 Task: Create validation rules in session object.
Action: Mouse moved to (856, 66)
Screenshot: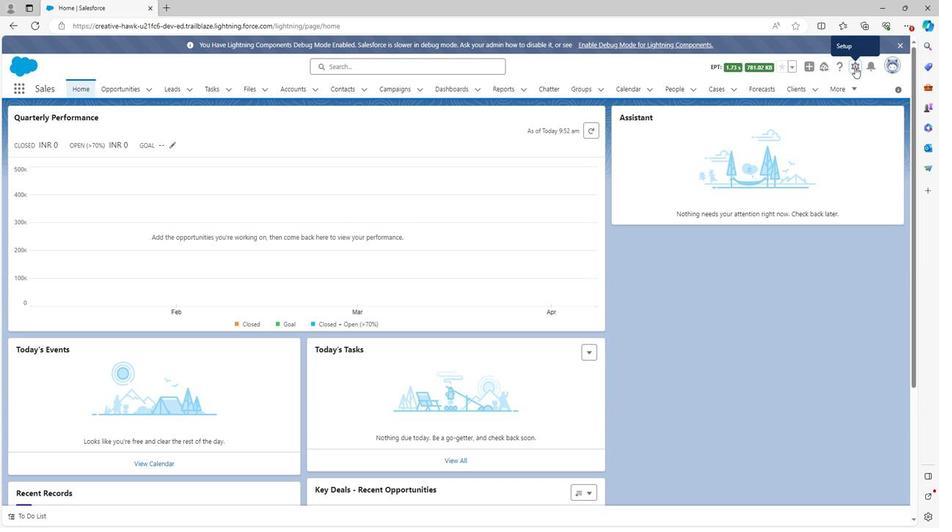 
Action: Mouse pressed left at (856, 66)
Screenshot: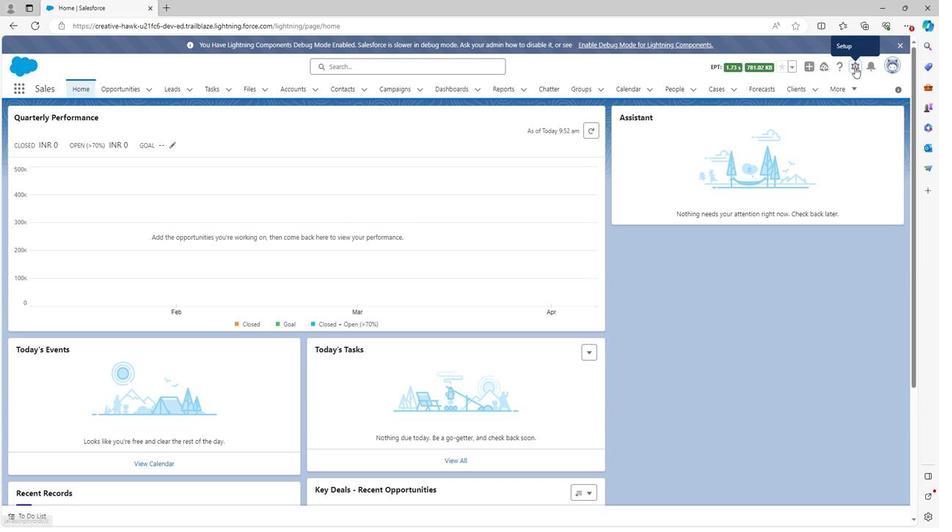 
Action: Mouse moved to (818, 90)
Screenshot: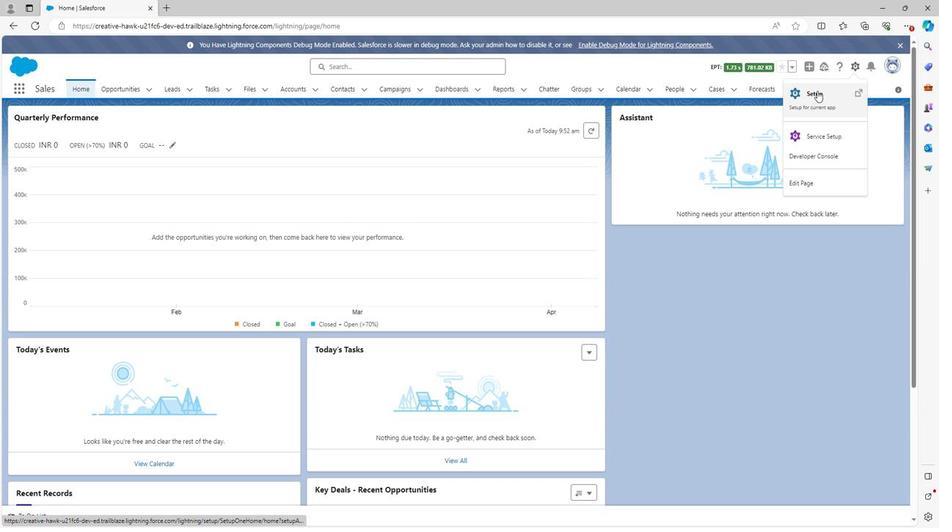 
Action: Mouse pressed left at (818, 90)
Screenshot: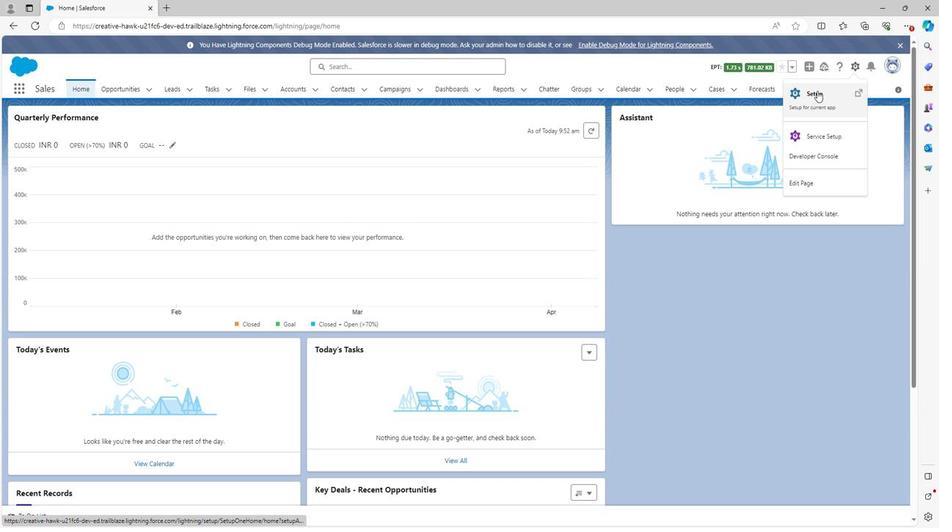 
Action: Mouse moved to (121, 87)
Screenshot: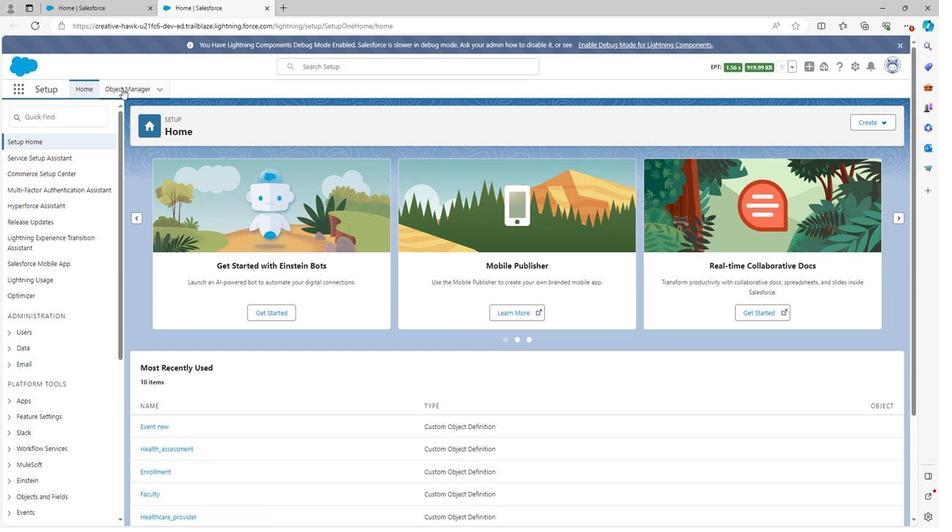 
Action: Mouse pressed left at (121, 87)
Screenshot: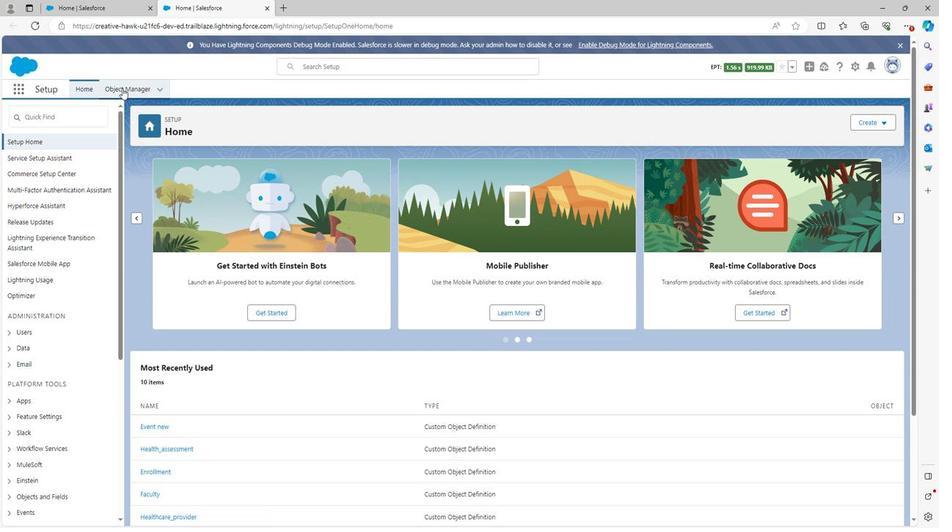 
Action: Mouse moved to (70, 403)
Screenshot: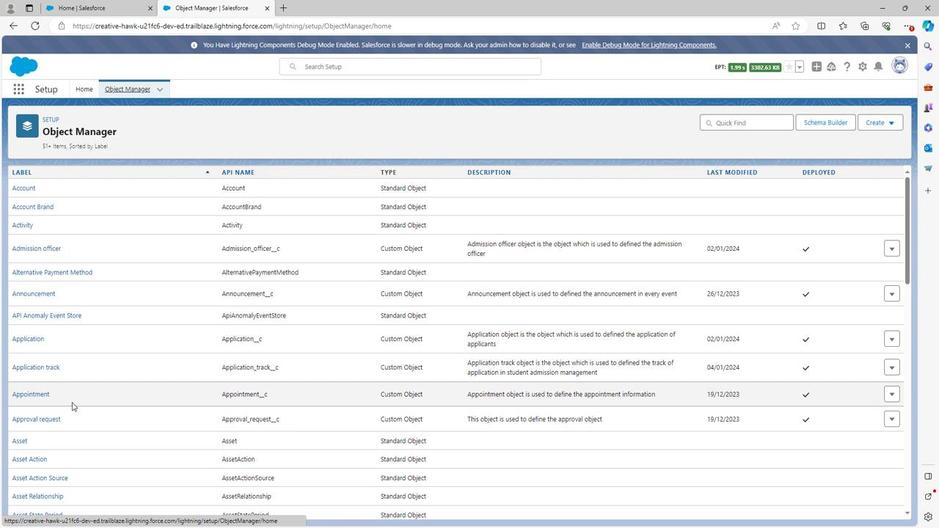 
Action: Mouse scrolled (70, 403) with delta (0, 0)
Screenshot: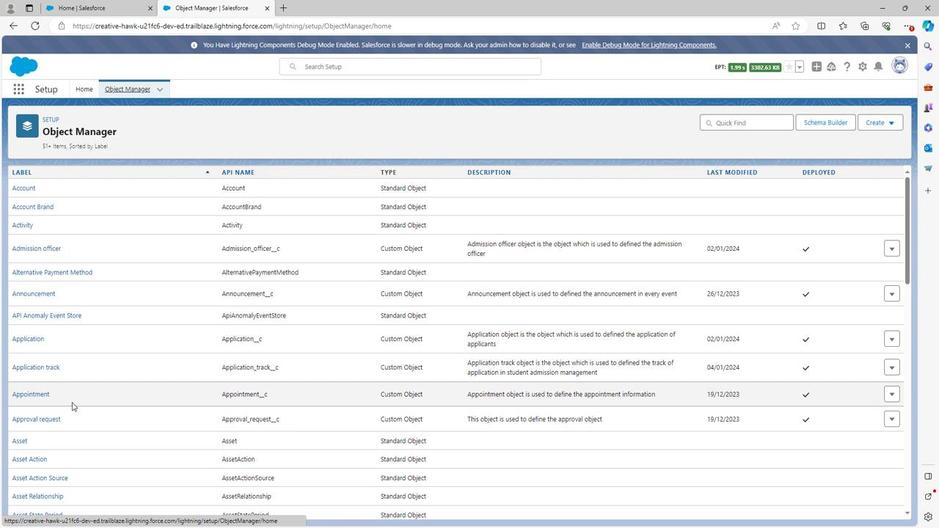 
Action: Mouse scrolled (70, 403) with delta (0, 0)
Screenshot: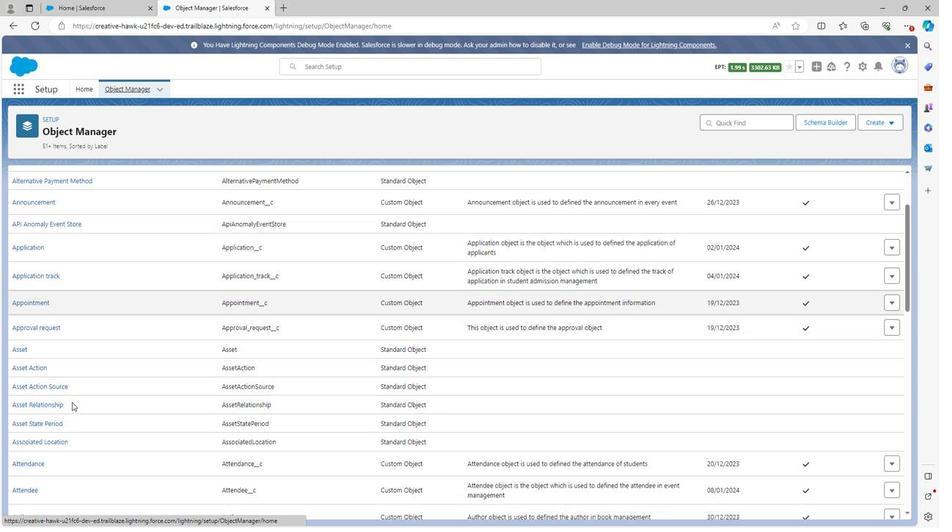 
Action: Mouse scrolled (70, 403) with delta (0, 0)
Screenshot: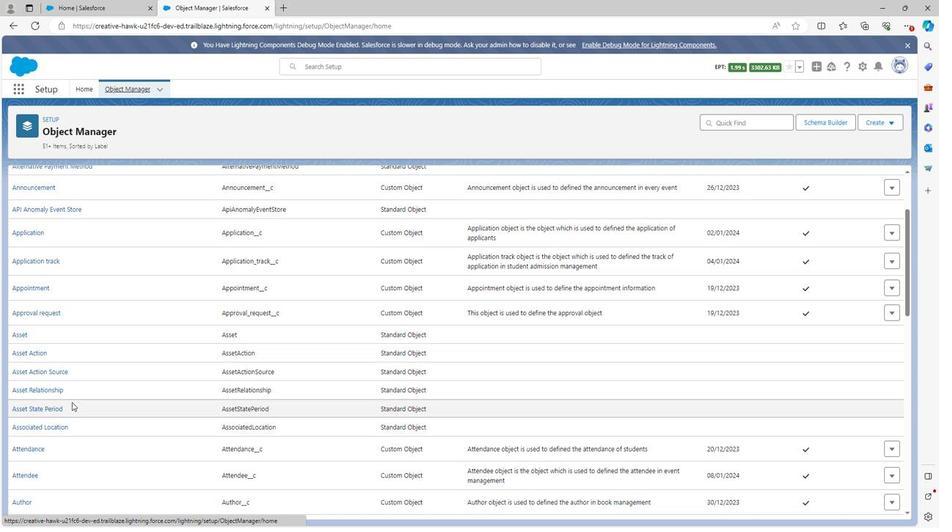 
Action: Mouse scrolled (70, 403) with delta (0, 0)
Screenshot: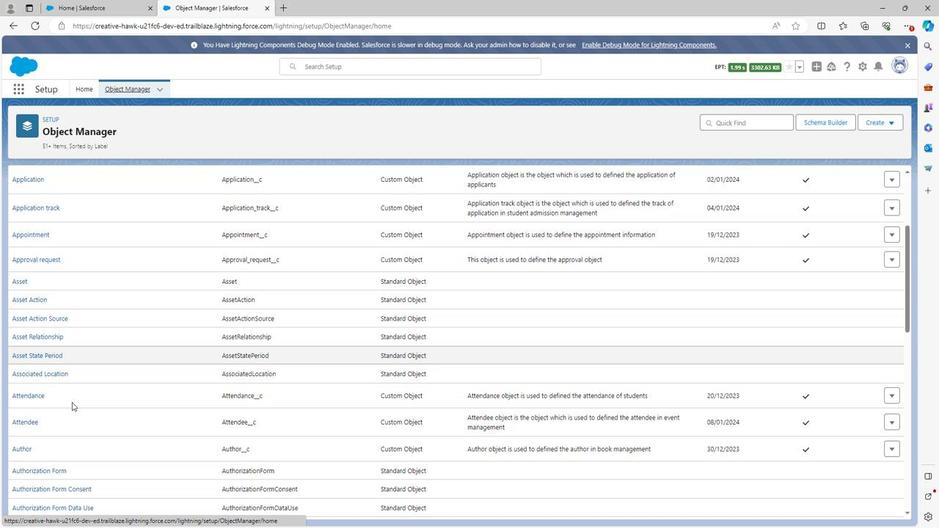
Action: Mouse scrolled (70, 403) with delta (0, 0)
Screenshot: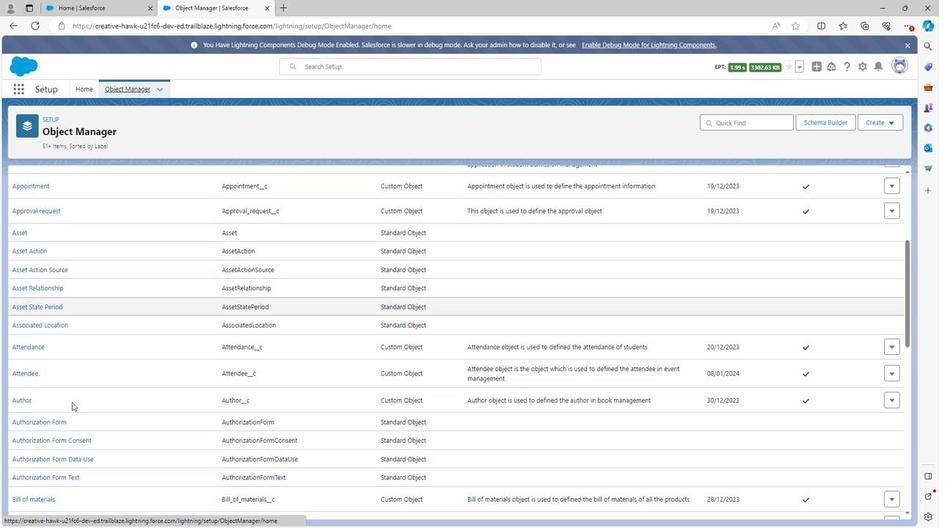 
Action: Mouse scrolled (70, 403) with delta (0, 0)
Screenshot: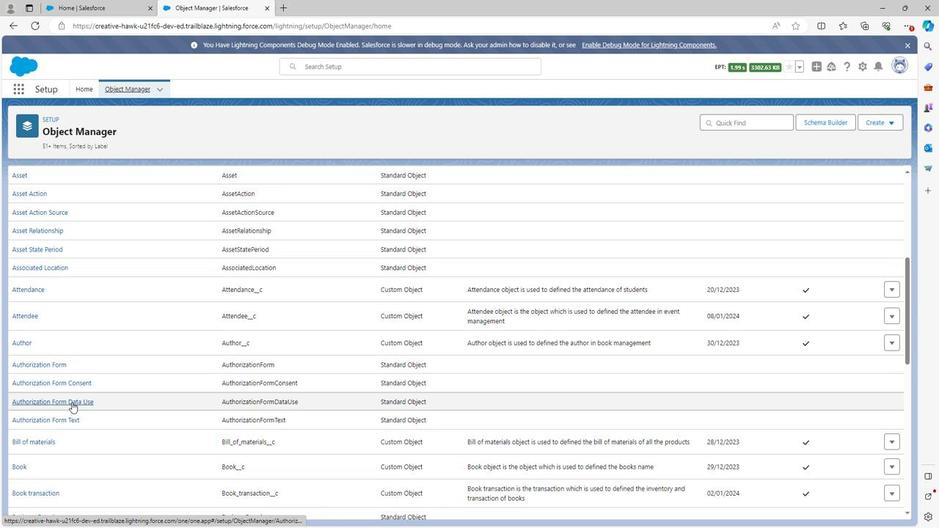 
Action: Mouse scrolled (70, 403) with delta (0, 0)
Screenshot: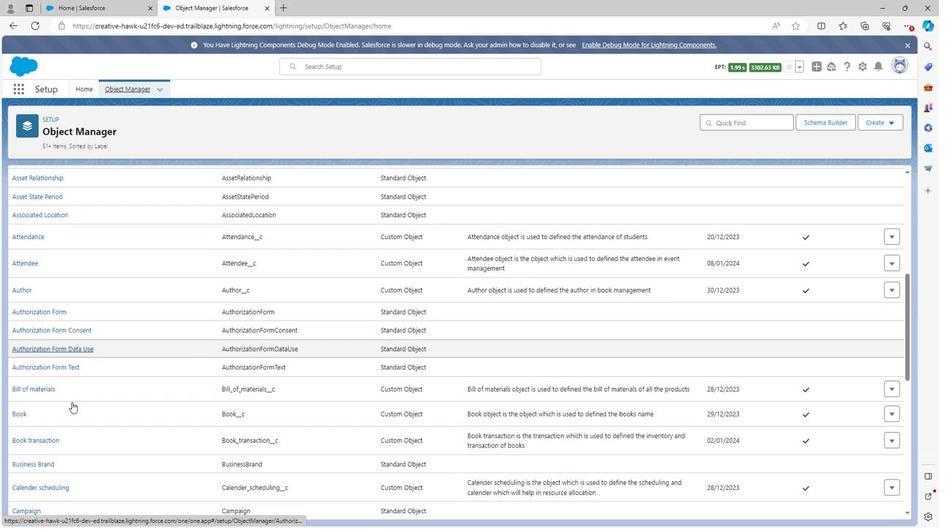 
Action: Mouse scrolled (70, 403) with delta (0, 0)
Screenshot: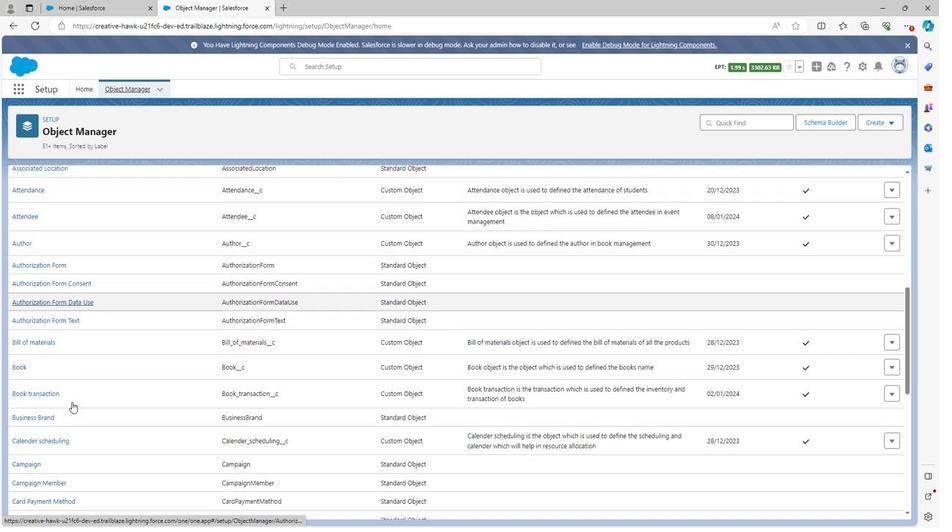 
Action: Mouse scrolled (70, 403) with delta (0, 0)
Screenshot: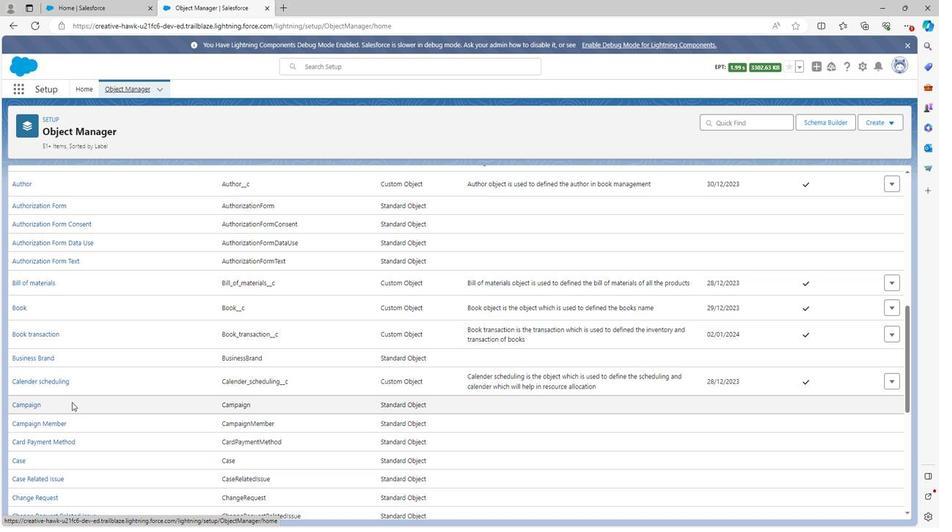 
Action: Mouse scrolled (70, 403) with delta (0, 0)
Screenshot: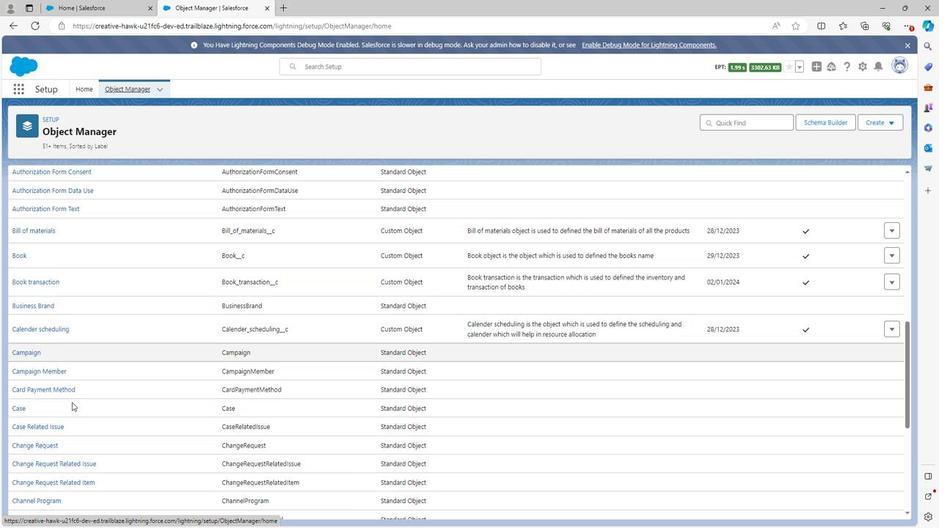
Action: Mouse scrolled (70, 403) with delta (0, 0)
Screenshot: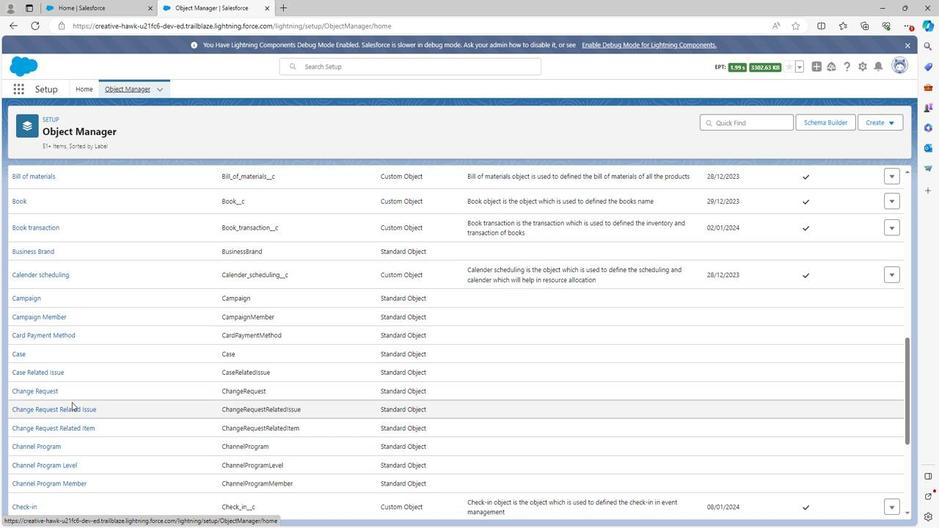 
Action: Mouse scrolled (70, 403) with delta (0, 0)
Screenshot: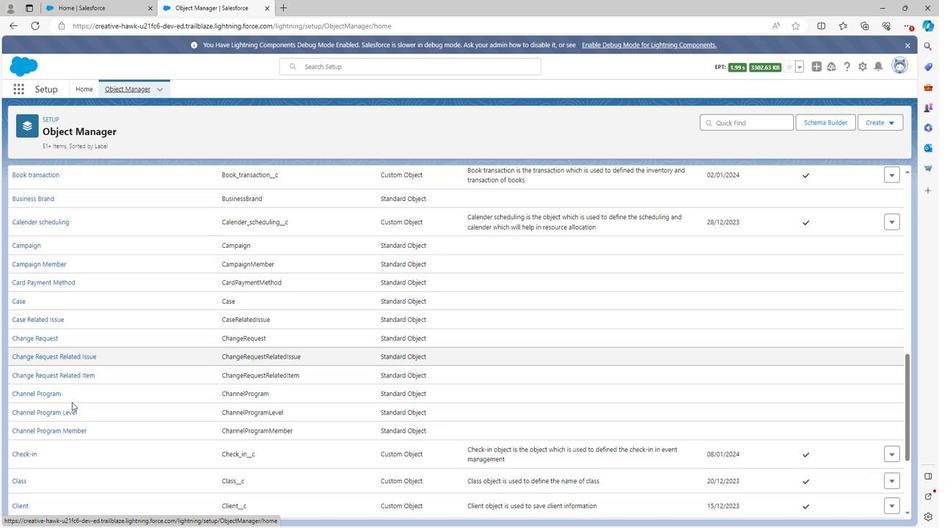 
Action: Mouse scrolled (70, 403) with delta (0, 0)
Screenshot: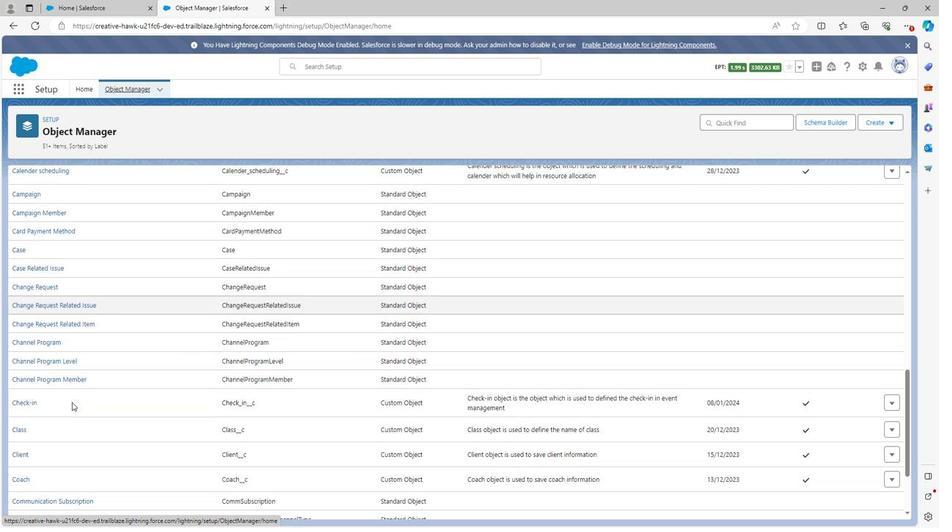 
Action: Mouse scrolled (70, 403) with delta (0, 0)
Screenshot: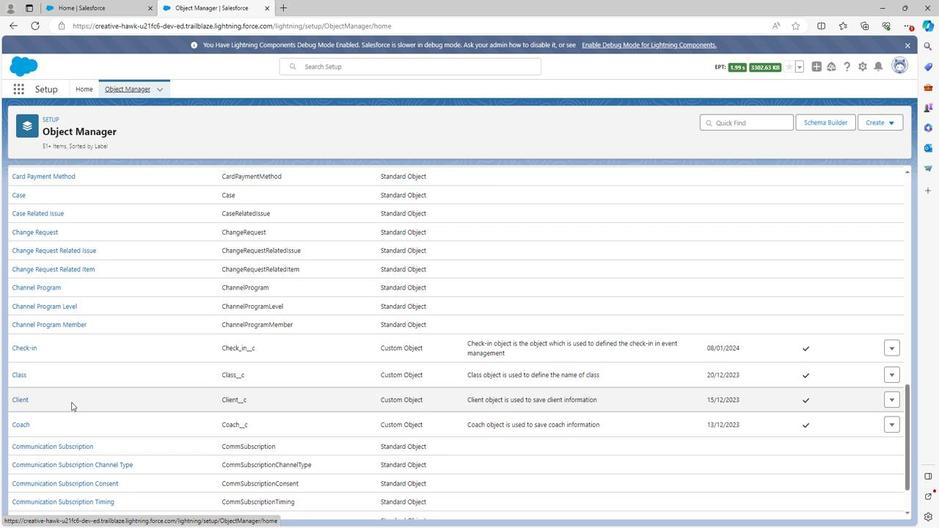 
Action: Mouse moved to (70, 403)
Screenshot: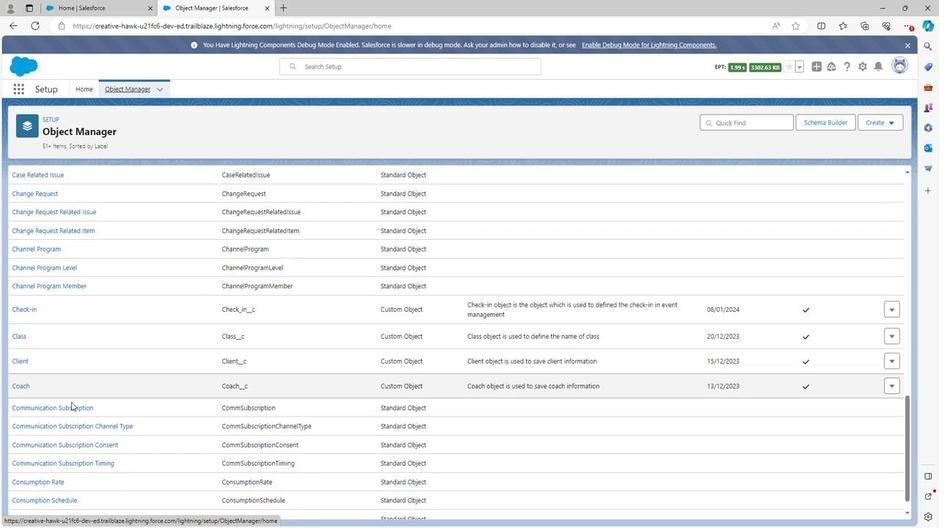 
Action: Mouse scrolled (70, 403) with delta (0, 0)
Screenshot: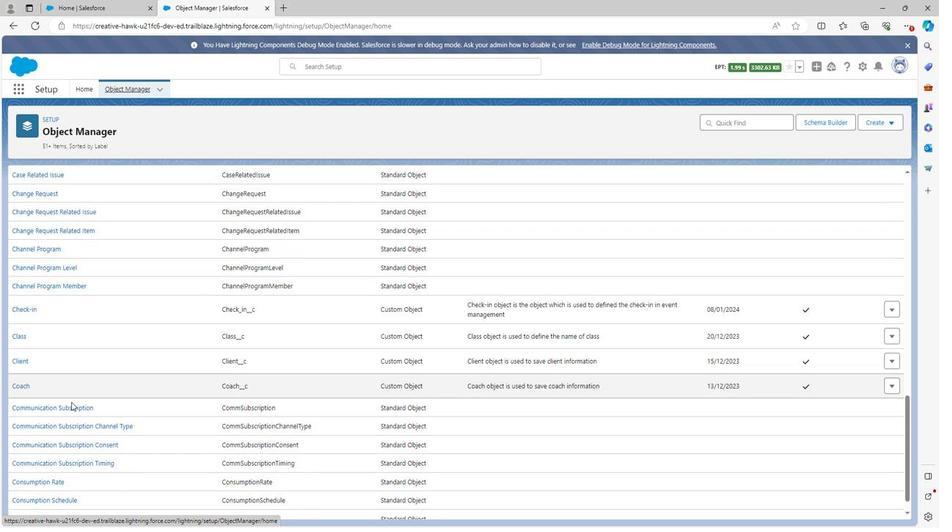
Action: Mouse scrolled (70, 403) with delta (0, 0)
Screenshot: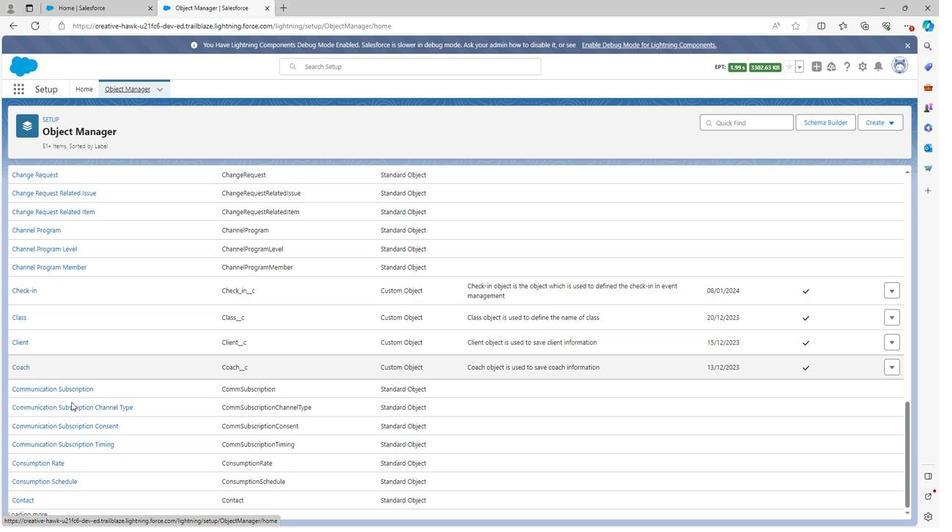 
Action: Mouse scrolled (70, 403) with delta (0, 0)
Screenshot: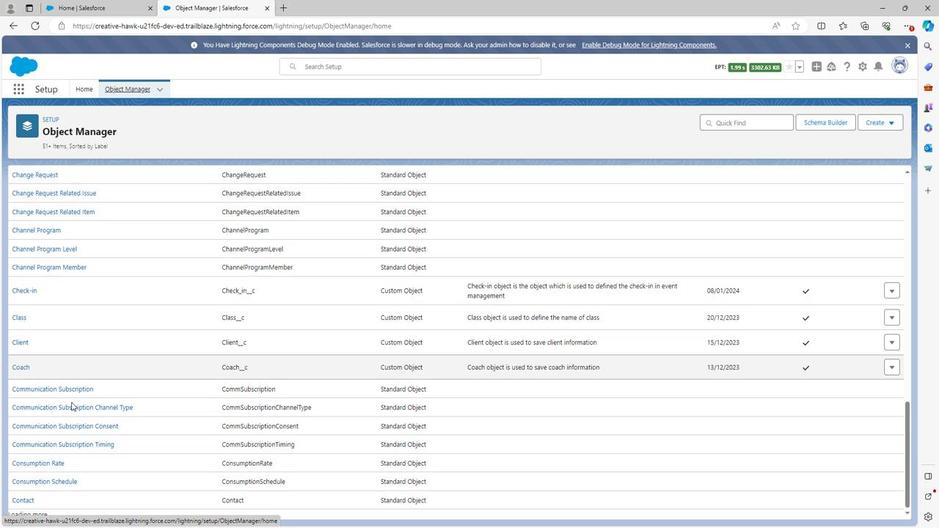 
Action: Mouse scrolled (70, 403) with delta (0, 0)
Screenshot: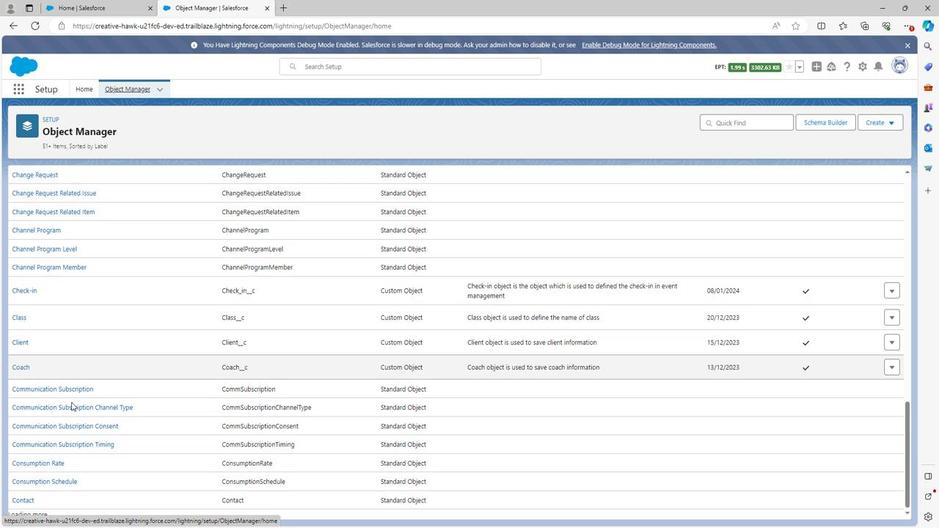
Action: Mouse moved to (80, 406)
Screenshot: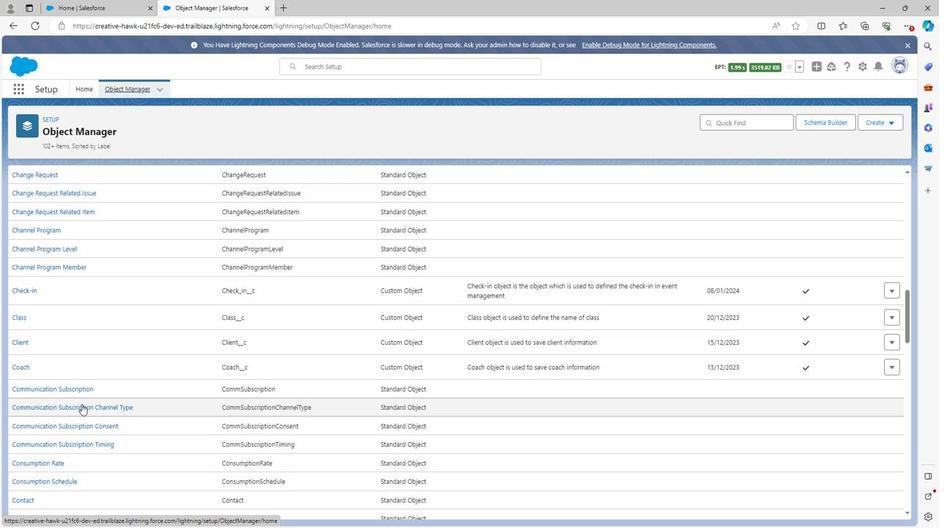 
Action: Mouse scrolled (80, 405) with delta (0, 0)
Screenshot: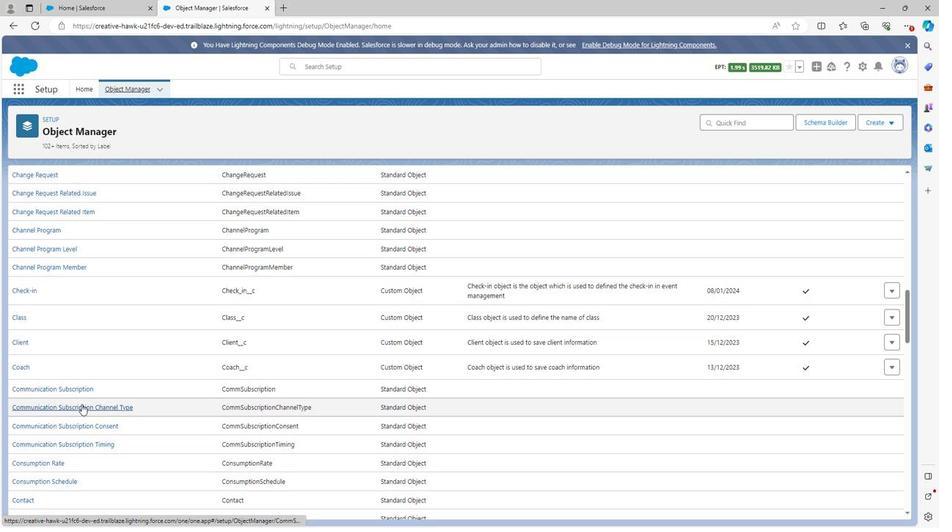 
Action: Mouse scrolled (80, 405) with delta (0, 0)
Screenshot: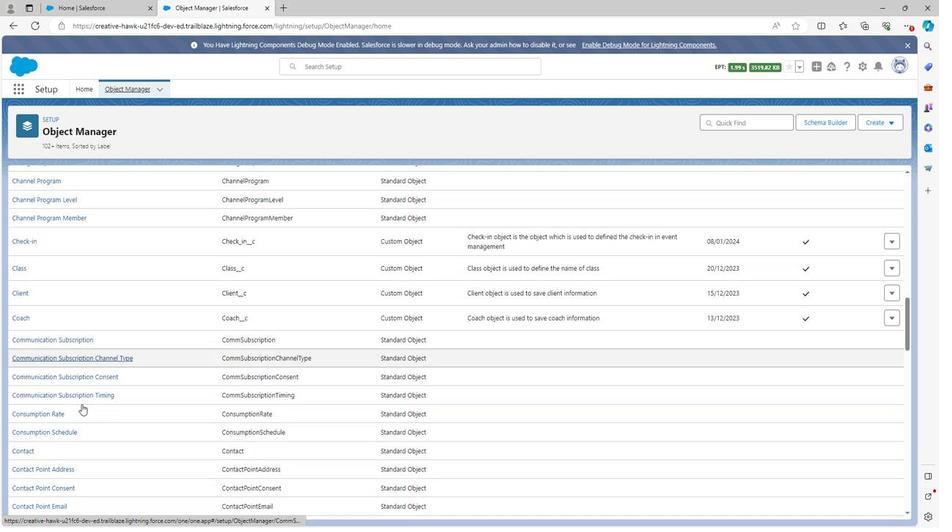 
Action: Mouse scrolled (80, 405) with delta (0, 0)
Screenshot: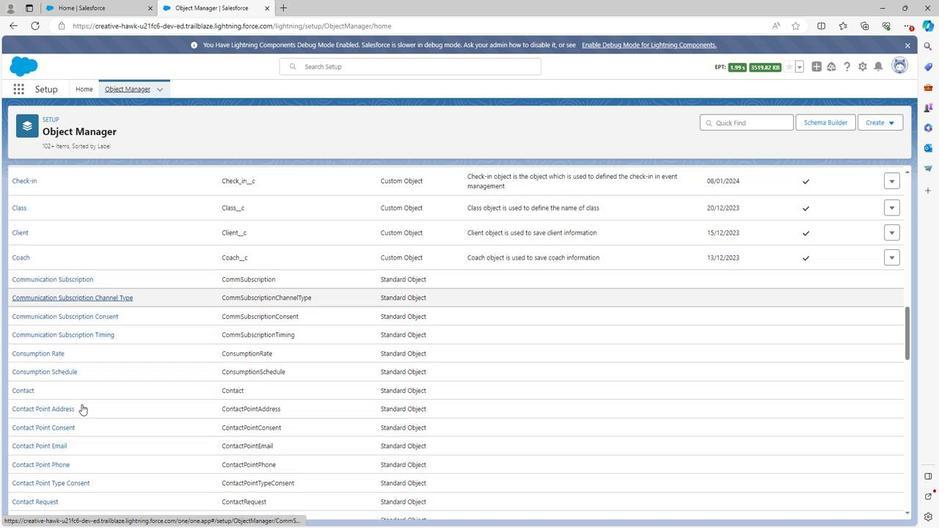 
Action: Mouse moved to (80, 405)
Screenshot: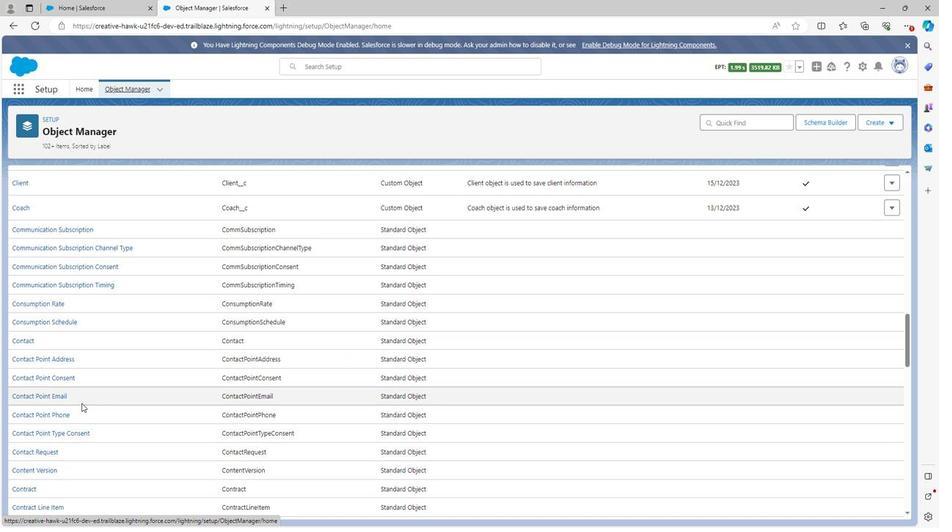 
Action: Mouse scrolled (80, 404) with delta (0, 0)
Screenshot: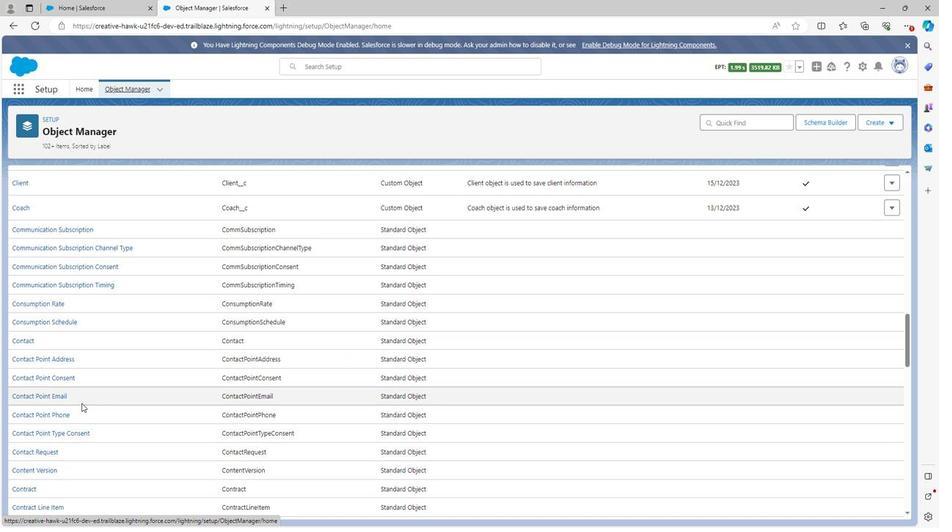 
Action: Mouse scrolled (80, 404) with delta (0, 0)
Screenshot: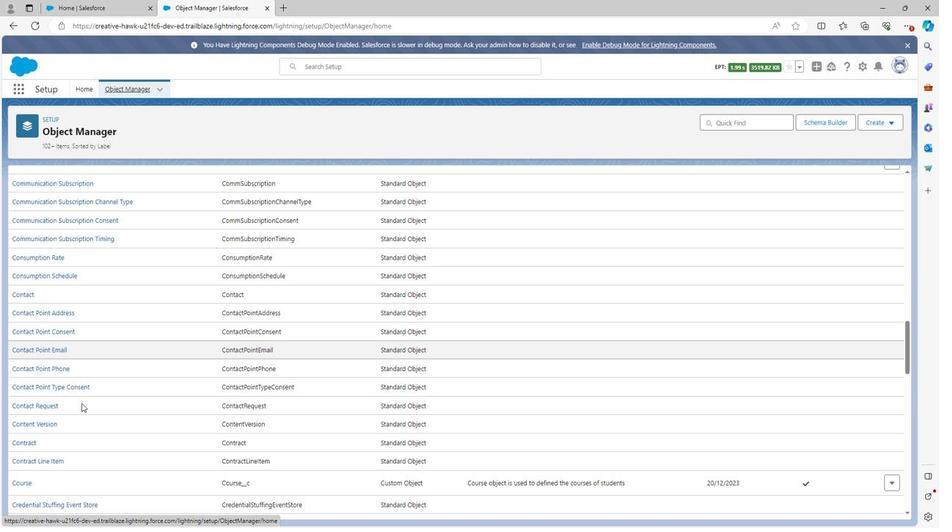 
Action: Mouse scrolled (80, 404) with delta (0, 0)
Screenshot: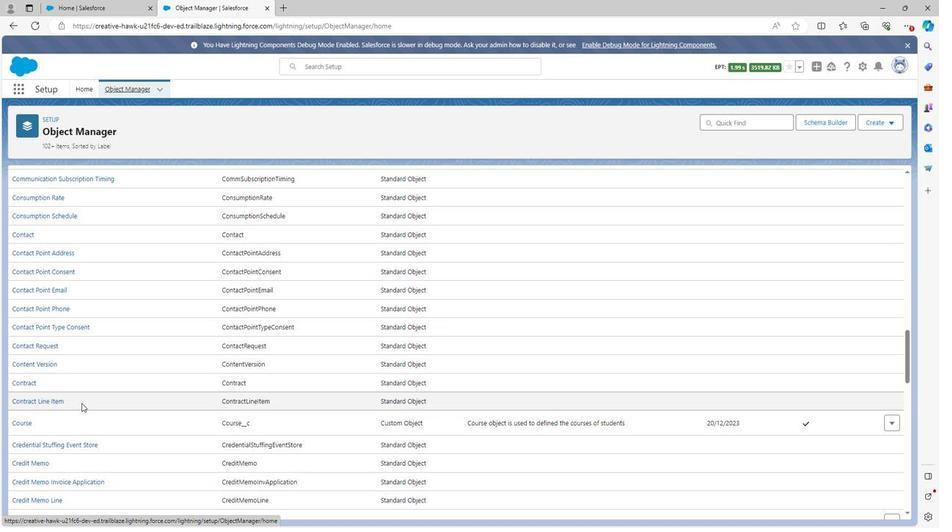 
Action: Mouse moved to (80, 405)
Screenshot: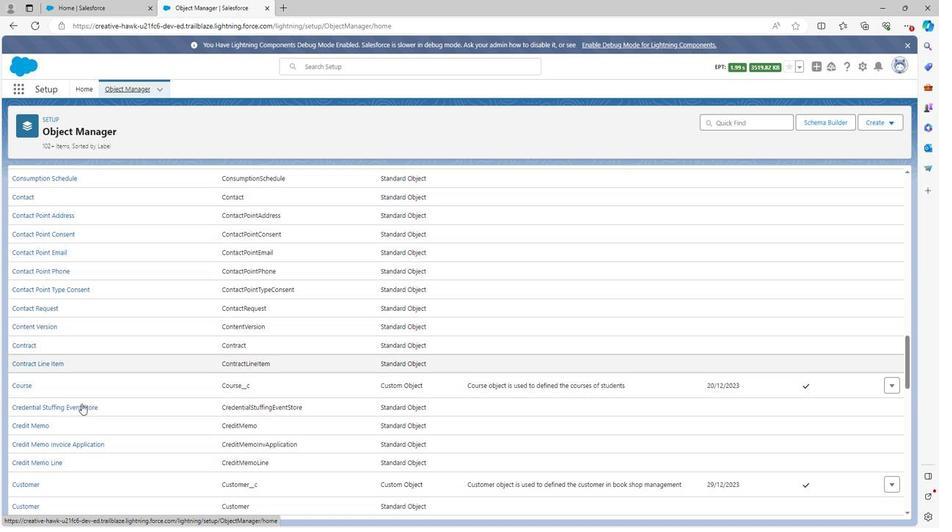 
Action: Mouse scrolled (80, 405) with delta (0, 0)
Screenshot: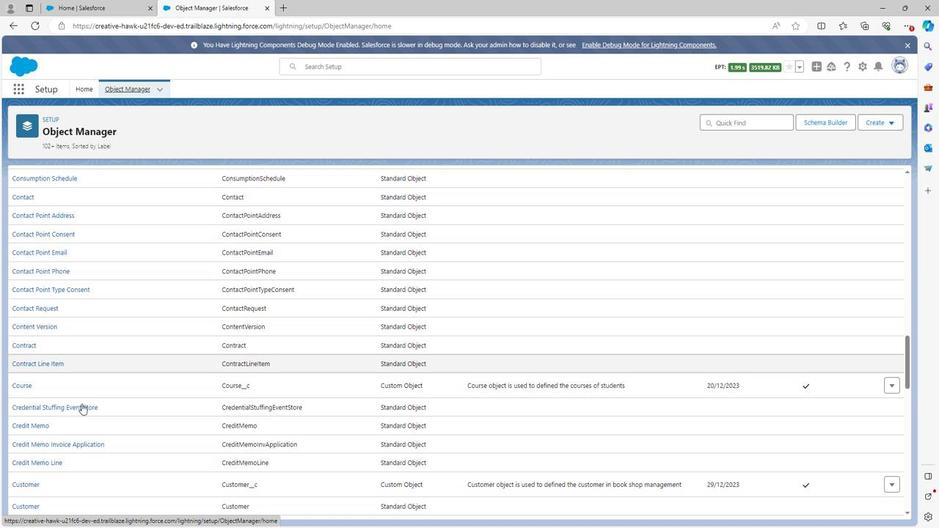 
Action: Mouse scrolled (80, 405) with delta (0, 0)
Screenshot: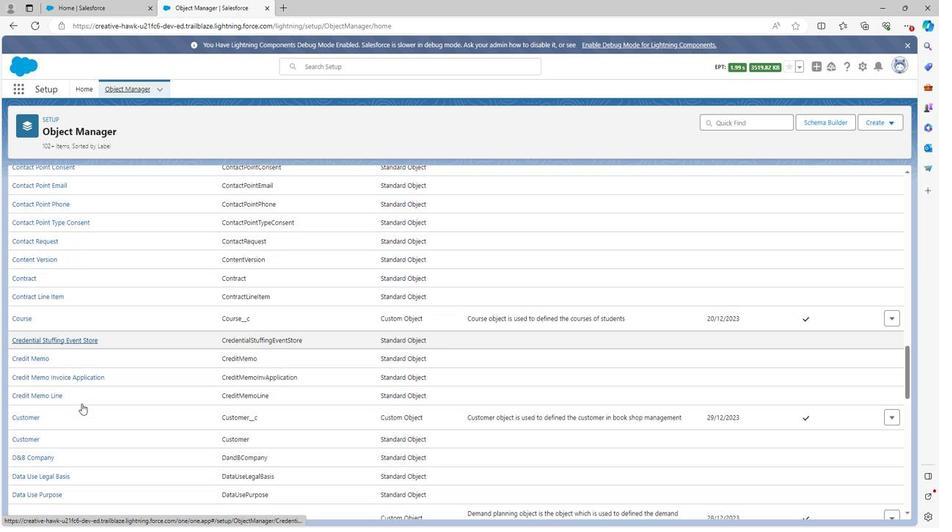 
Action: Mouse scrolled (80, 405) with delta (0, 0)
Screenshot: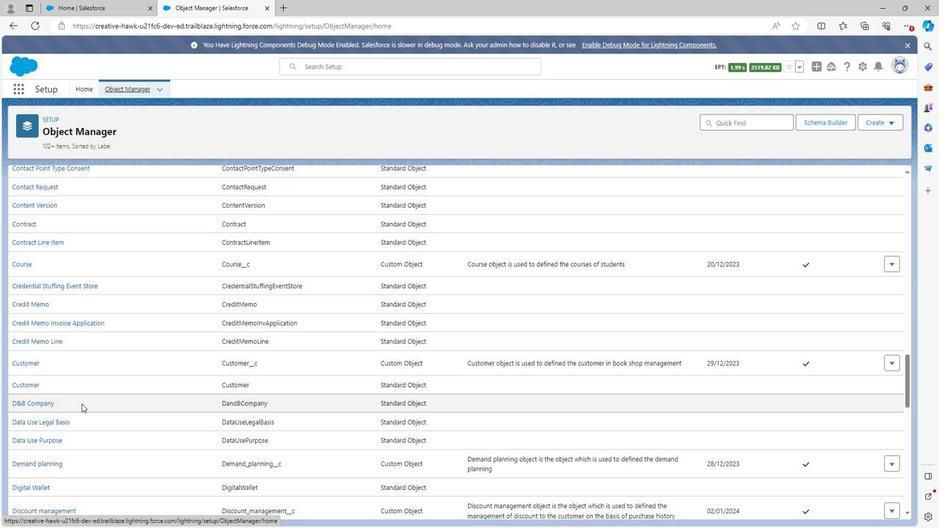 
Action: Mouse scrolled (80, 405) with delta (0, 0)
Screenshot: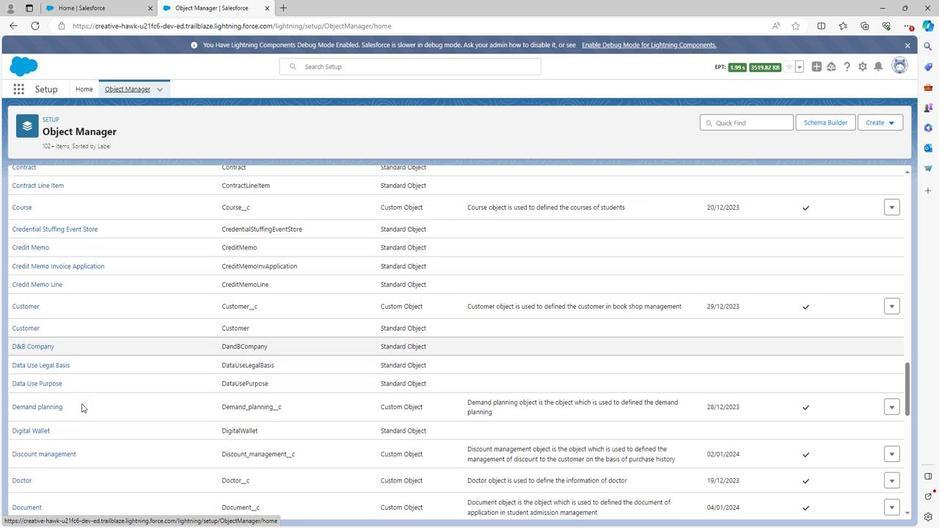 
Action: Mouse scrolled (80, 405) with delta (0, 0)
Screenshot: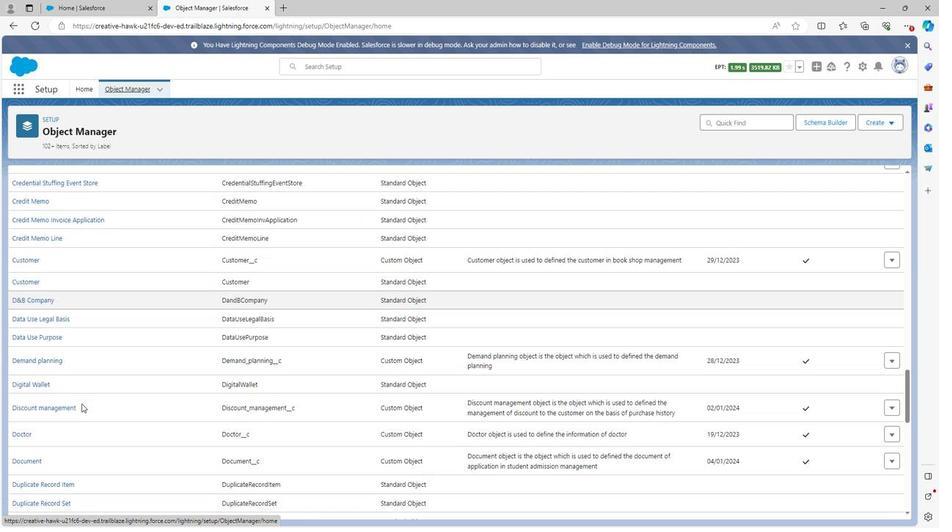 
Action: Mouse scrolled (80, 405) with delta (0, 0)
Screenshot: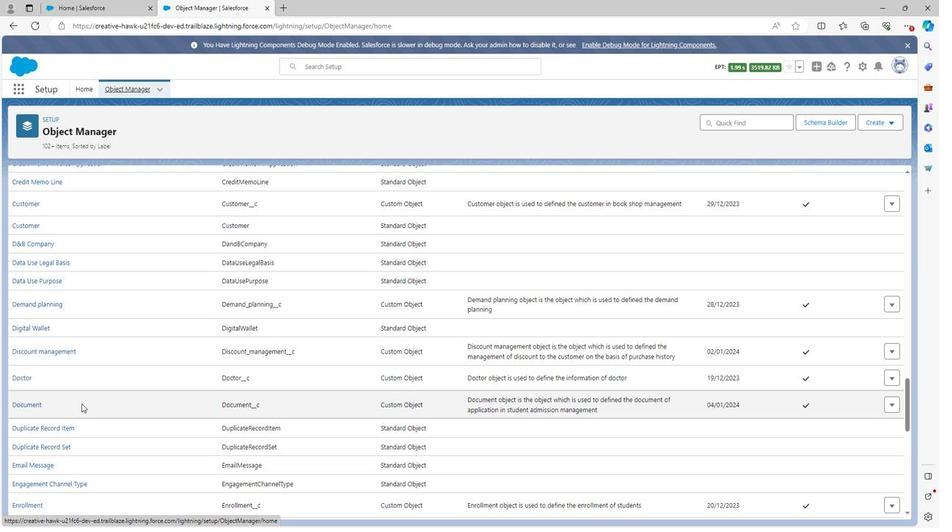 
Action: Mouse scrolled (80, 405) with delta (0, 0)
Screenshot: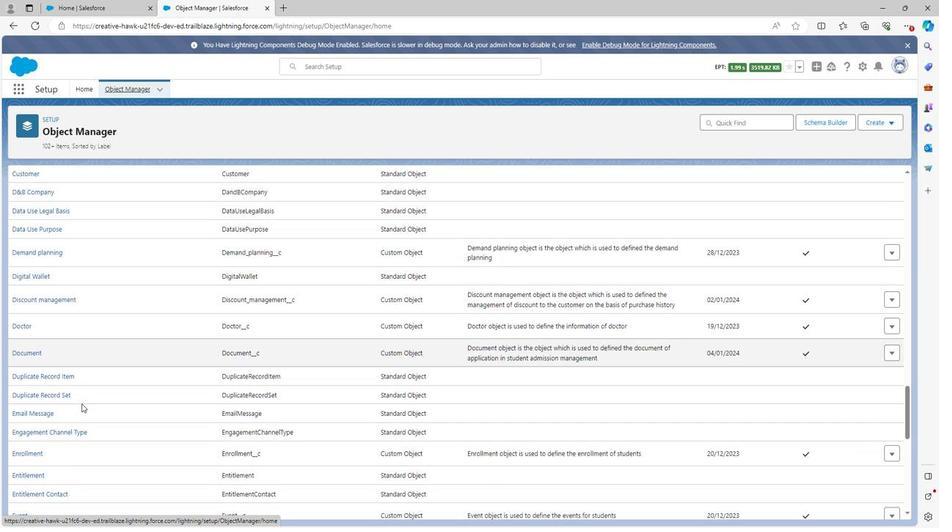 
Action: Mouse scrolled (80, 405) with delta (0, 0)
Screenshot: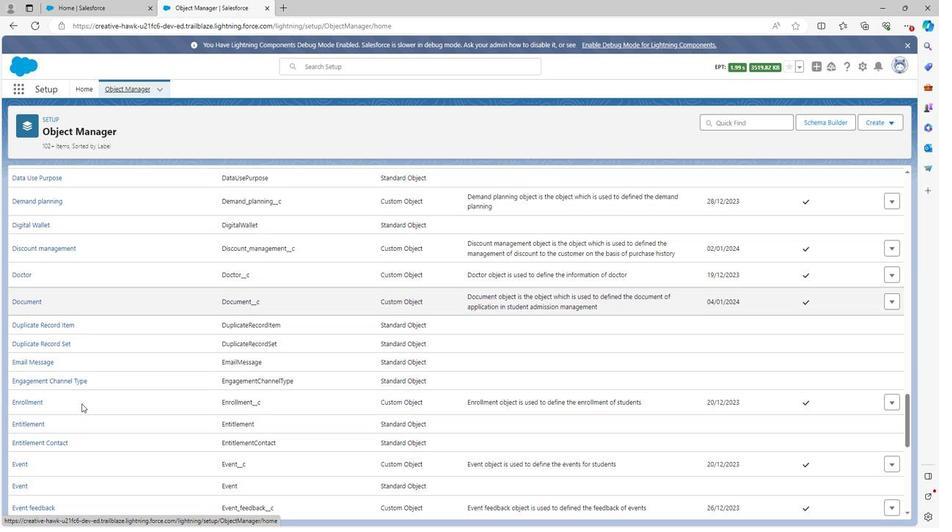 
Action: Mouse scrolled (80, 405) with delta (0, 0)
Screenshot: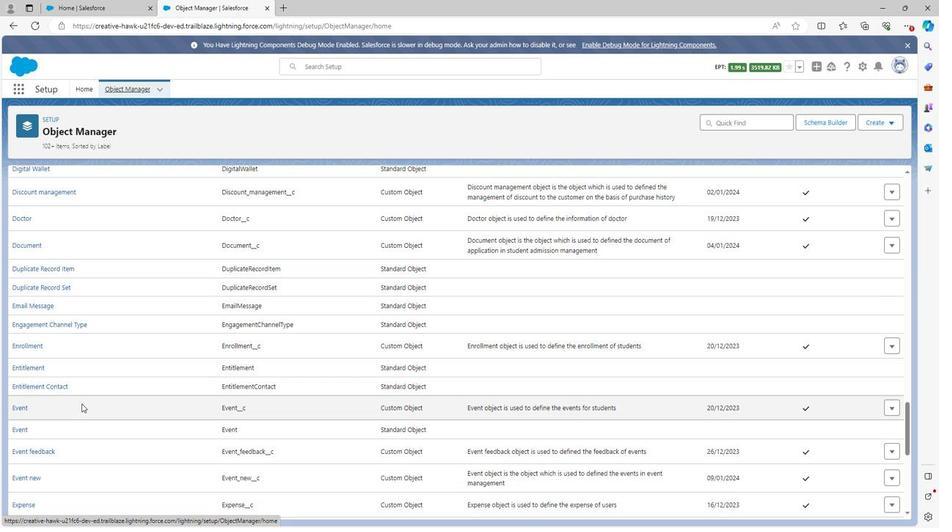 
Action: Mouse scrolled (80, 405) with delta (0, 0)
Screenshot: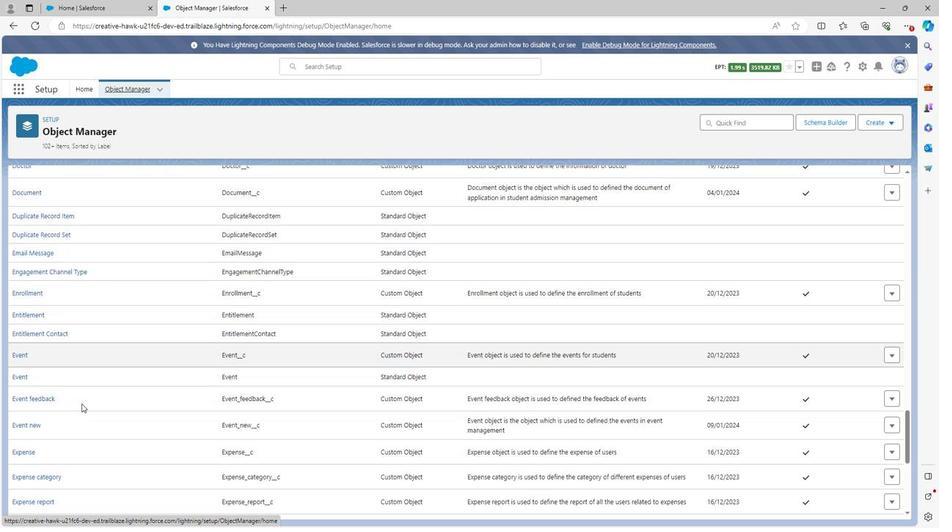 
Action: Mouse scrolled (80, 405) with delta (0, 0)
Screenshot: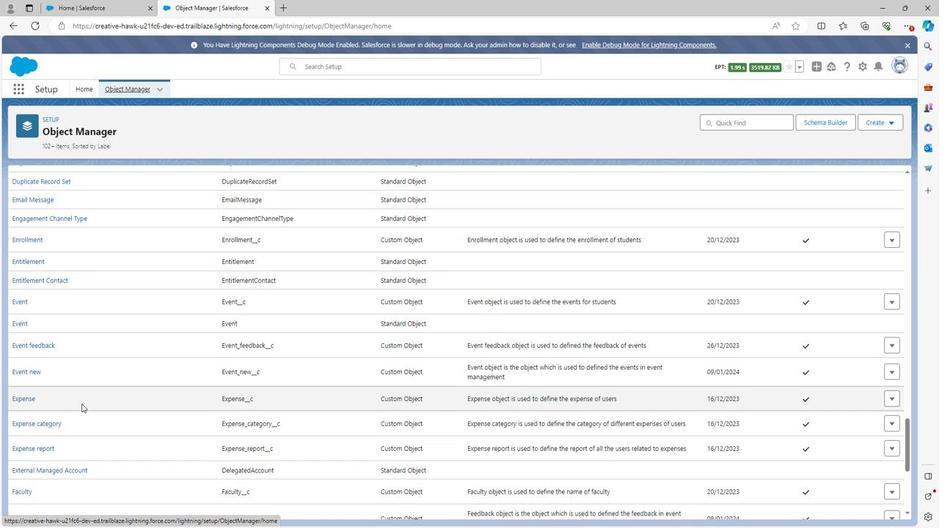
Action: Mouse scrolled (80, 405) with delta (0, 0)
Screenshot: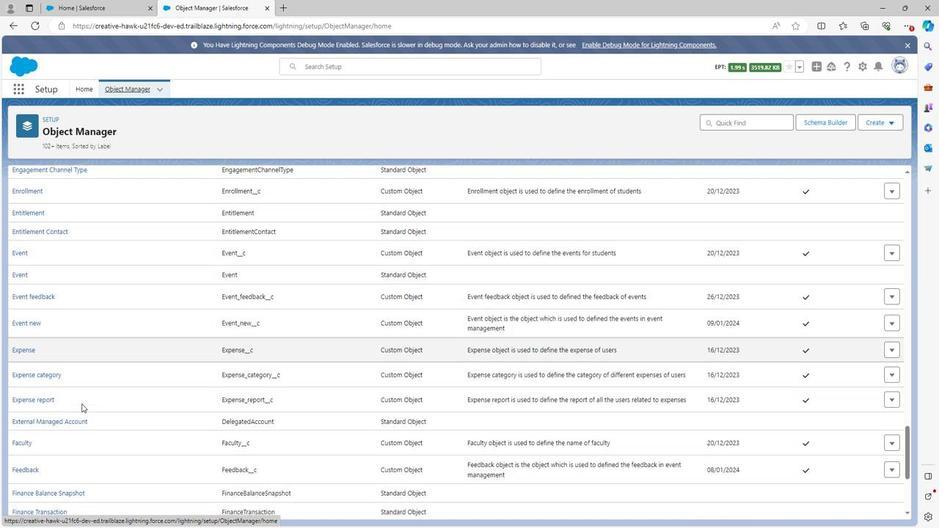 
Action: Mouse scrolled (80, 405) with delta (0, 0)
Screenshot: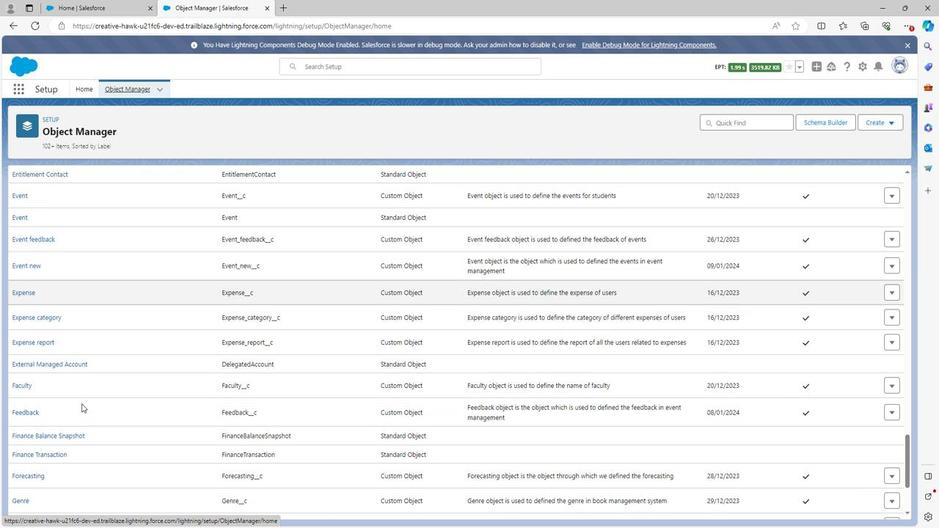
Action: Mouse scrolled (80, 405) with delta (0, 0)
Screenshot: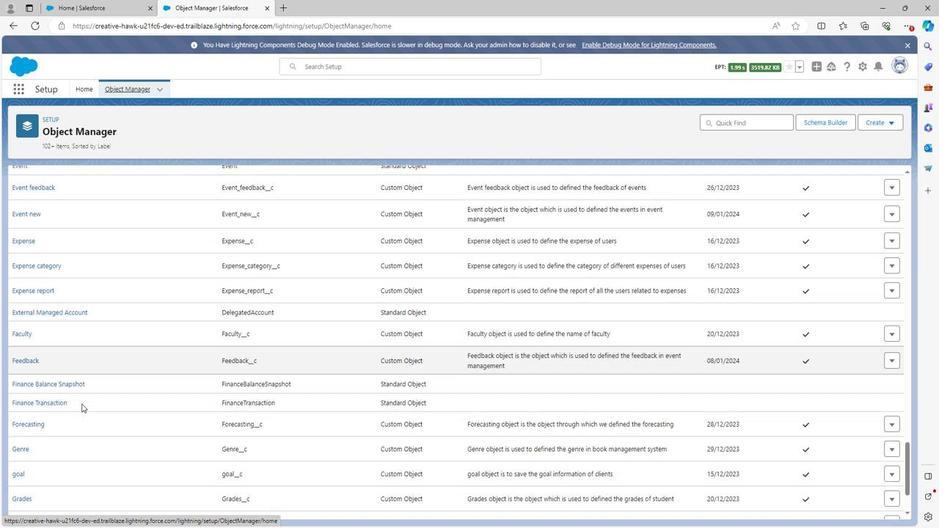 
Action: Mouse scrolled (80, 405) with delta (0, 0)
Screenshot: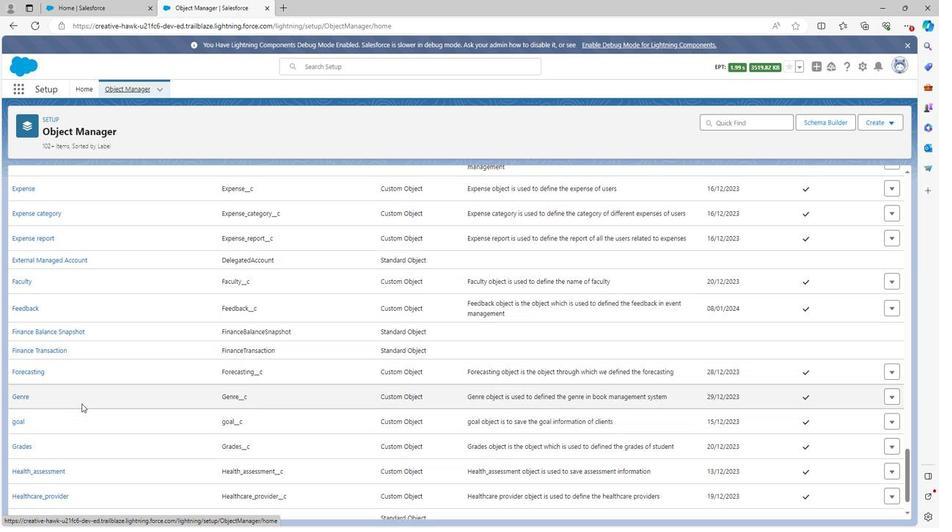 
Action: Mouse scrolled (80, 405) with delta (0, 0)
Screenshot: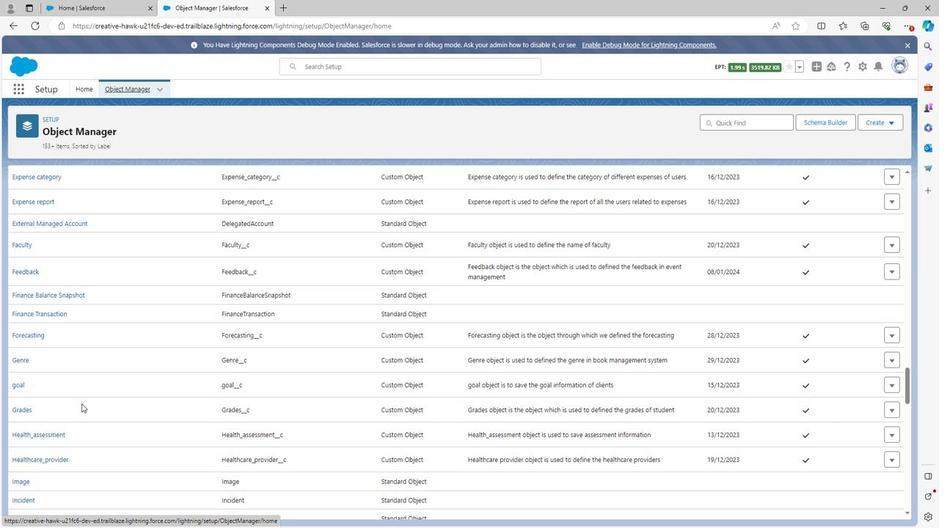 
Action: Mouse scrolled (80, 405) with delta (0, 0)
Screenshot: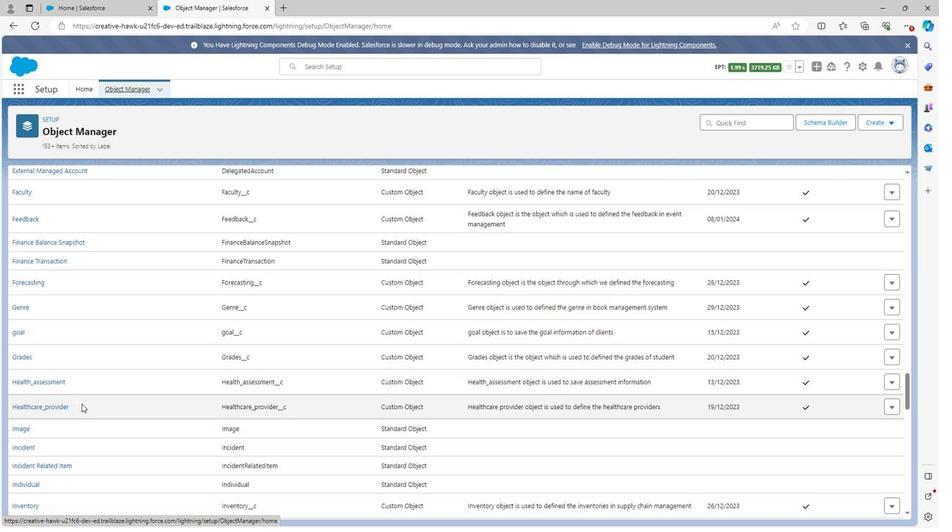 
Action: Mouse scrolled (80, 405) with delta (0, 0)
Screenshot: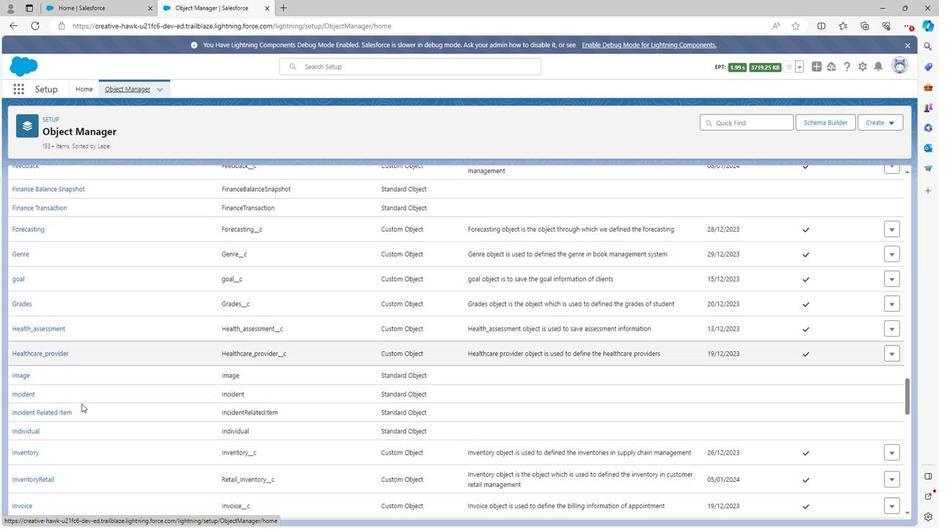
Action: Mouse scrolled (80, 405) with delta (0, 0)
Screenshot: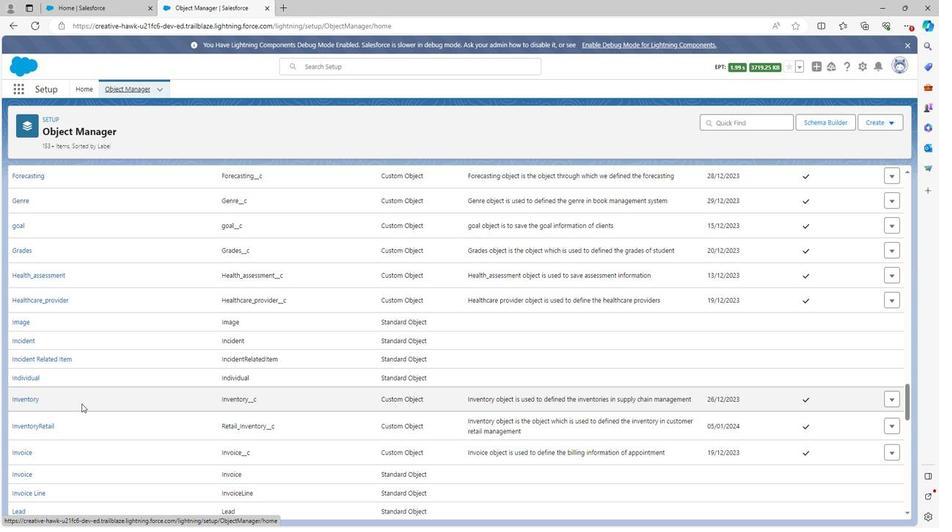 
Action: Mouse scrolled (80, 405) with delta (0, 0)
Screenshot: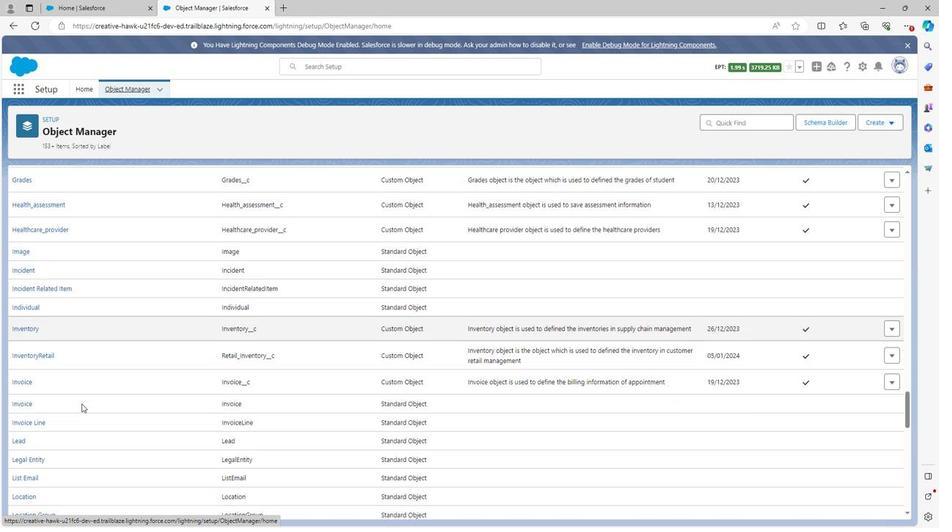 
Action: Mouse scrolled (80, 405) with delta (0, 0)
Screenshot: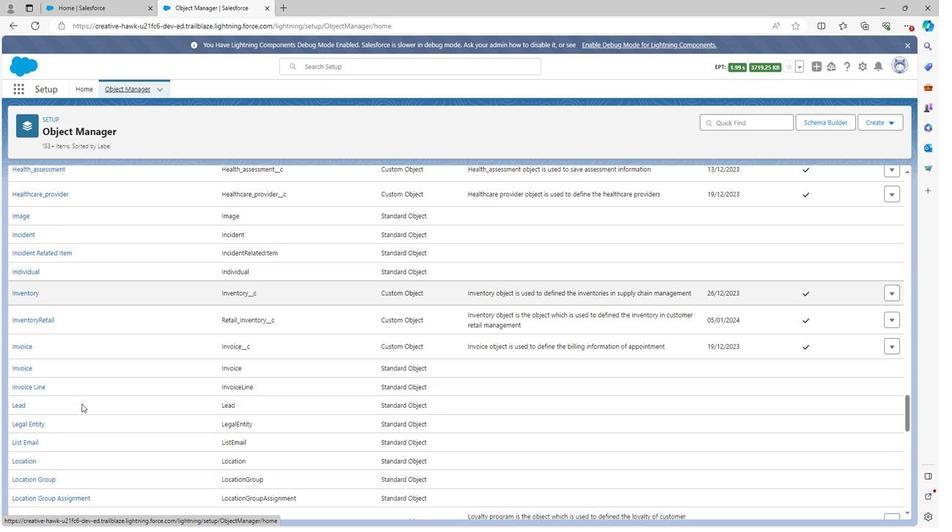 
Action: Mouse scrolled (80, 405) with delta (0, 0)
Screenshot: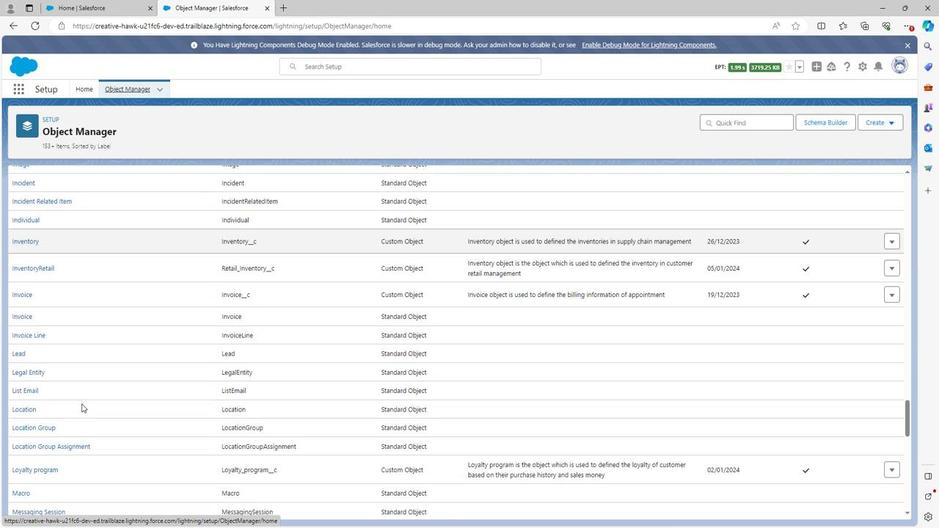 
Action: Mouse scrolled (80, 405) with delta (0, 0)
Screenshot: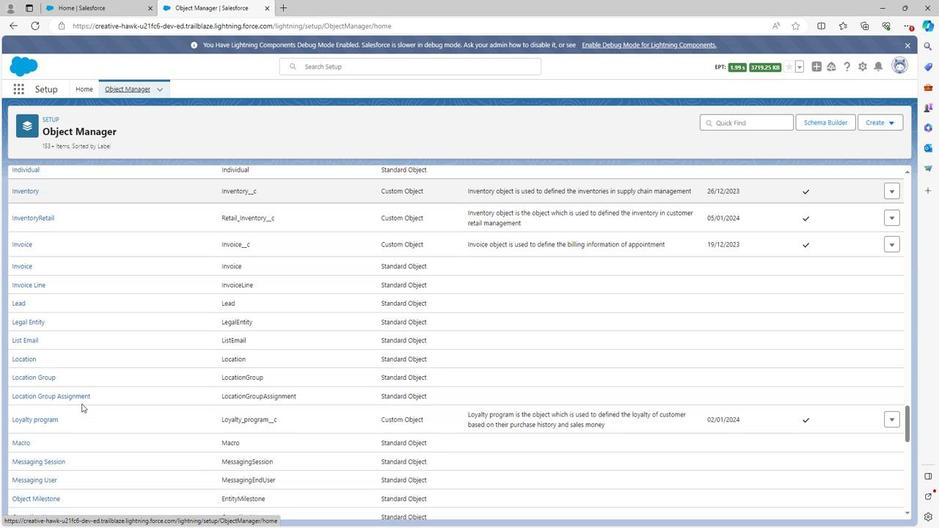 
Action: Mouse scrolled (80, 405) with delta (0, 0)
Screenshot: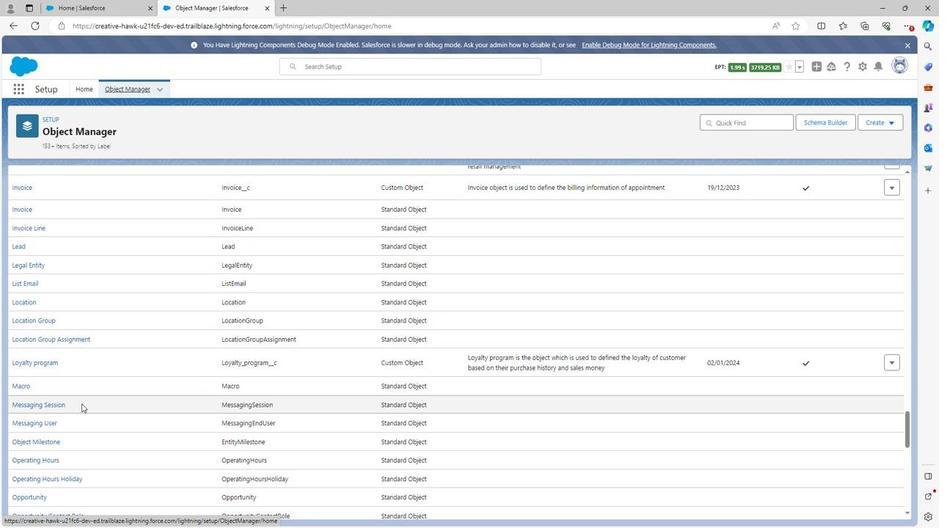 
Action: Mouse scrolled (80, 405) with delta (0, 0)
Screenshot: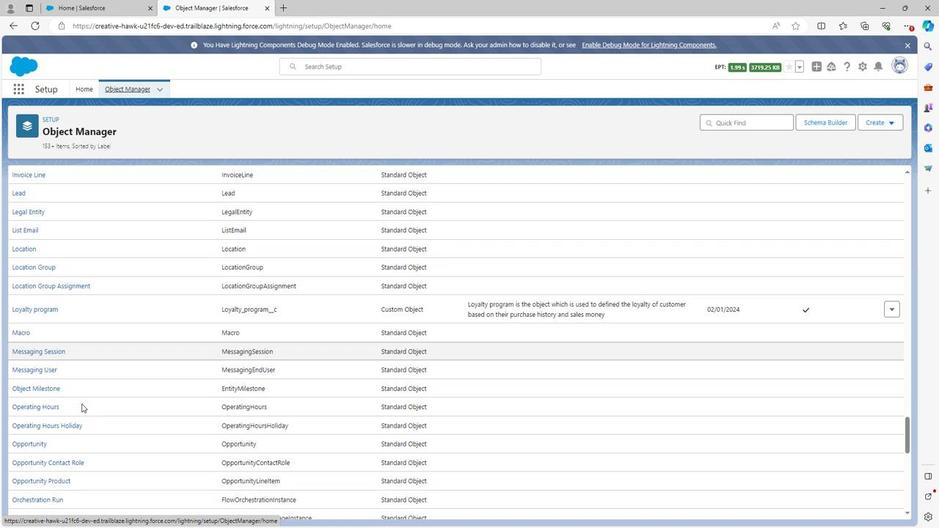 
Action: Mouse scrolled (80, 405) with delta (0, 0)
Screenshot: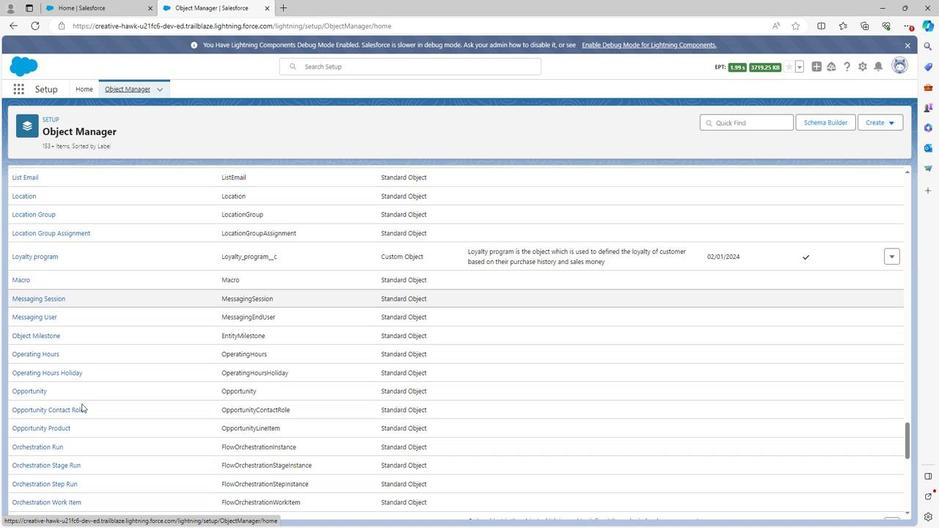
Action: Mouse scrolled (80, 405) with delta (0, 0)
Screenshot: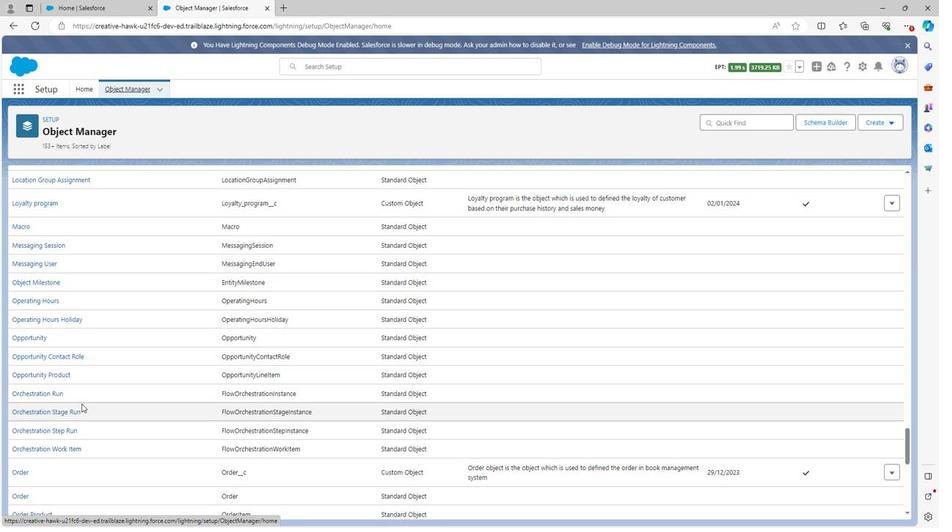 
Action: Mouse scrolled (80, 405) with delta (0, 0)
Screenshot: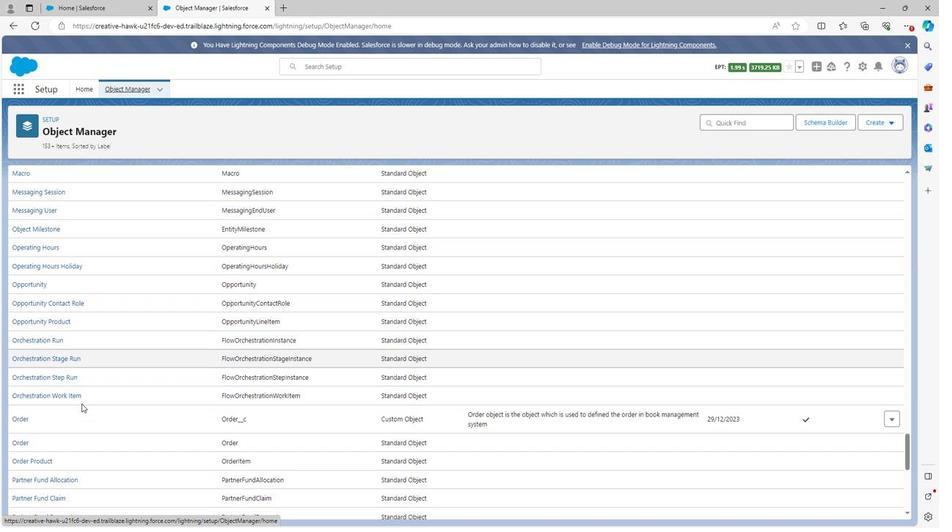 
Action: Mouse scrolled (80, 405) with delta (0, 0)
Screenshot: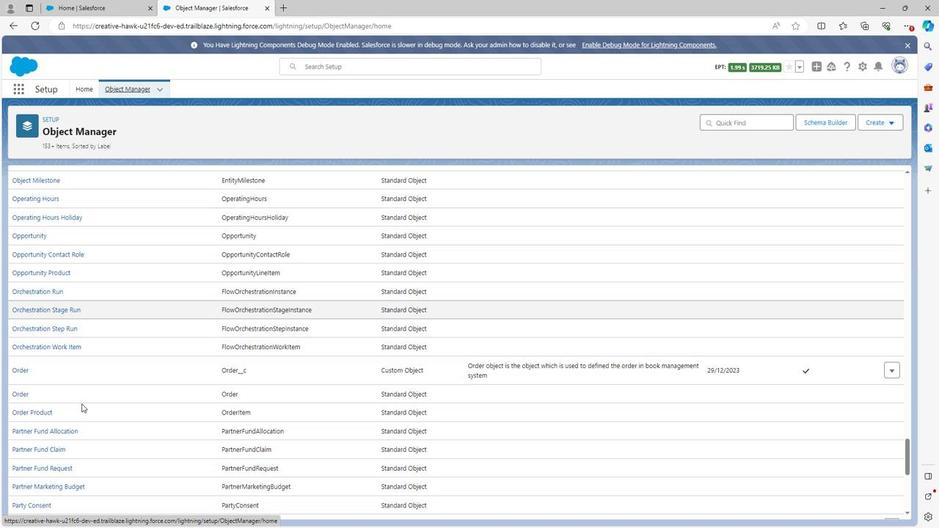 
Action: Mouse scrolled (80, 405) with delta (0, 0)
Screenshot: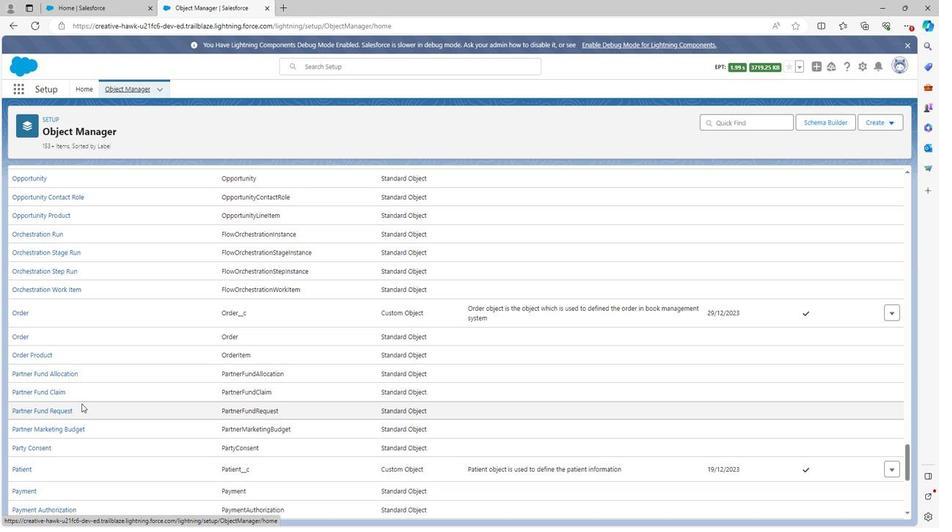 
Action: Mouse scrolled (80, 405) with delta (0, 0)
Screenshot: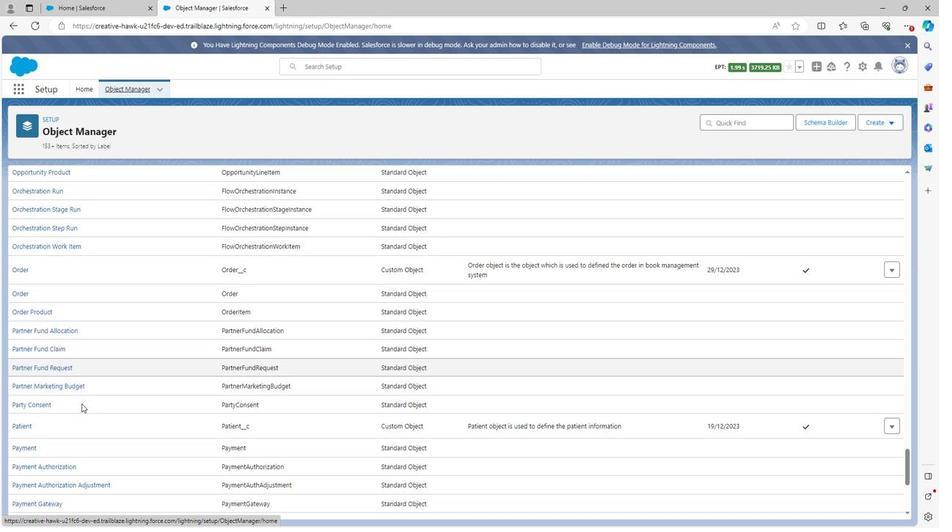 
Action: Mouse scrolled (80, 405) with delta (0, 0)
Screenshot: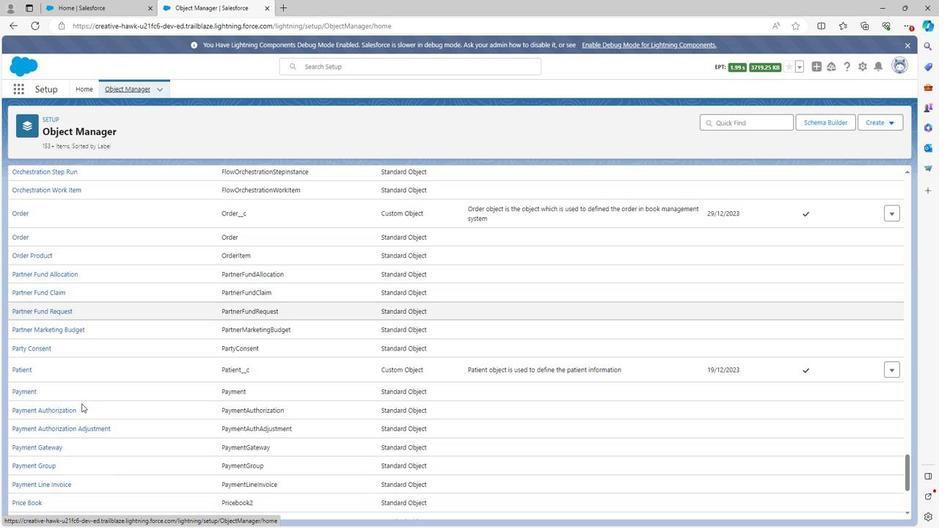 
Action: Mouse scrolled (80, 405) with delta (0, 0)
Screenshot: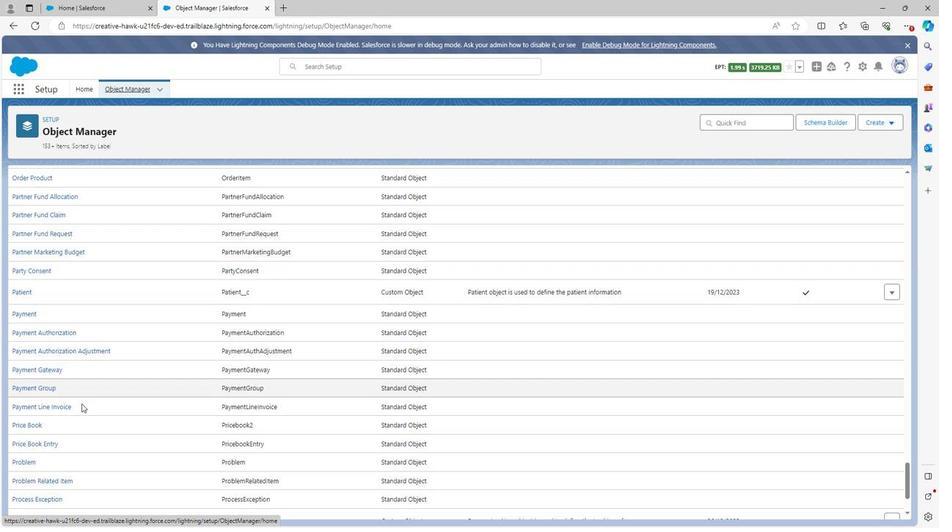 
Action: Mouse scrolled (80, 405) with delta (0, 0)
Screenshot: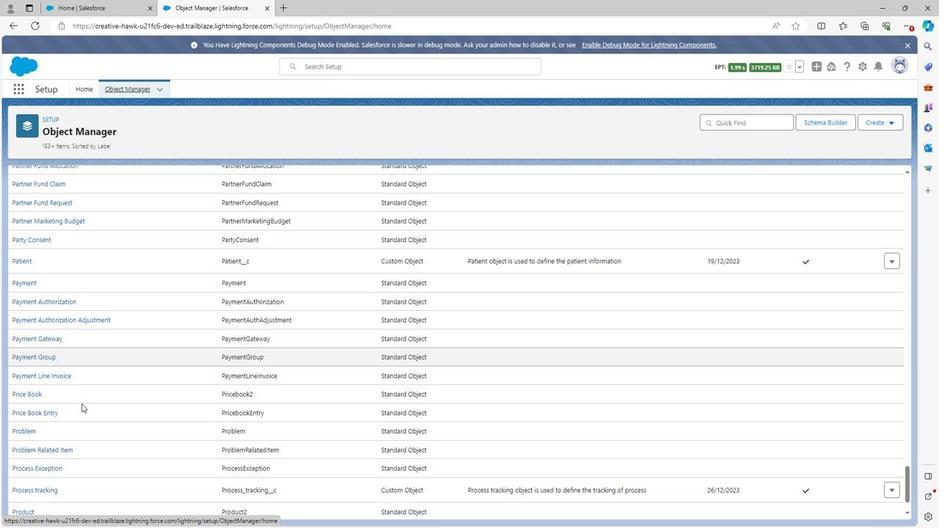 
Action: Mouse scrolled (80, 405) with delta (0, 0)
Screenshot: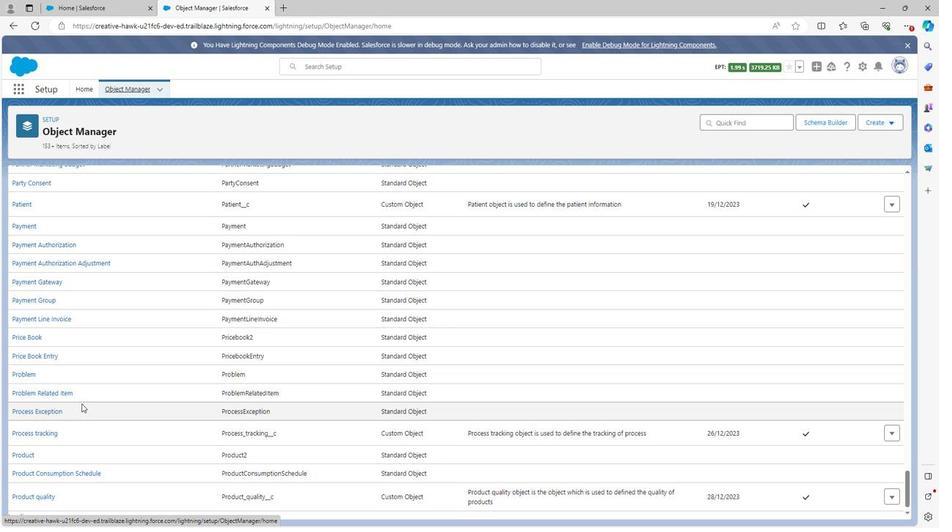 
Action: Mouse scrolled (80, 405) with delta (0, 0)
Screenshot: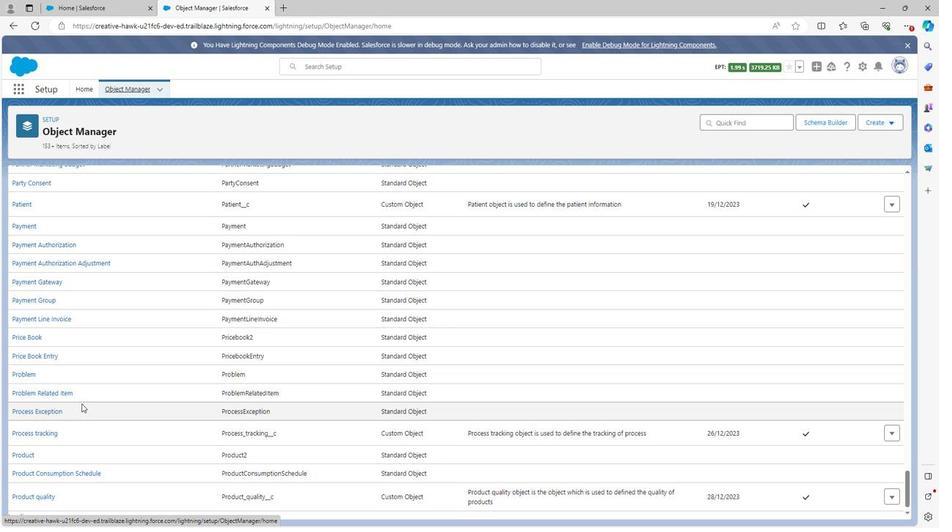 
Action: Mouse scrolled (80, 405) with delta (0, 0)
Screenshot: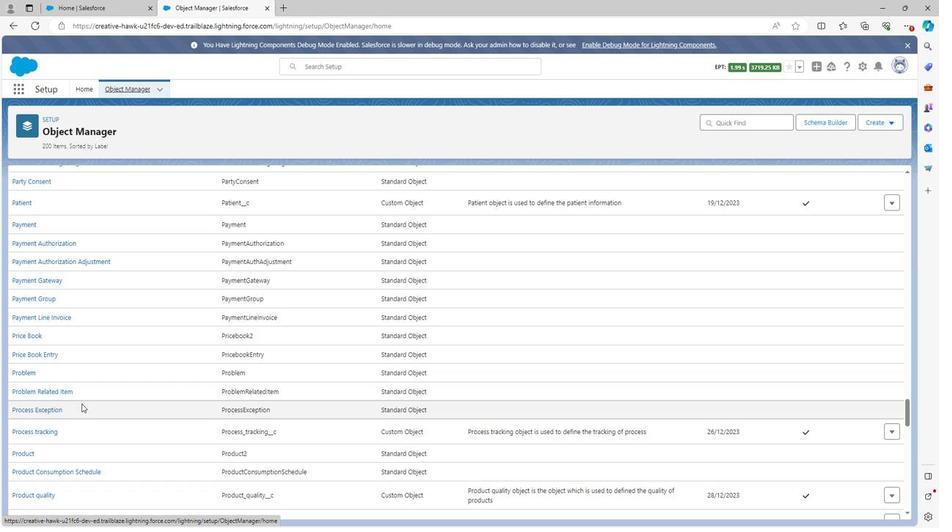 
Action: Mouse moved to (89, 415)
Screenshot: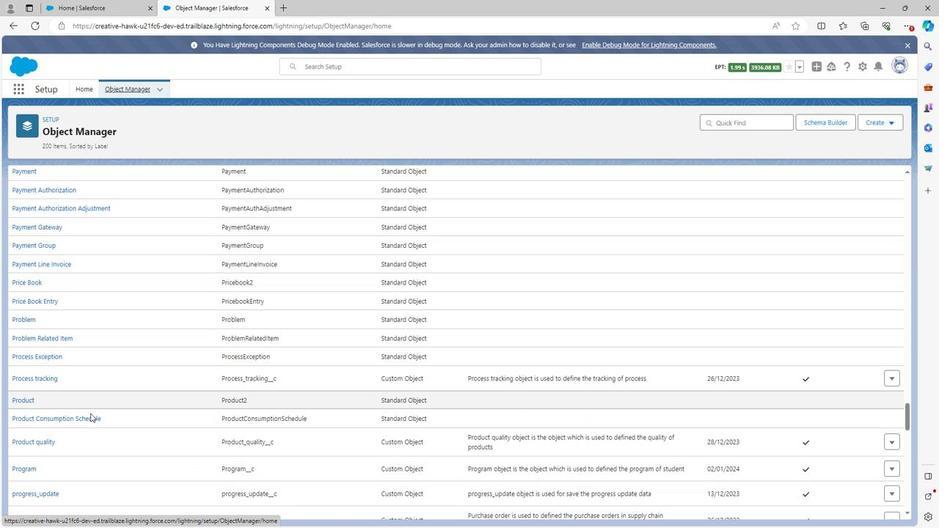 
Action: Mouse scrolled (89, 414) with delta (0, 0)
Screenshot: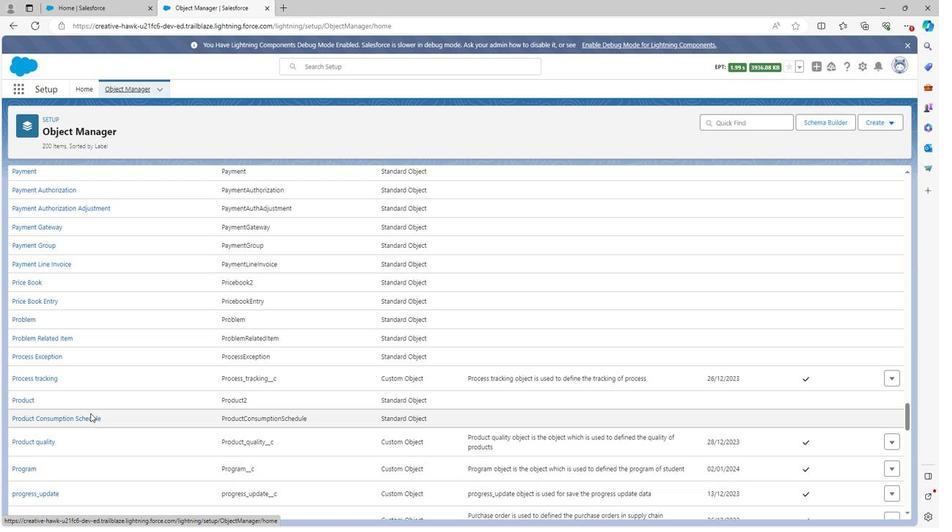 
Action: Mouse scrolled (89, 414) with delta (0, 0)
Screenshot: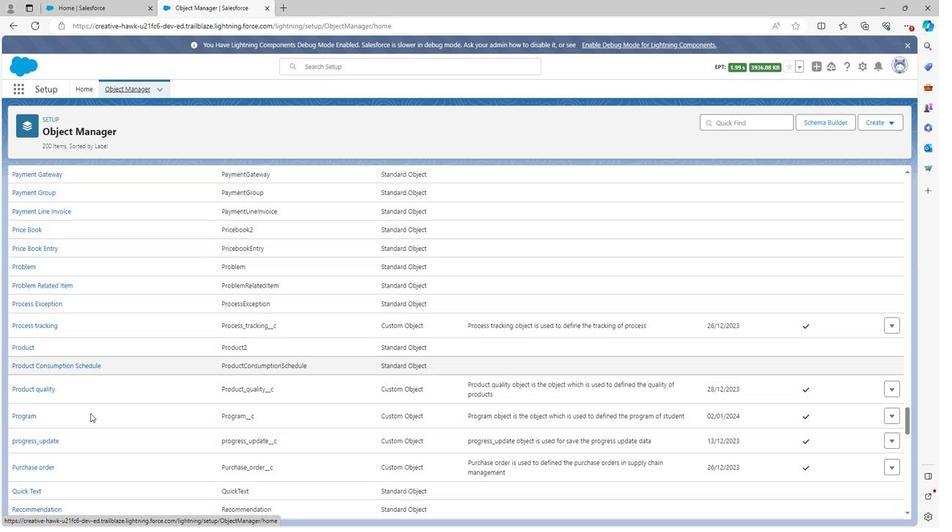 
Action: Mouse scrolled (89, 414) with delta (0, 0)
Screenshot: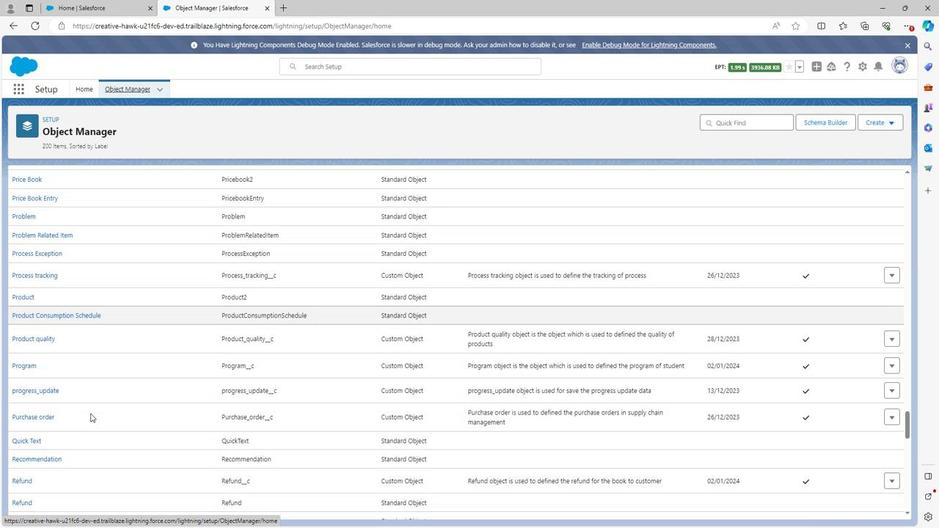 
Action: Mouse scrolled (89, 414) with delta (0, 0)
Screenshot: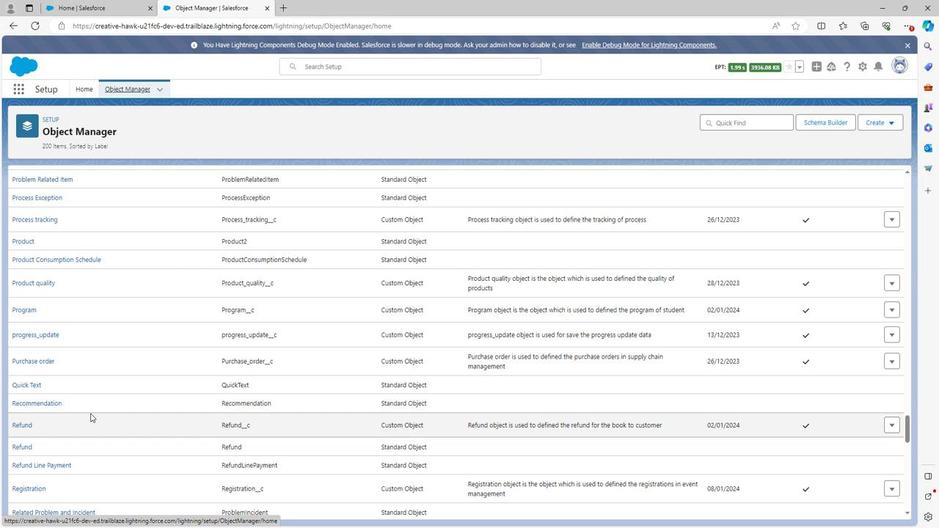 
Action: Mouse scrolled (89, 414) with delta (0, 0)
Screenshot: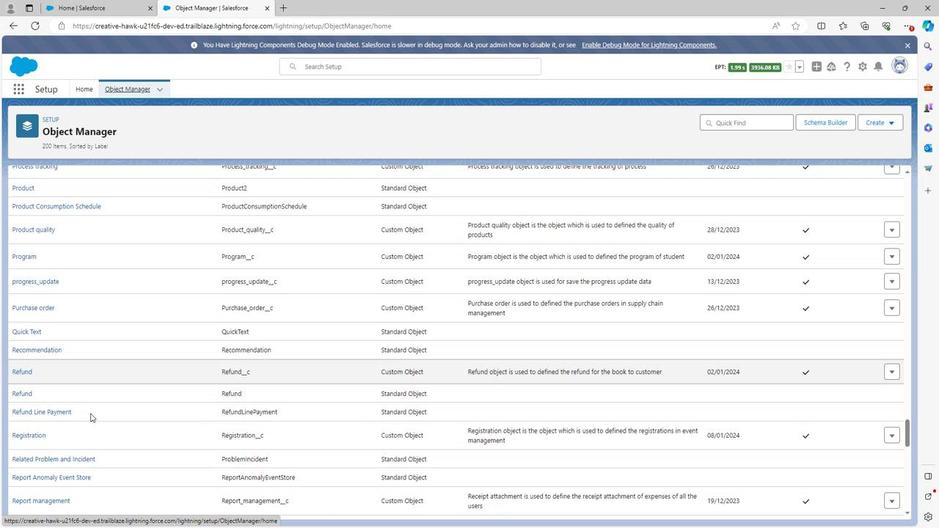 
Action: Mouse scrolled (89, 414) with delta (0, 0)
Screenshot: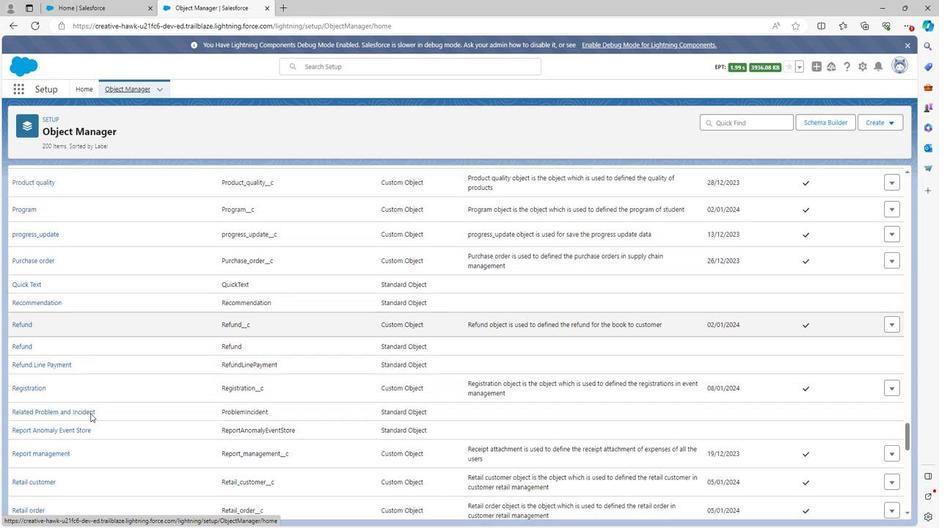 
Action: Mouse moved to (89, 415)
Screenshot: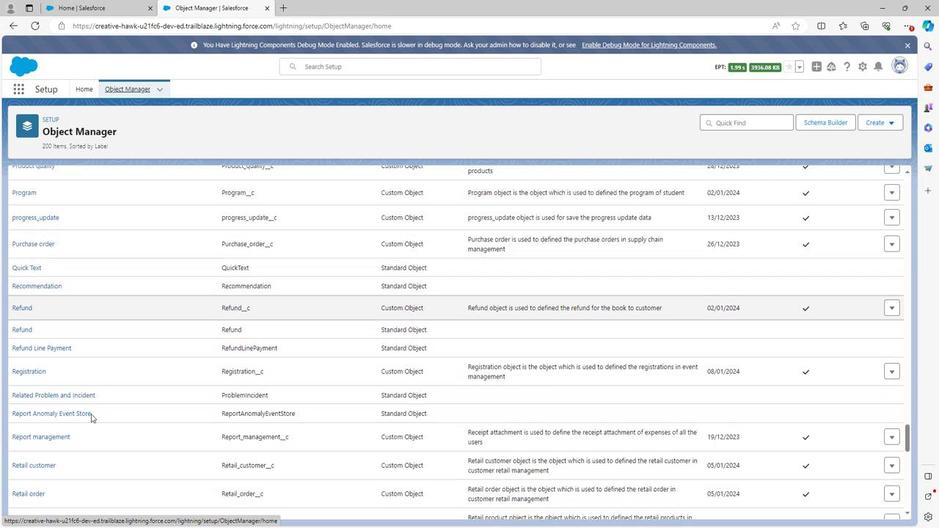 
Action: Mouse scrolled (89, 415) with delta (0, 0)
Screenshot: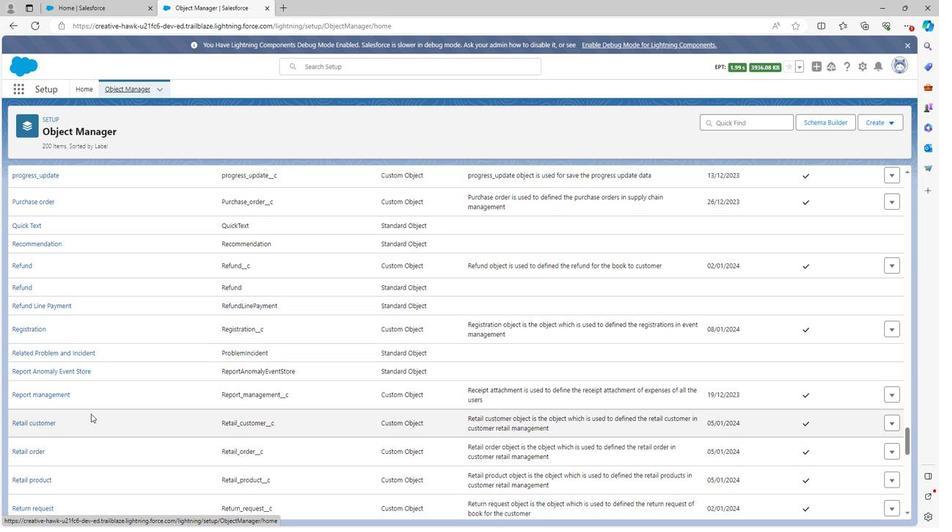 
Action: Mouse scrolled (89, 415) with delta (0, 0)
Screenshot: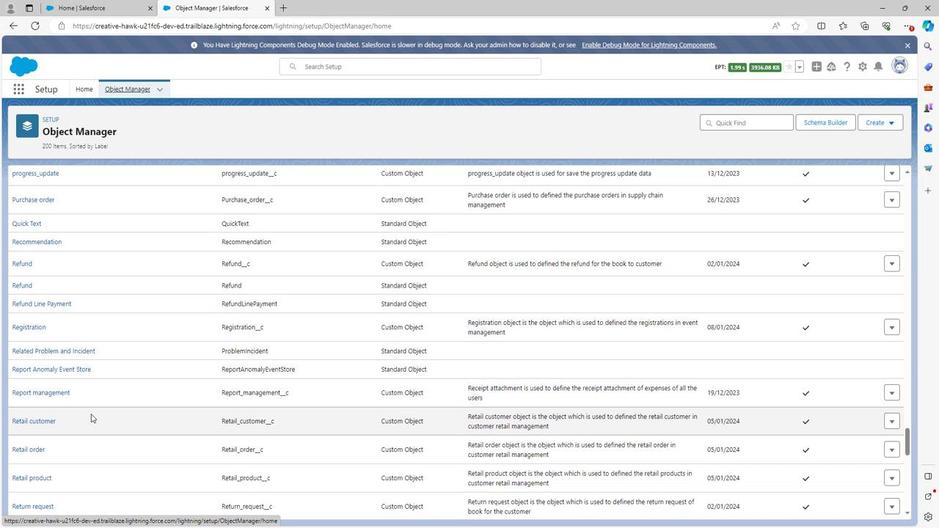 
Action: Mouse scrolled (89, 415) with delta (0, 0)
Screenshot: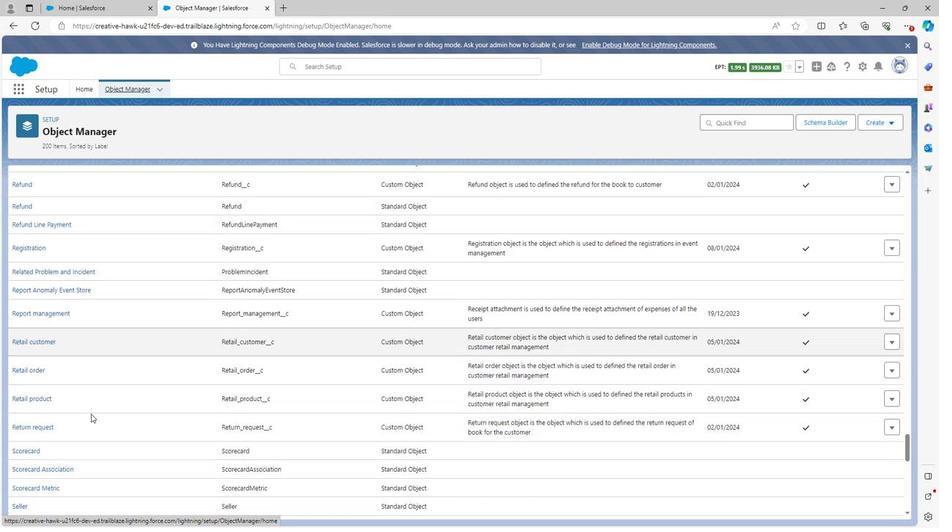 
Action: Mouse scrolled (89, 415) with delta (0, 0)
Screenshot: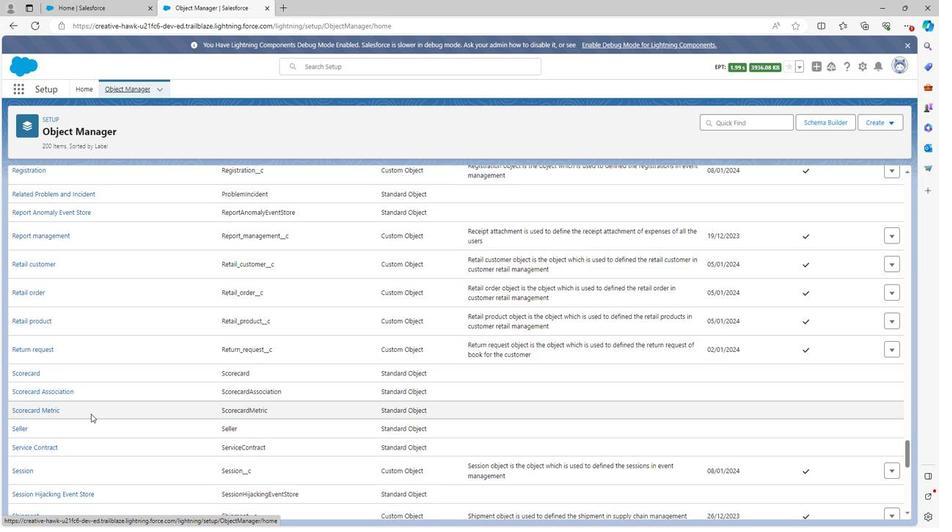 
Action: Mouse scrolled (89, 415) with delta (0, 0)
Screenshot: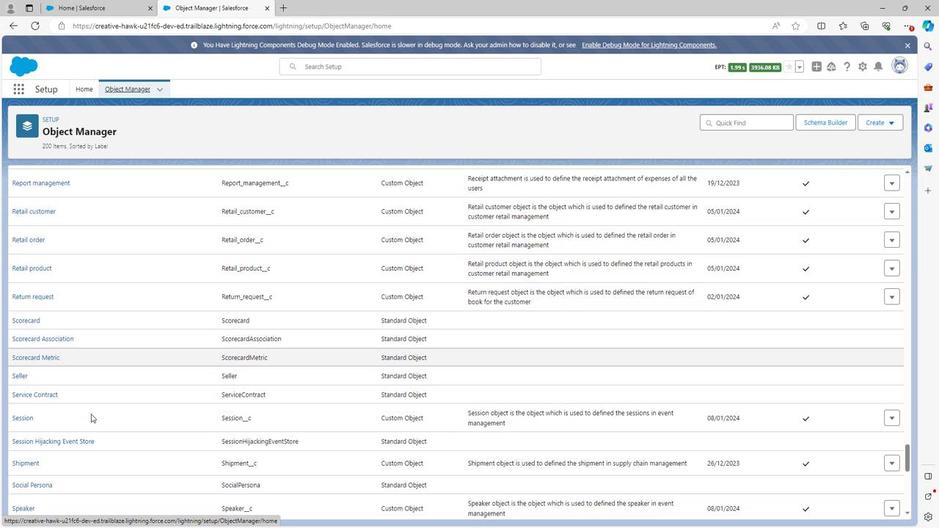 
Action: Mouse scrolled (89, 415) with delta (0, 0)
Screenshot: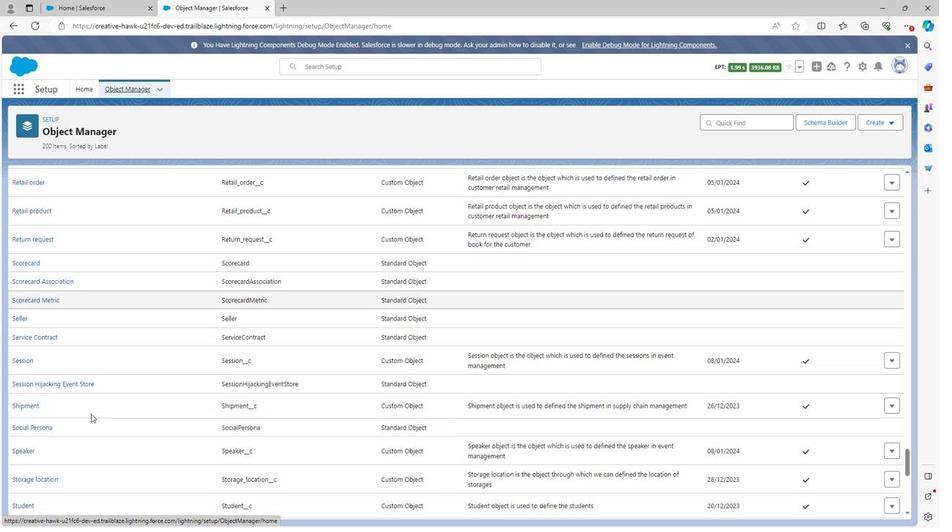 
Action: Mouse scrolled (89, 415) with delta (0, 0)
Screenshot: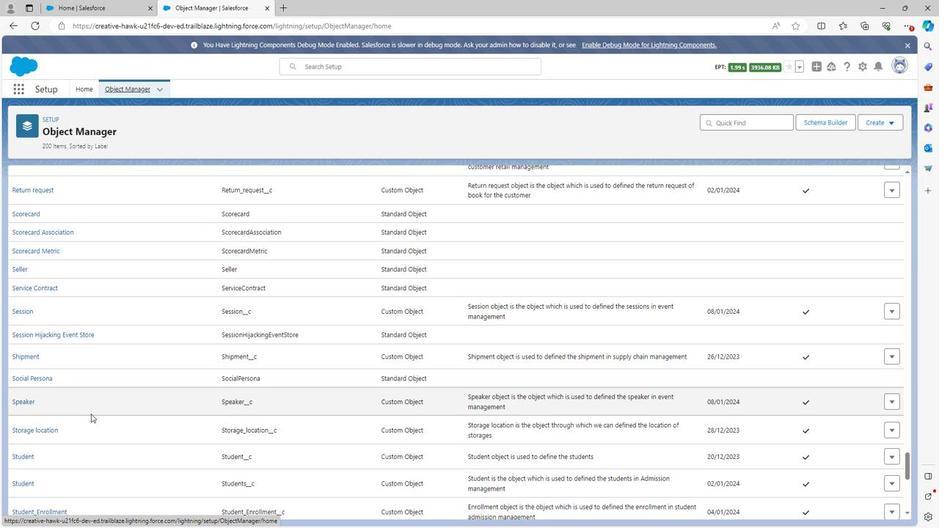 
Action: Mouse scrolled (89, 415) with delta (0, 0)
Screenshot: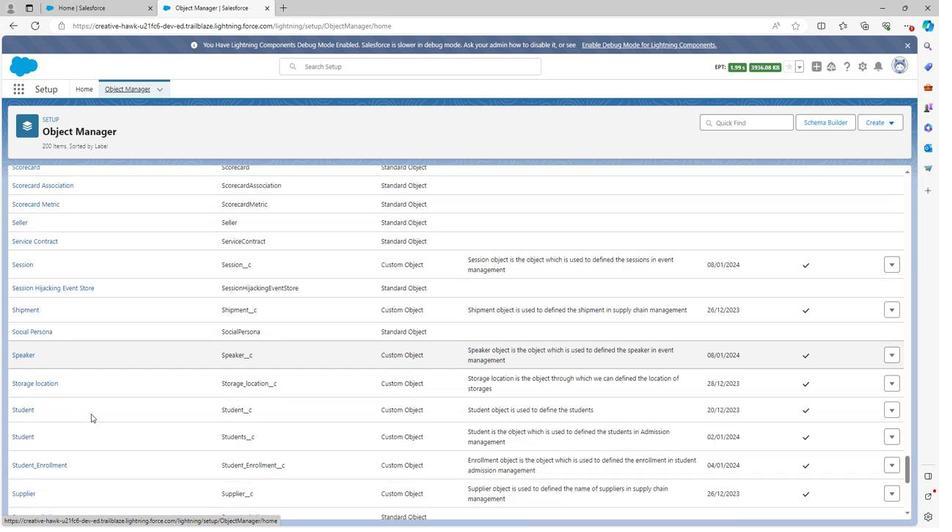 
Action: Mouse scrolled (89, 415) with delta (0, 0)
Screenshot: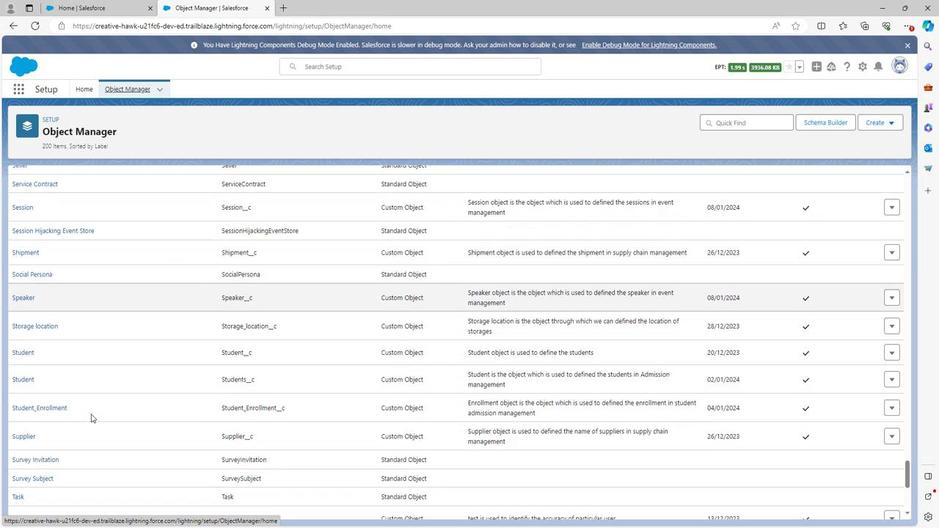 
Action: Mouse moved to (89, 413)
Screenshot: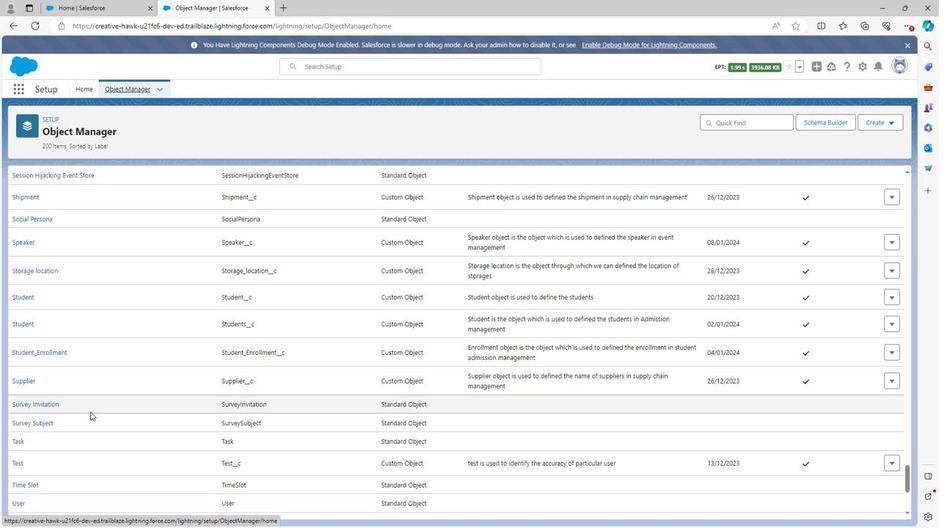 
Action: Mouse scrolled (89, 414) with delta (0, 0)
Screenshot: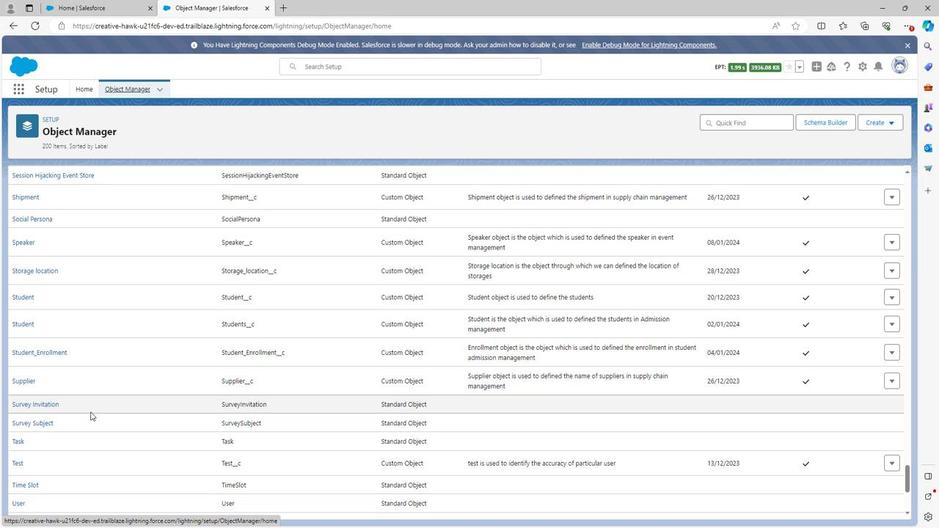 
Action: Mouse scrolled (89, 414) with delta (0, 0)
Screenshot: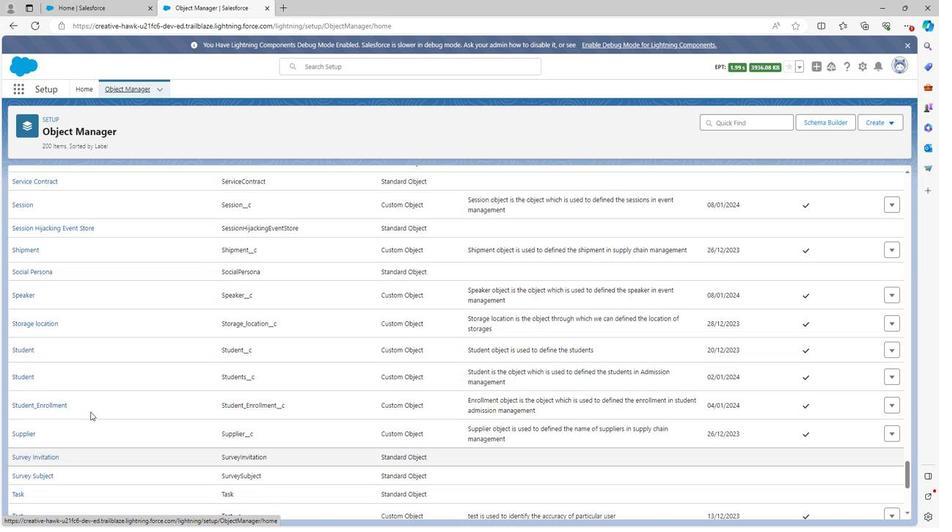 
Action: Mouse scrolled (89, 414) with delta (0, 0)
Screenshot: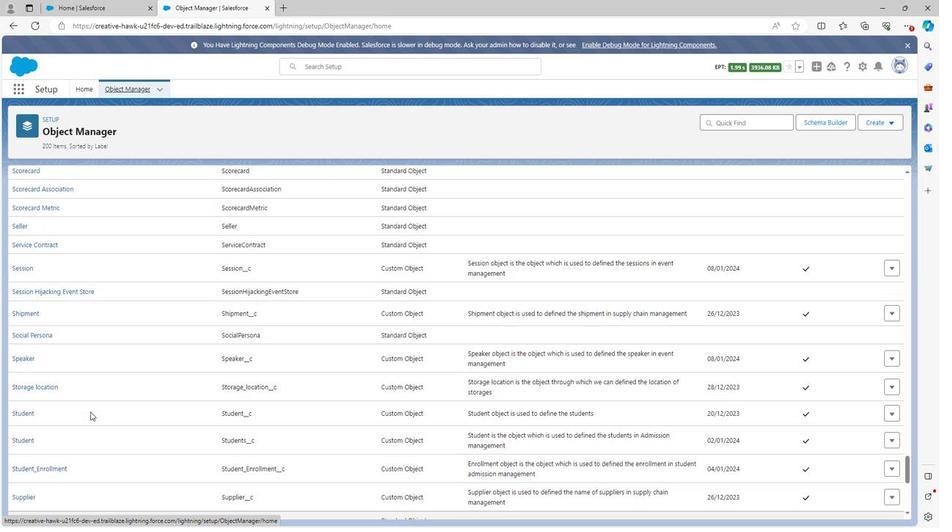 
Action: Mouse moved to (26, 311)
Screenshot: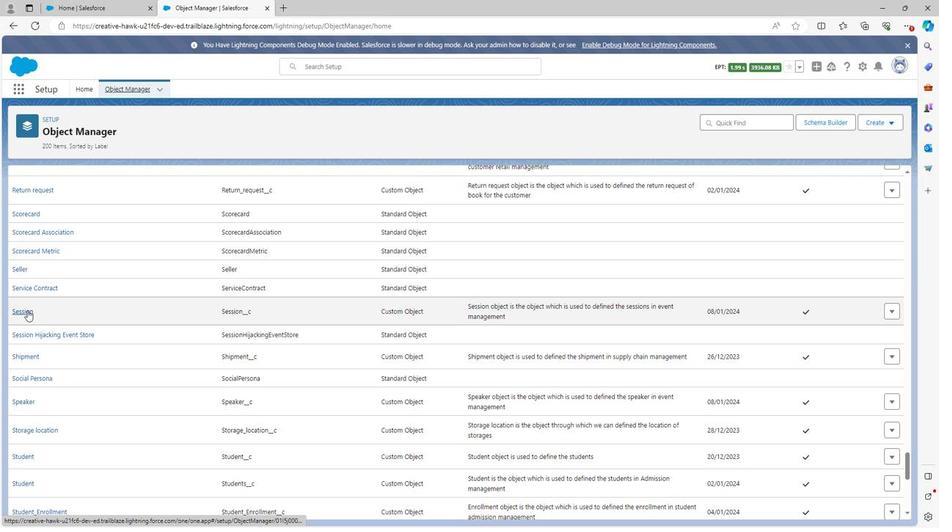 
Action: Mouse pressed left at (26, 311)
Screenshot: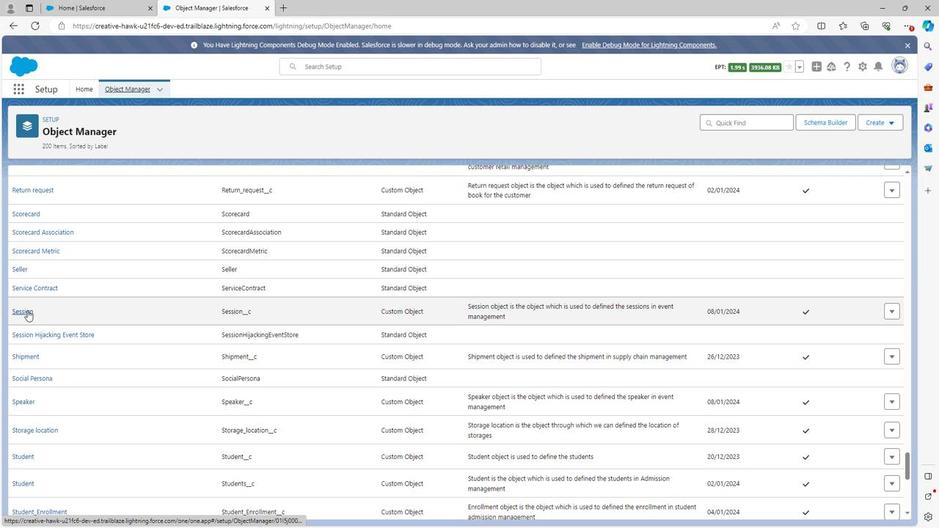 
Action: Mouse moved to (60, 193)
Screenshot: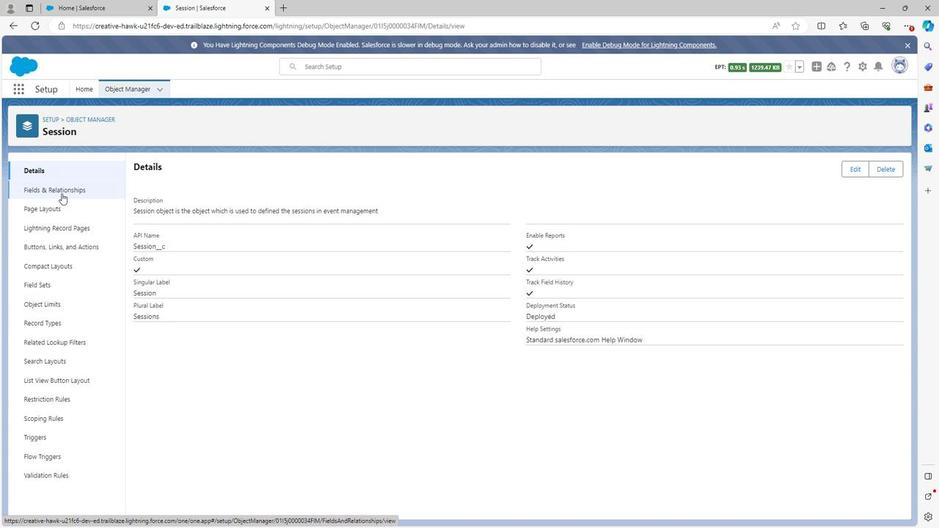 
Action: Mouse pressed left at (60, 193)
Screenshot: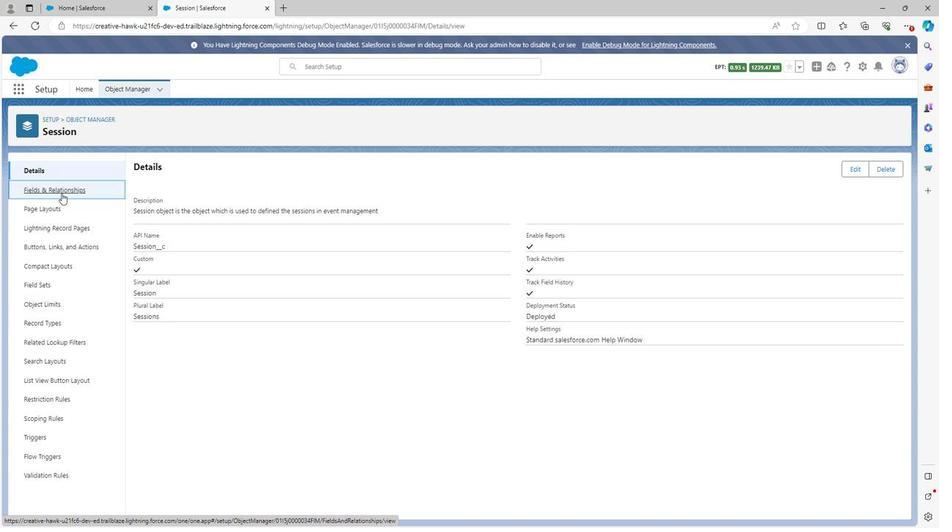 
Action: Mouse moved to (156, 256)
Screenshot: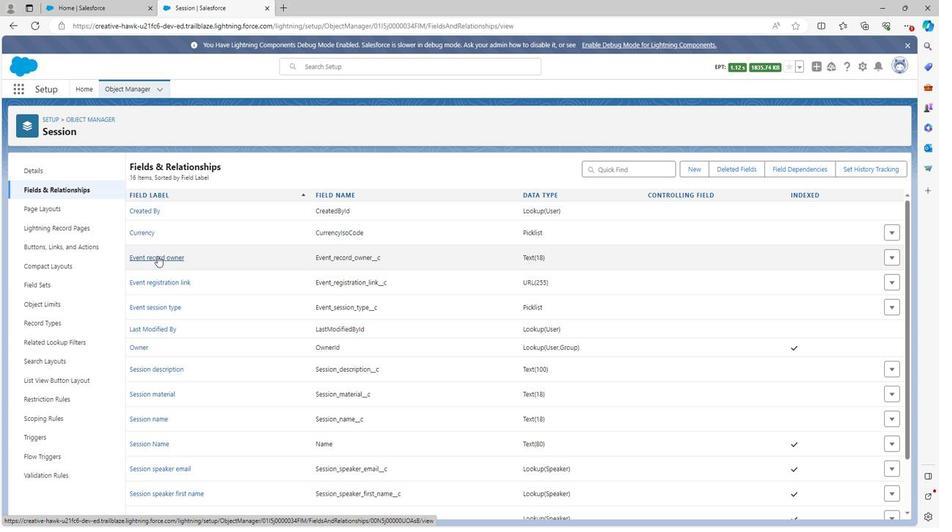 
Action: Mouse pressed left at (156, 256)
Screenshot: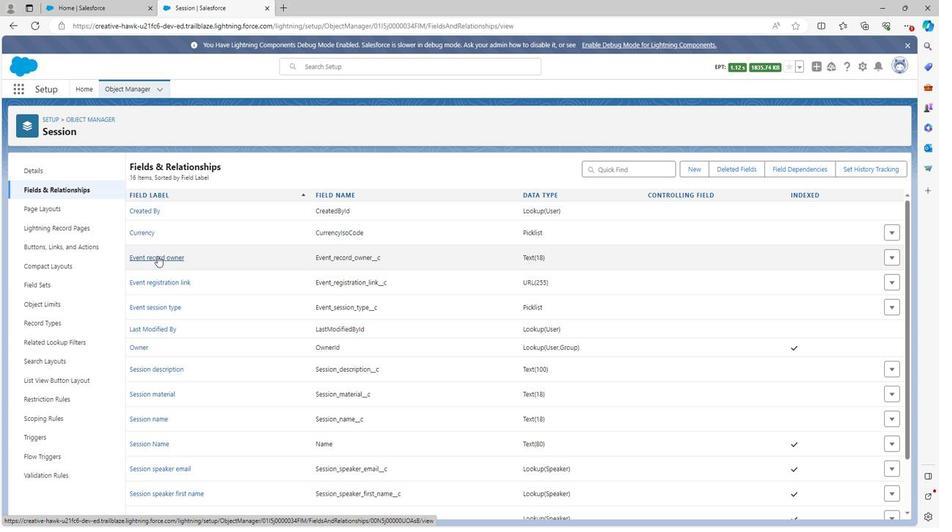 
Action: Mouse moved to (381, 452)
Screenshot: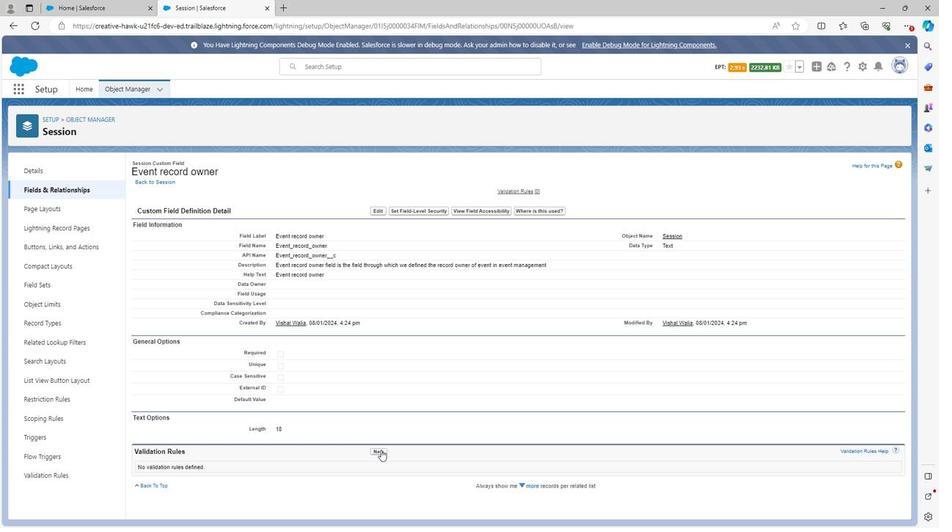 
Action: Mouse pressed left at (381, 452)
Screenshot: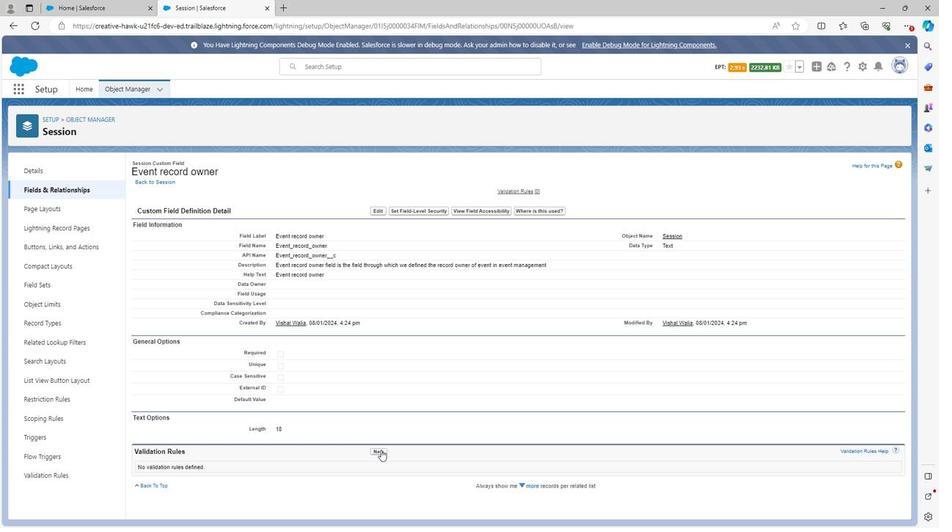 
Action: Mouse moved to (214, 236)
Screenshot: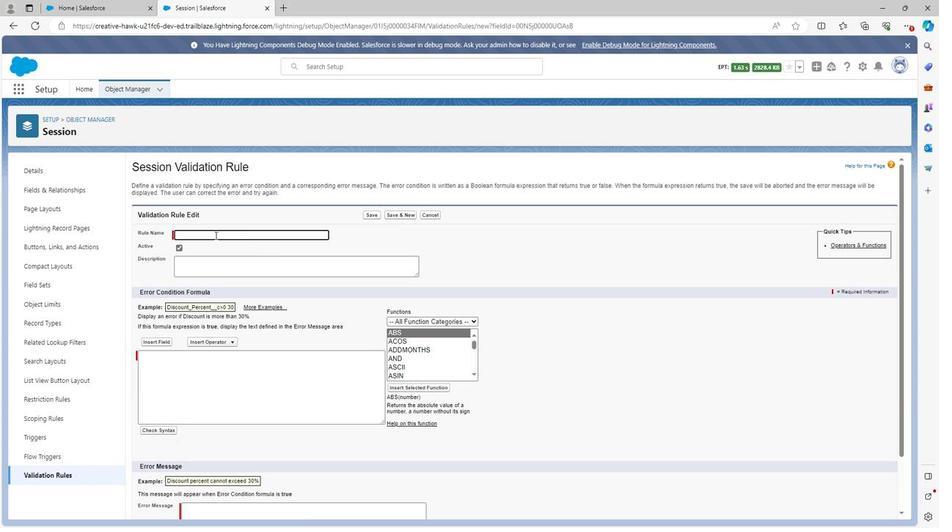 
Action: Key pressed <Key.shift>Record<Key.space>owner<Key.space>rule
Screenshot: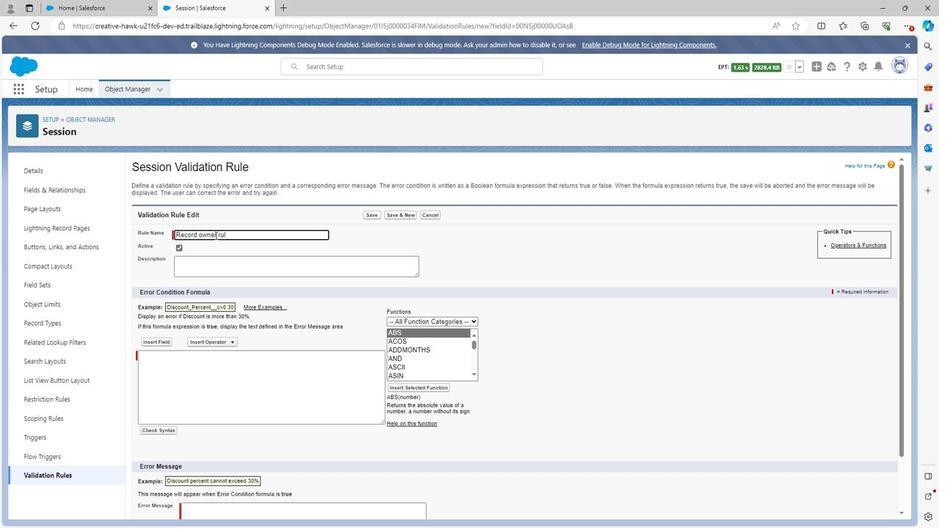 
Action: Mouse moved to (207, 257)
Screenshot: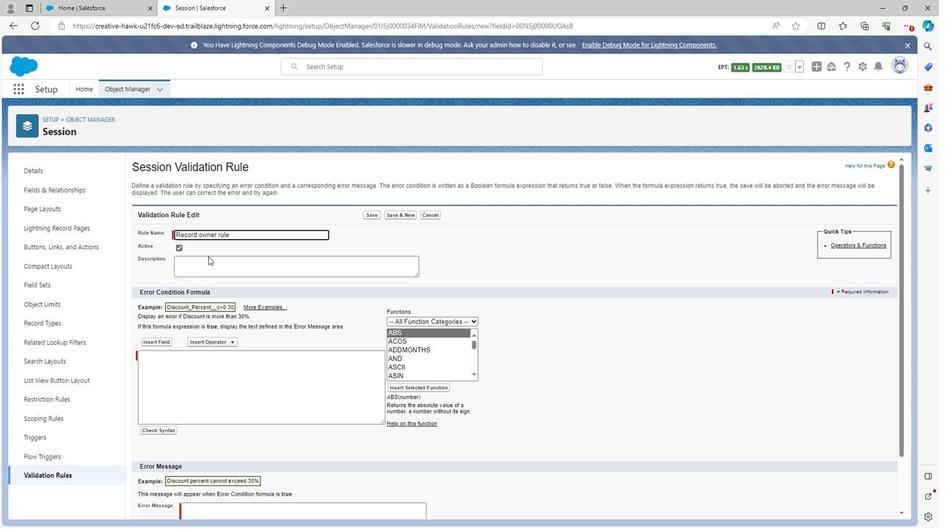 
Action: Mouse pressed left at (207, 257)
Screenshot: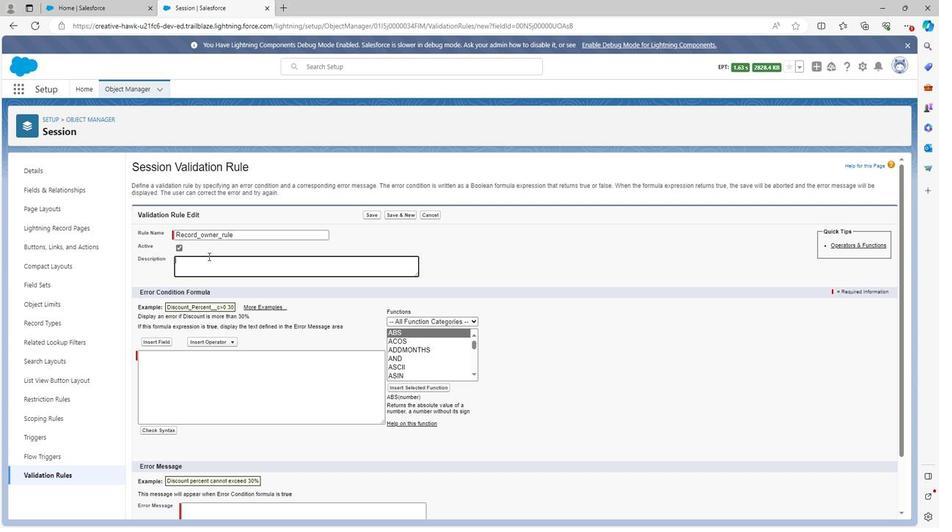 
Action: Mouse moved to (207, 258)
Screenshot: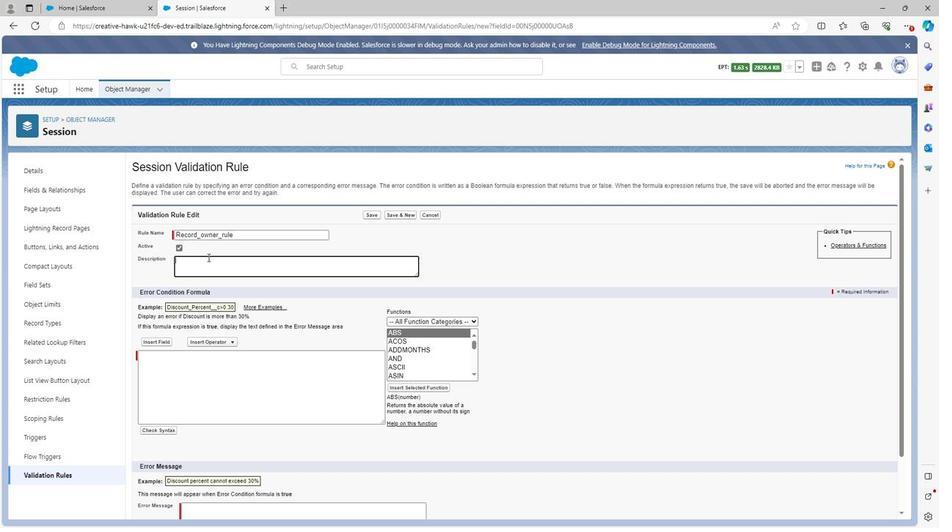 
Action: Key pressed <Key.shift><Key.shift><Key.shift><Key.shift><Key.shift><Key.shift><Key.shift><Key.shift><Key.shift><Key.shift>Record<Key.space>o
Screenshot: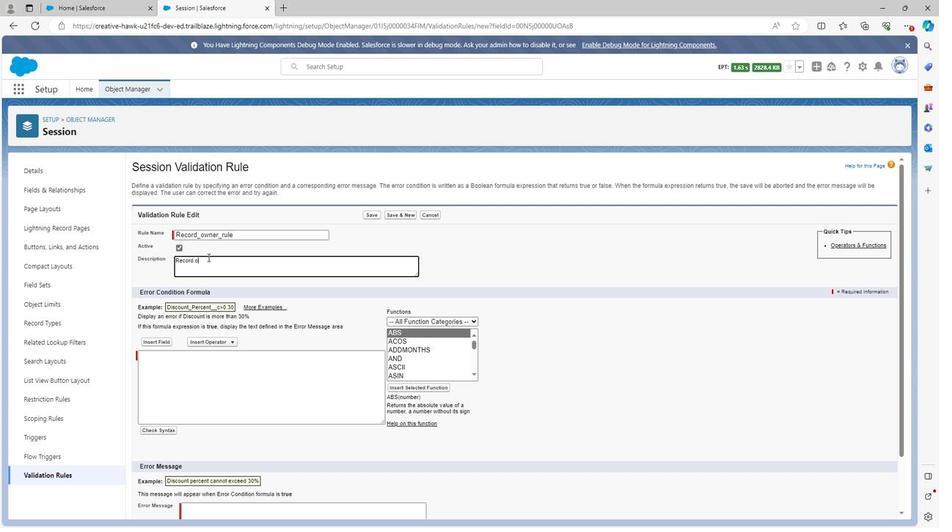 
Action: Mouse moved to (206, 259)
Screenshot: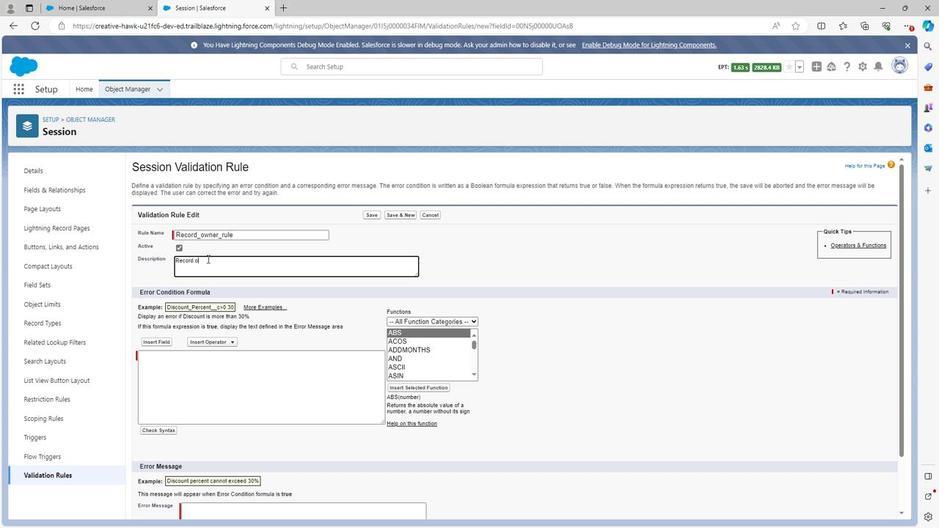 
Action: Key pressed wner<Key.space>rule<Key.space>is<Key.space>the<Key.space>rule<Key.space>
Screenshot: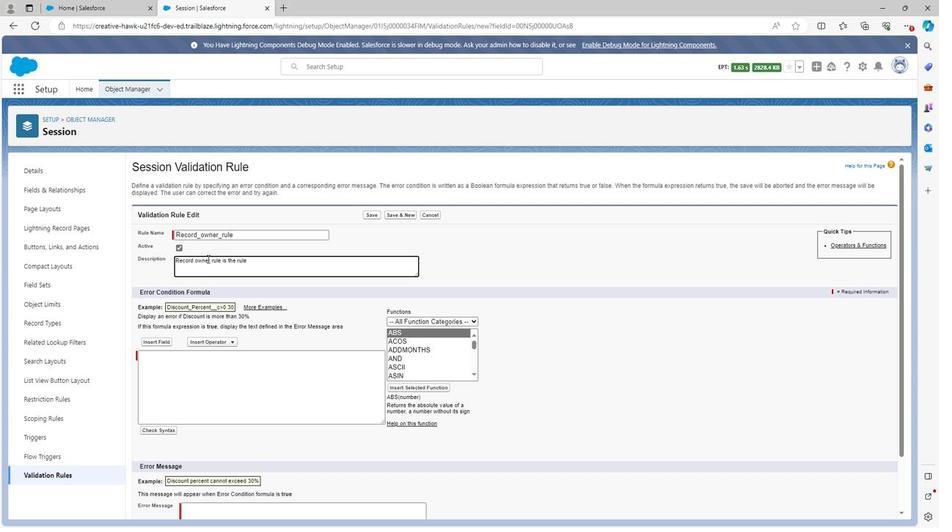 
Action: Mouse moved to (63, 158)
Screenshot: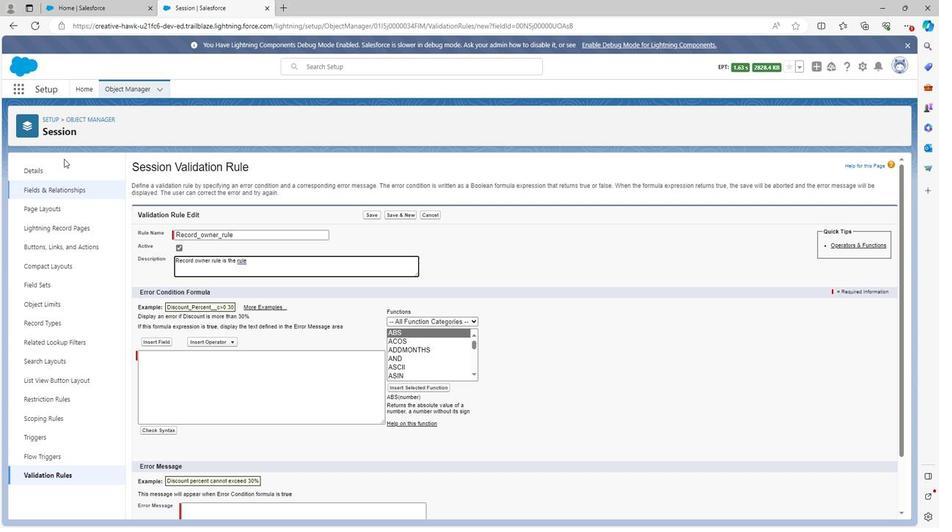 
Action: Key pressed in<Key.space>which<Key.space>we
Screenshot: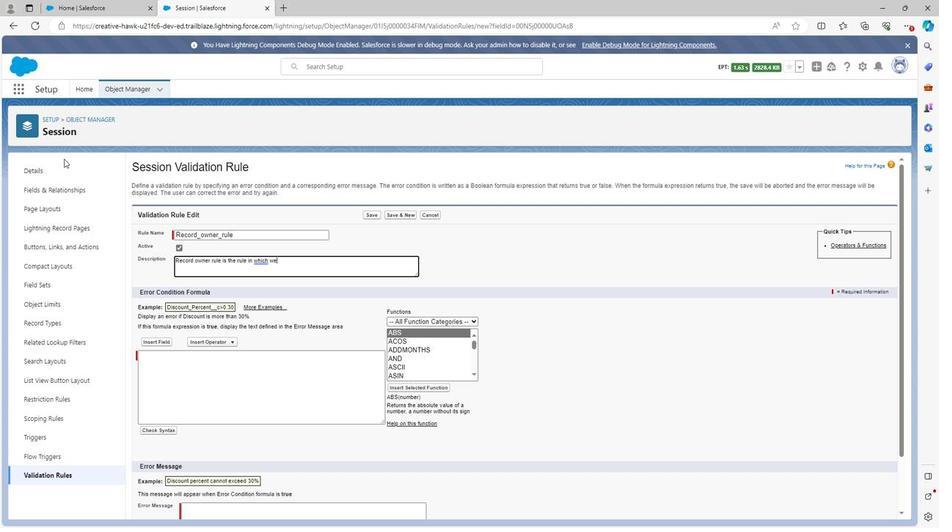 
Action: Mouse moved to (63, 158)
Screenshot: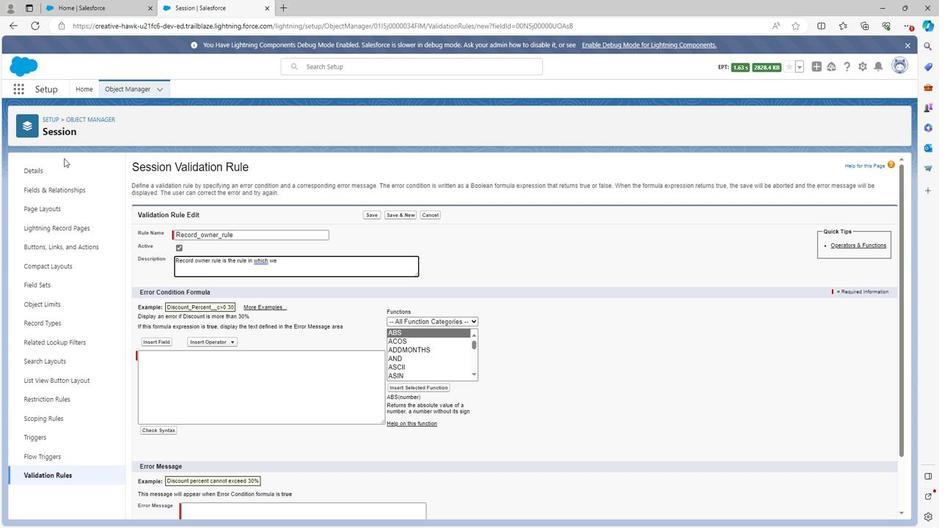 
Action: Key pressed <Key.space>defined<Key.space>the<Key.space>record<Key.space>owner<Key.space>with<Key.space>some<Key.space>validation<Key.space>in<Key.space>event<Key.space>management<Key.space>
Screenshot: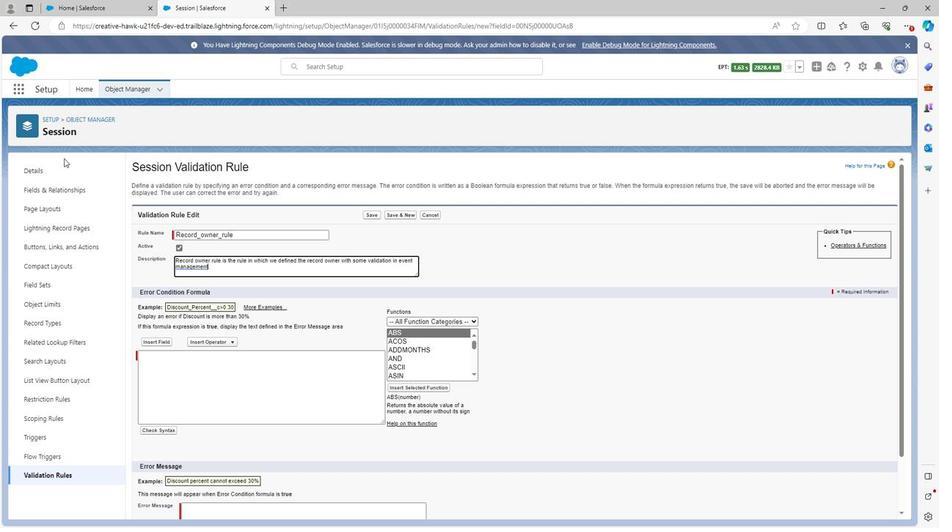 
Action: Mouse moved to (150, 344)
Screenshot: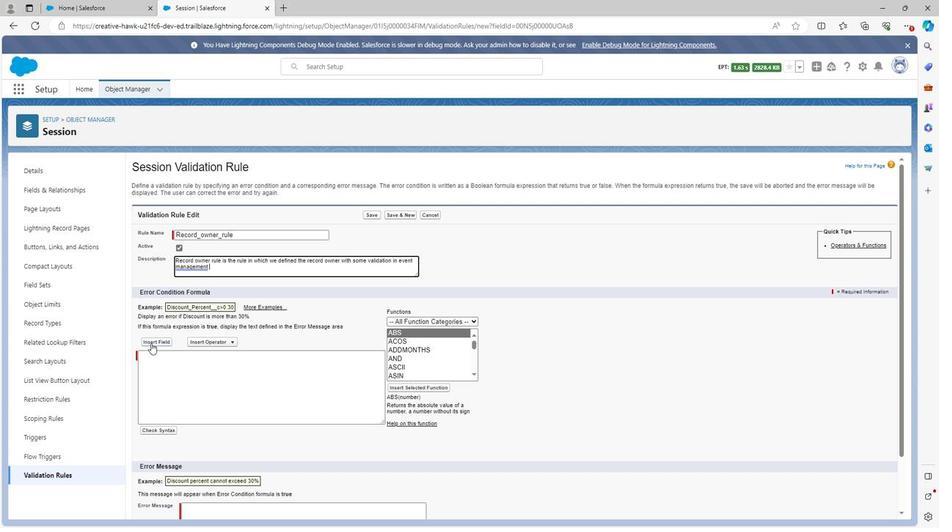 
Action: Mouse pressed left at (150, 344)
Screenshot: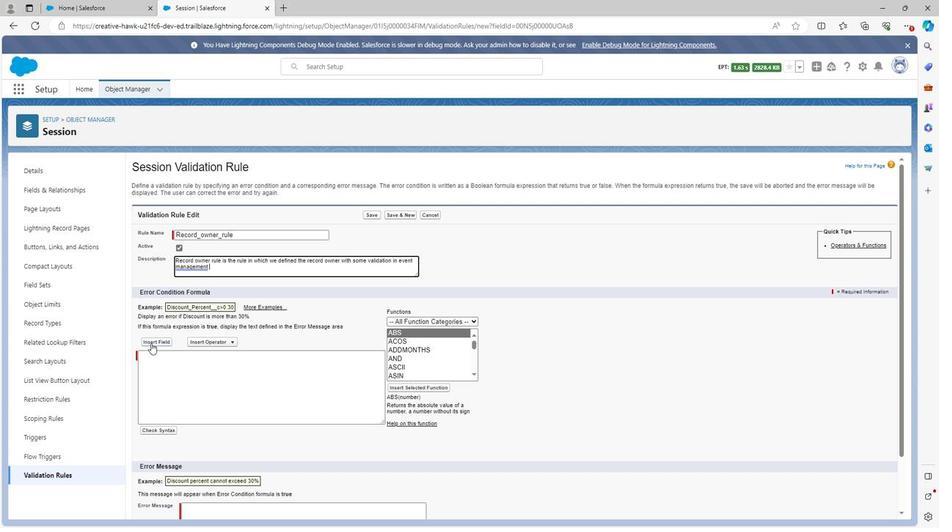 
Action: Mouse moved to (426, 334)
Screenshot: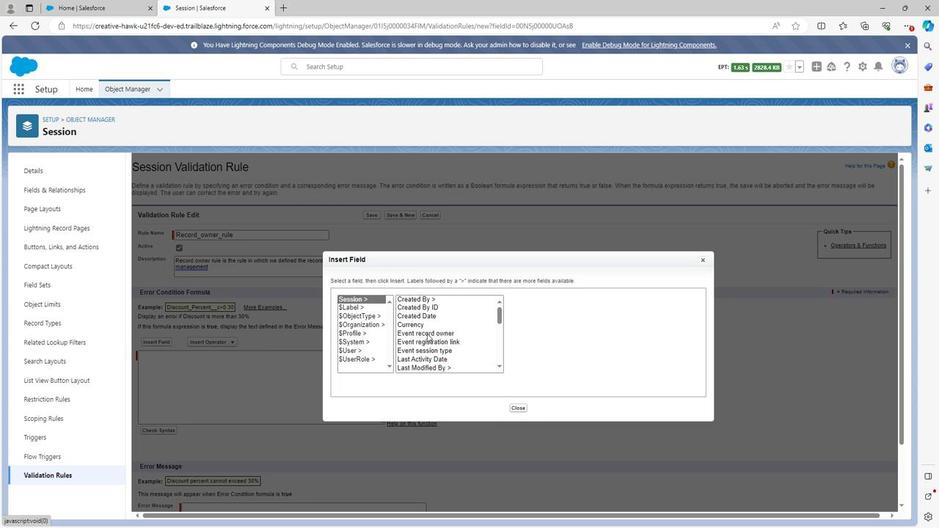 
Action: Mouse pressed left at (426, 334)
Screenshot: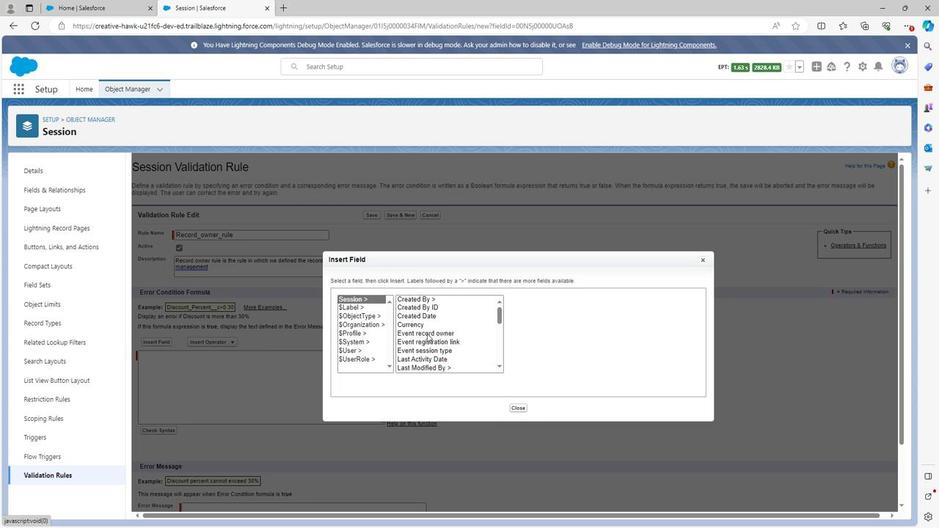 
Action: Mouse moved to (555, 353)
Screenshot: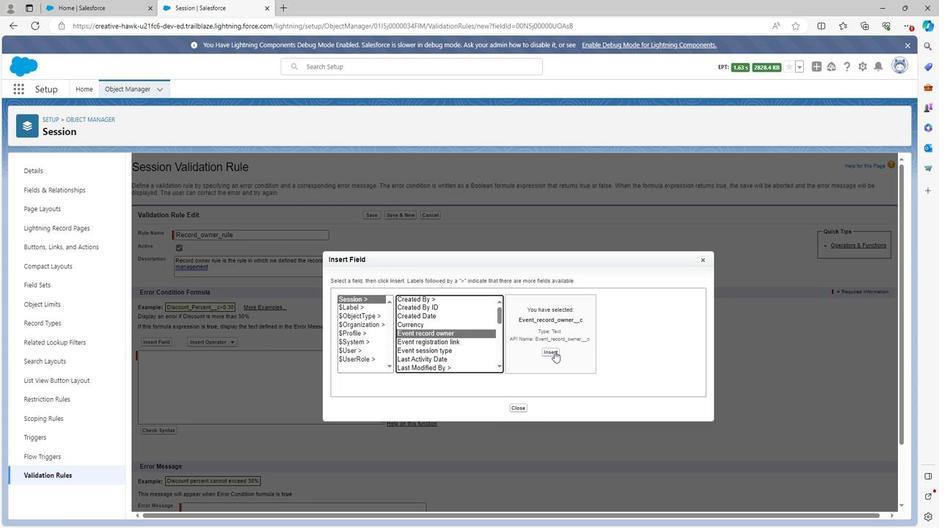 
Action: Mouse pressed left at (555, 353)
Screenshot: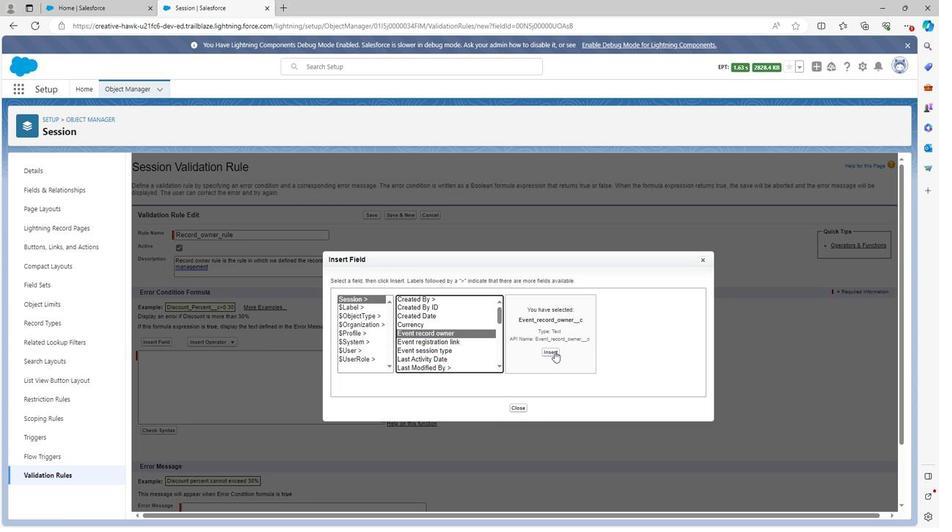 
Action: Mouse moved to (222, 342)
Screenshot: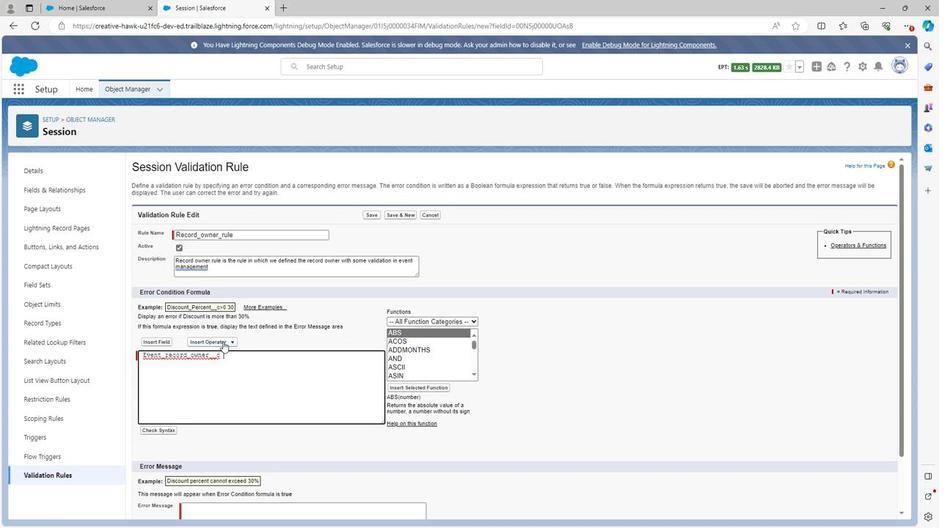 
Action: Mouse pressed left at (222, 342)
Screenshot: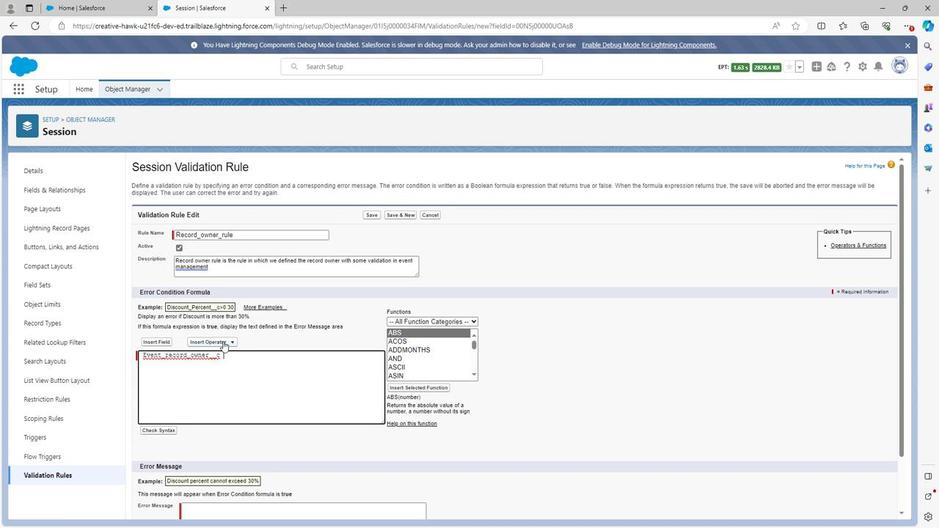 
Action: Mouse moved to (211, 433)
Screenshot: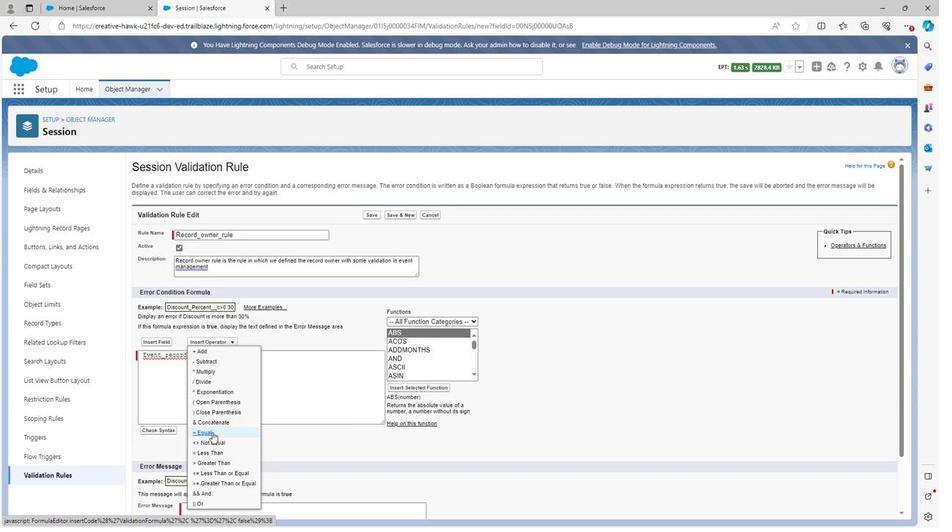 
Action: Mouse pressed left at (211, 433)
Screenshot: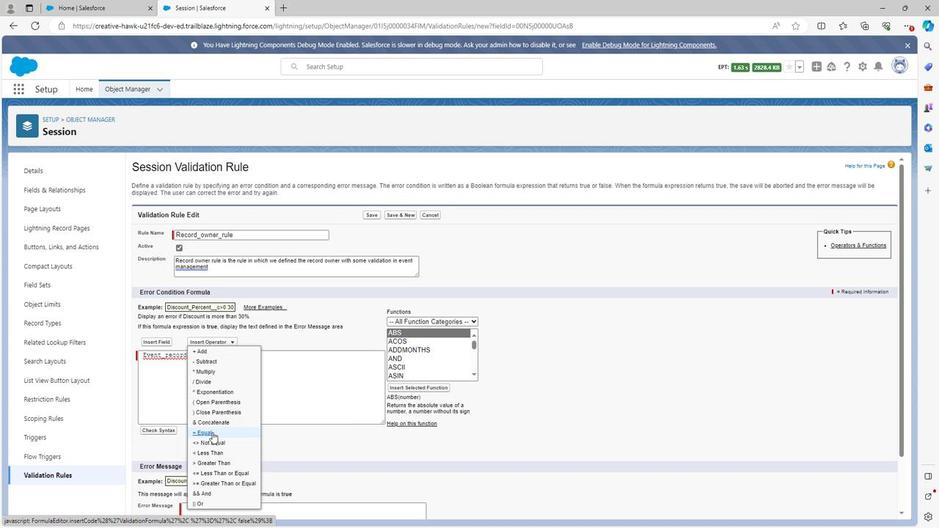 
Action: Mouse moved to (421, 353)
Screenshot: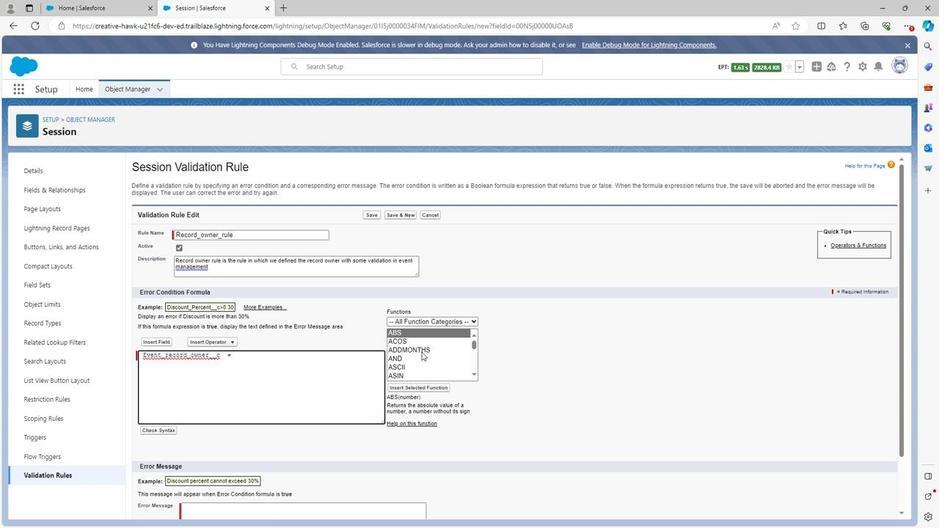 
Action: Mouse scrolled (421, 353) with delta (0, 0)
Screenshot: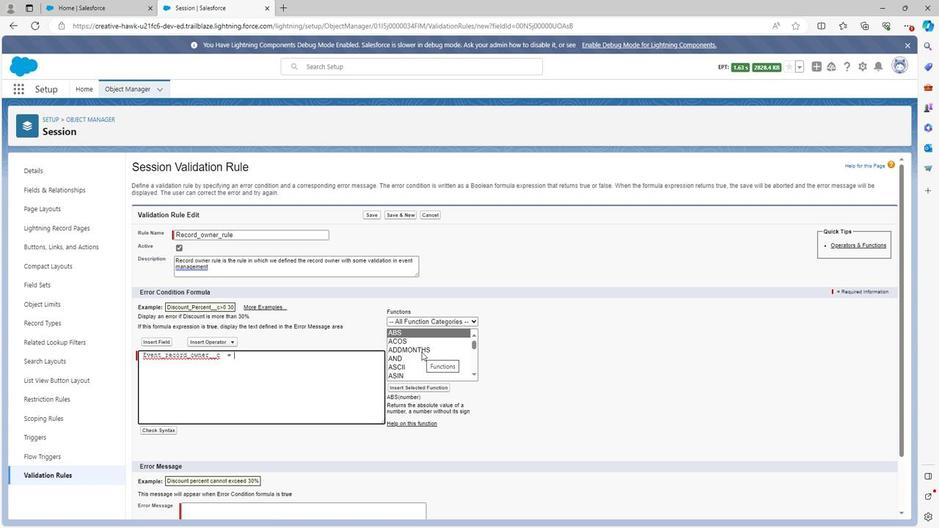 
Action: Mouse scrolled (421, 353) with delta (0, 0)
Screenshot: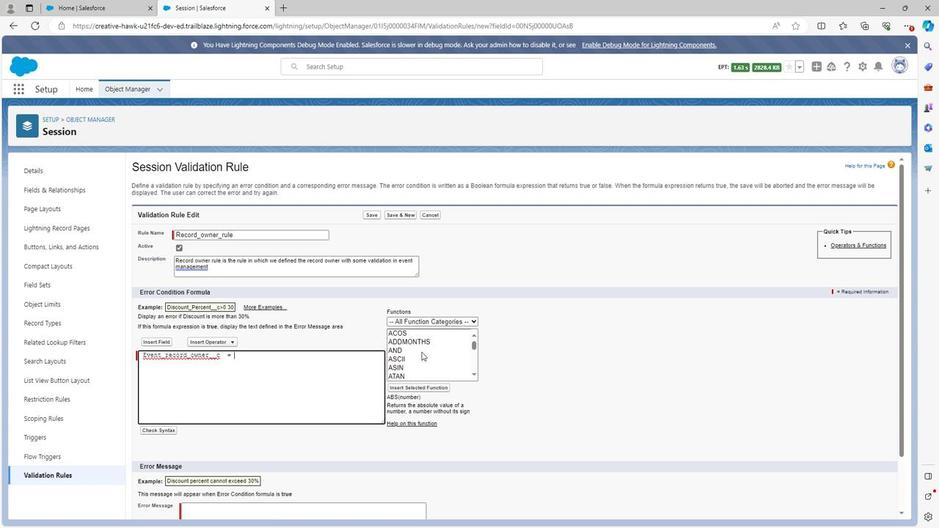 
Action: Mouse scrolled (421, 353) with delta (0, 0)
Screenshot: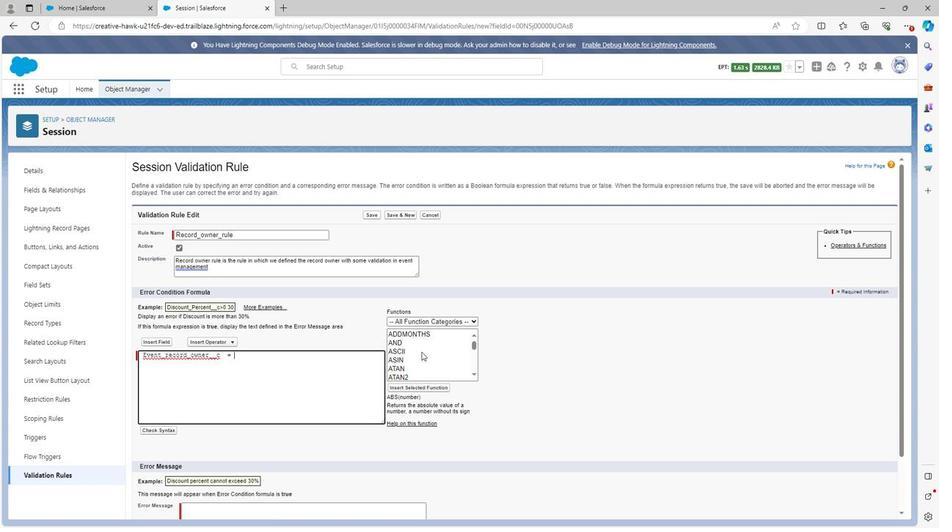 
Action: Mouse scrolled (421, 353) with delta (0, 0)
Screenshot: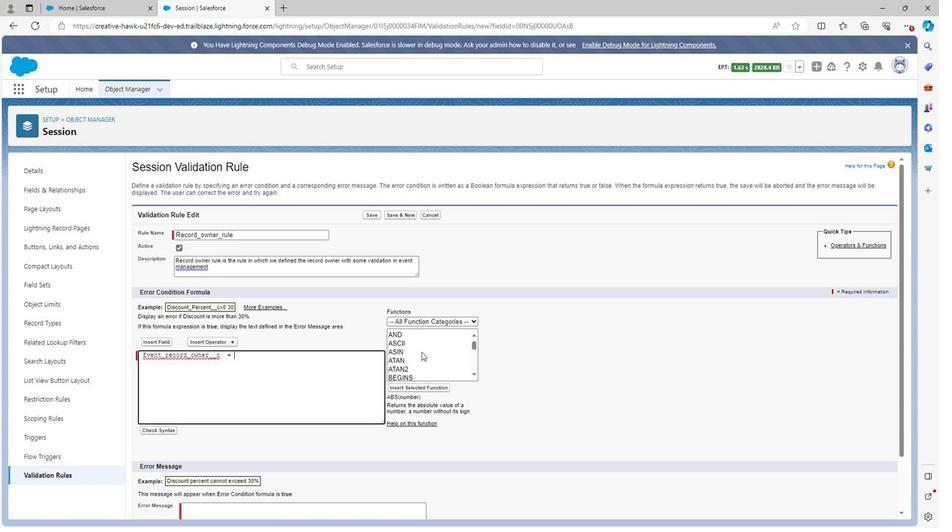 
Action: Mouse scrolled (421, 353) with delta (0, 0)
Screenshot: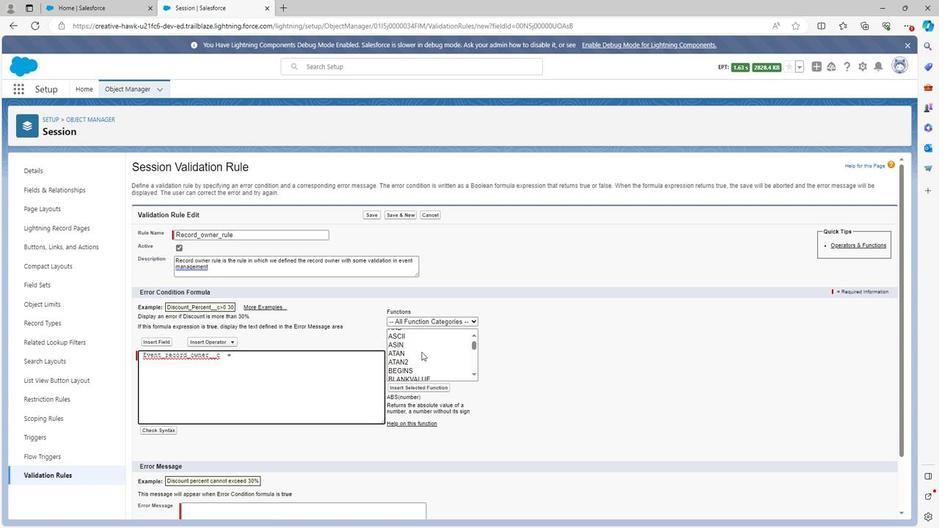 
Action: Mouse moved to (421, 353)
Screenshot: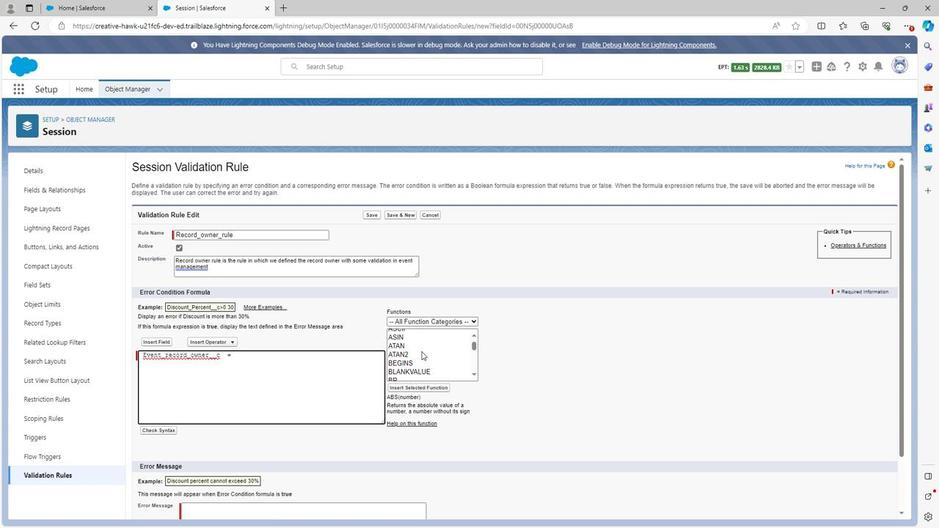 
Action: Mouse scrolled (421, 352) with delta (0, 0)
Screenshot: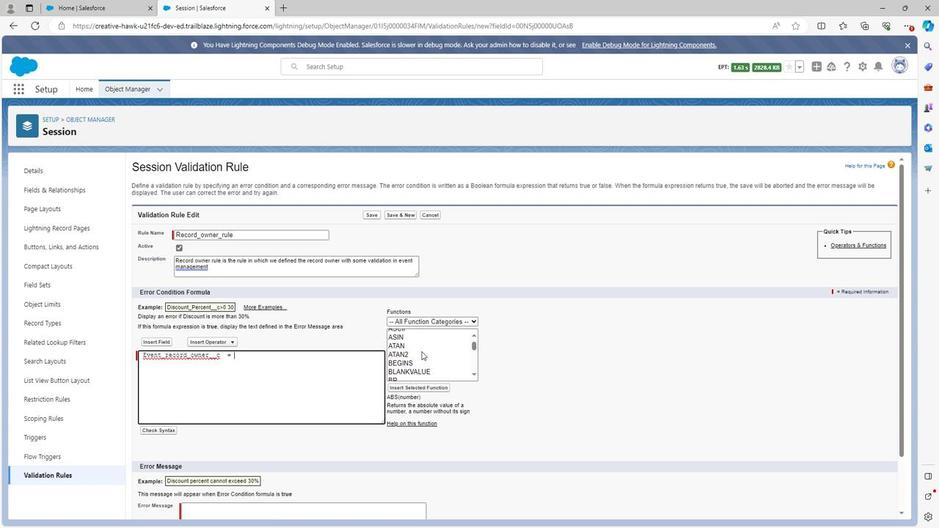 
Action: Mouse scrolled (421, 352) with delta (0, 0)
Screenshot: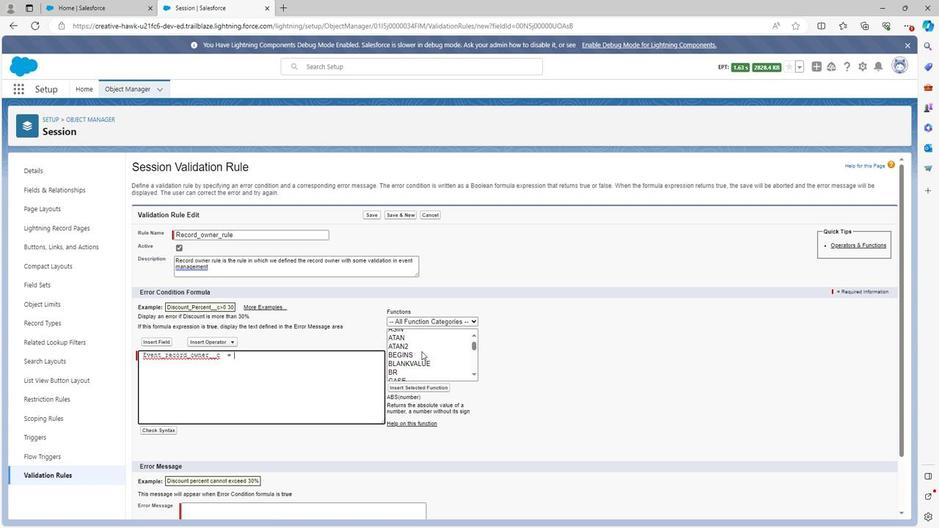 
Action: Mouse scrolled (421, 352) with delta (0, 0)
Screenshot: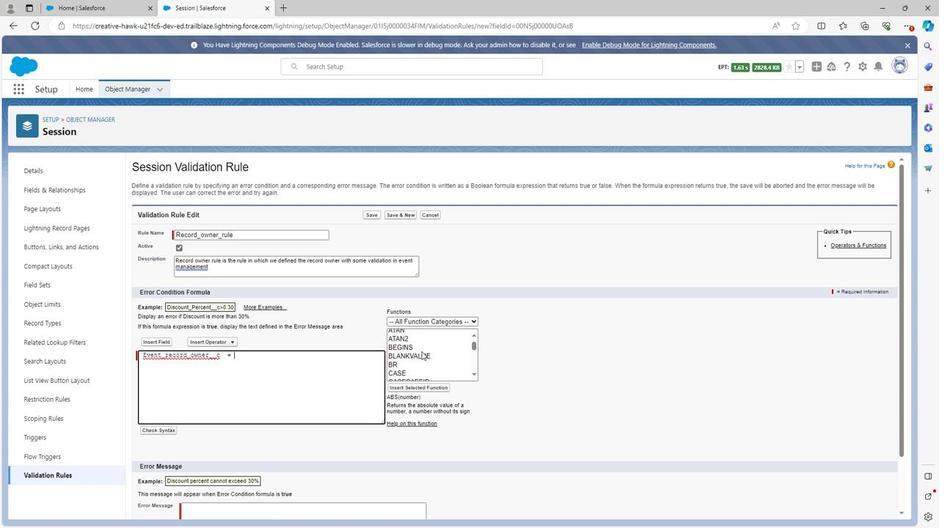 
Action: Mouse scrolled (421, 352) with delta (0, 0)
Screenshot: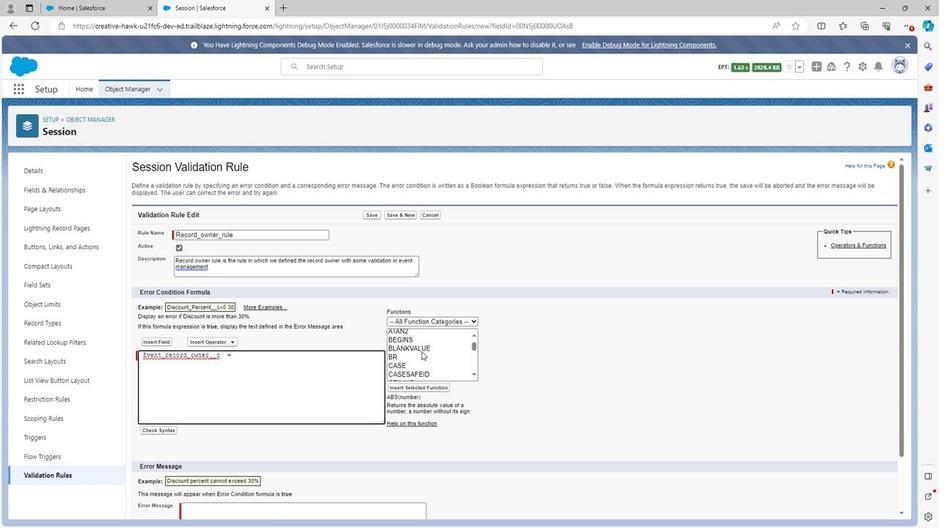 
Action: Mouse scrolled (421, 352) with delta (0, 0)
Screenshot: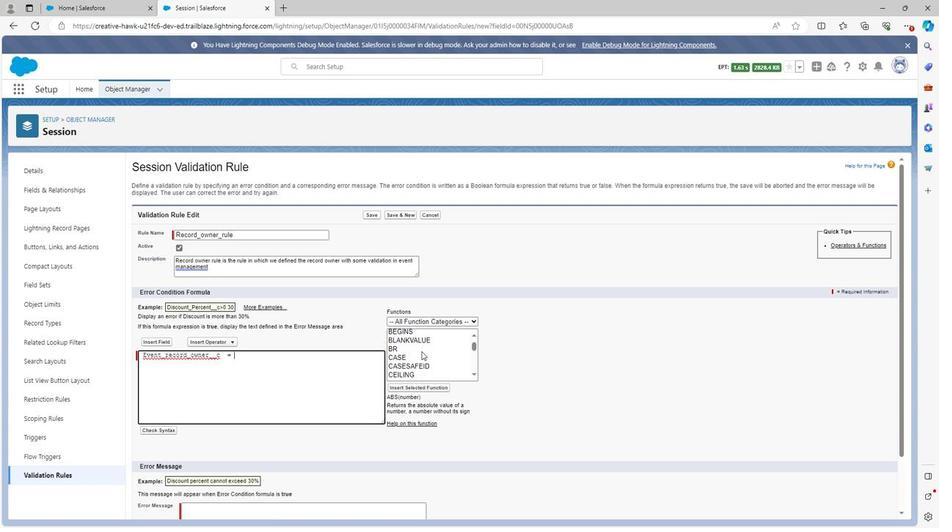 
Action: Mouse scrolled (421, 352) with delta (0, 0)
Screenshot: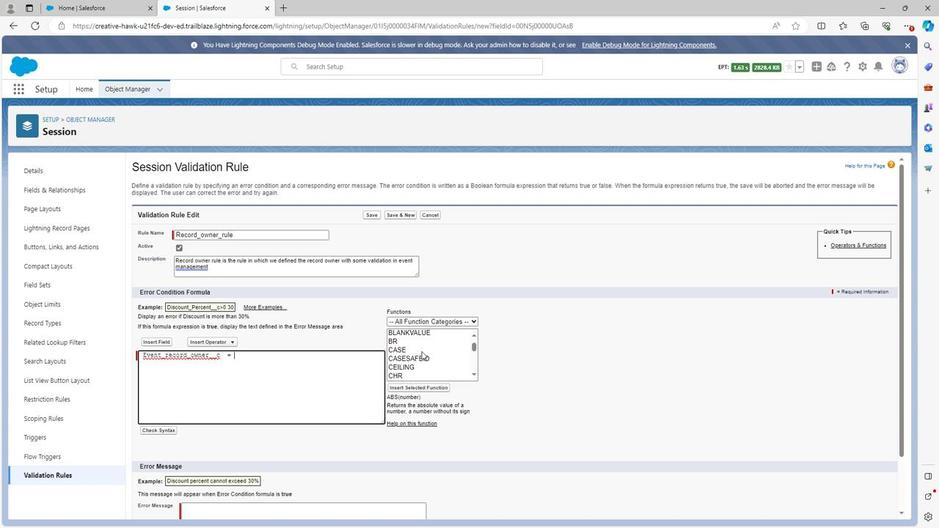 
Action: Mouse scrolled (421, 352) with delta (0, 0)
Screenshot: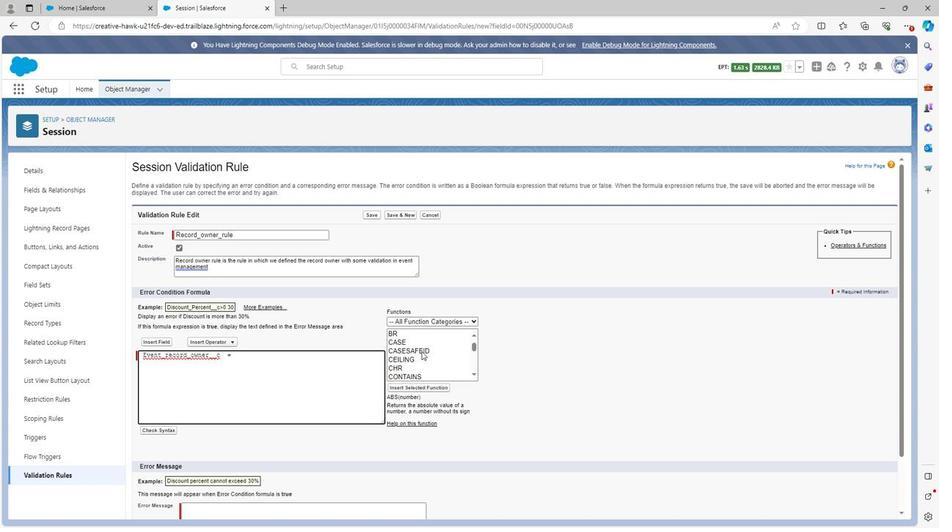 
Action: Mouse scrolled (421, 352) with delta (0, 0)
Screenshot: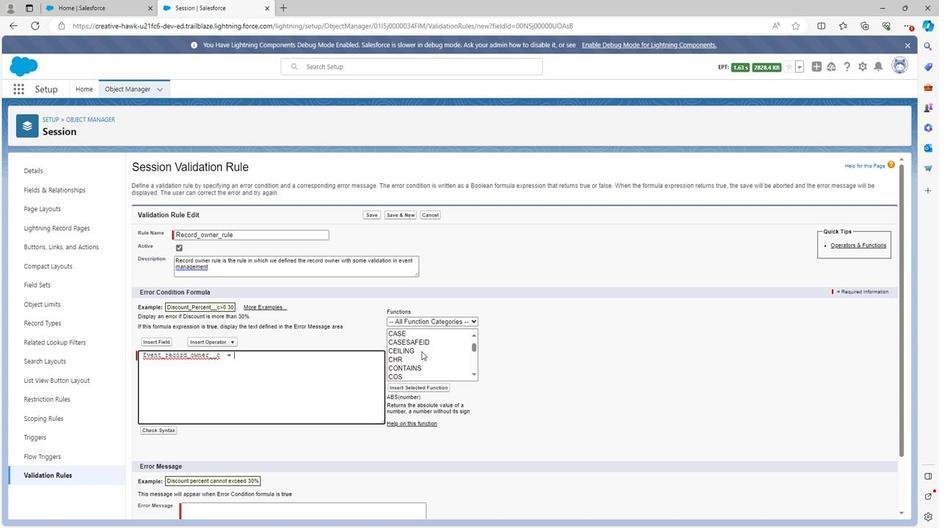 
Action: Mouse scrolled (421, 352) with delta (0, 0)
Screenshot: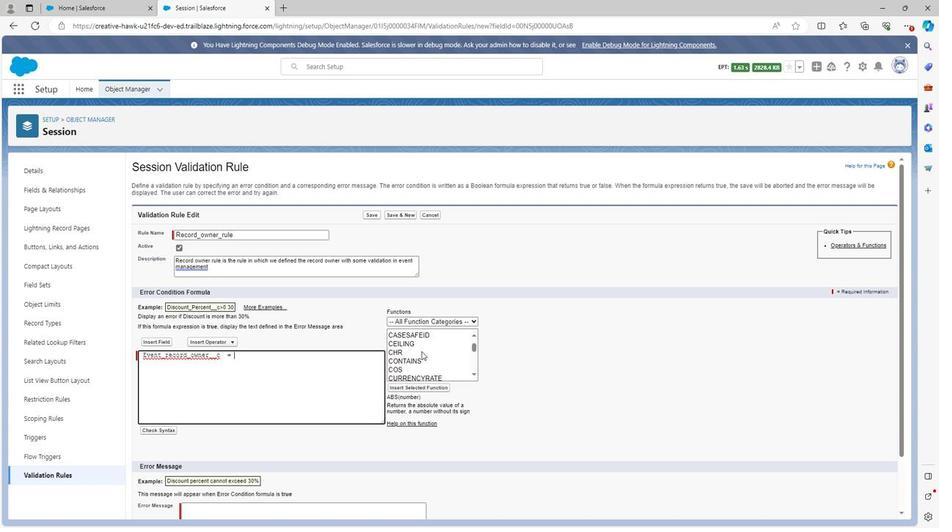 
Action: Mouse scrolled (421, 352) with delta (0, 0)
Screenshot: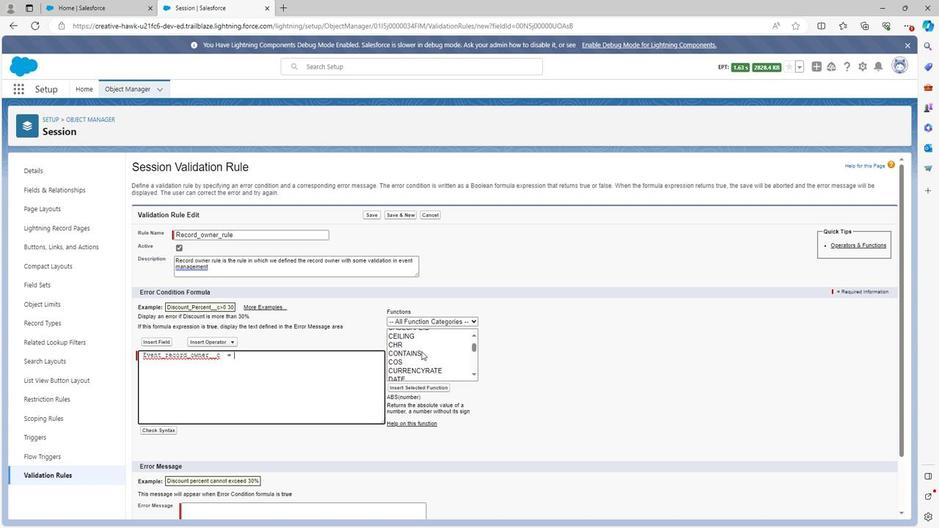
Action: Mouse scrolled (421, 352) with delta (0, 0)
Screenshot: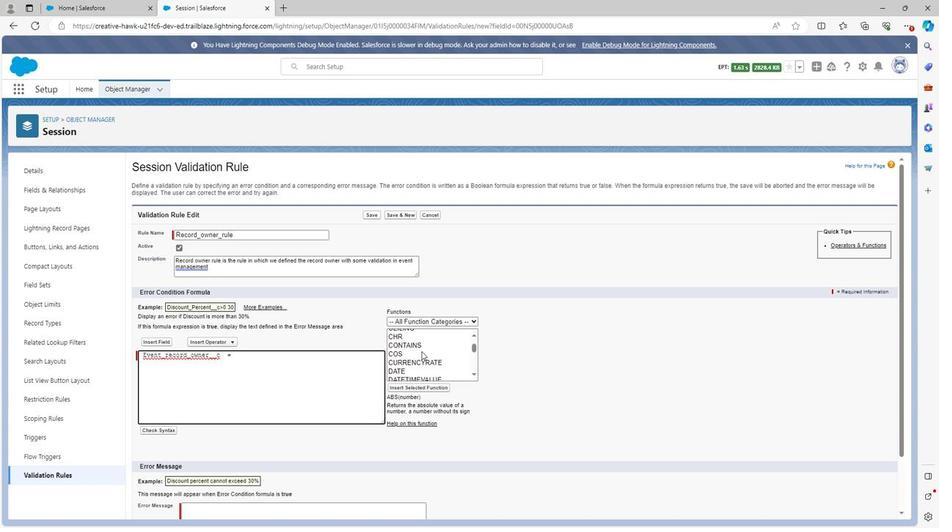 
Action: Mouse scrolled (421, 352) with delta (0, 0)
Screenshot: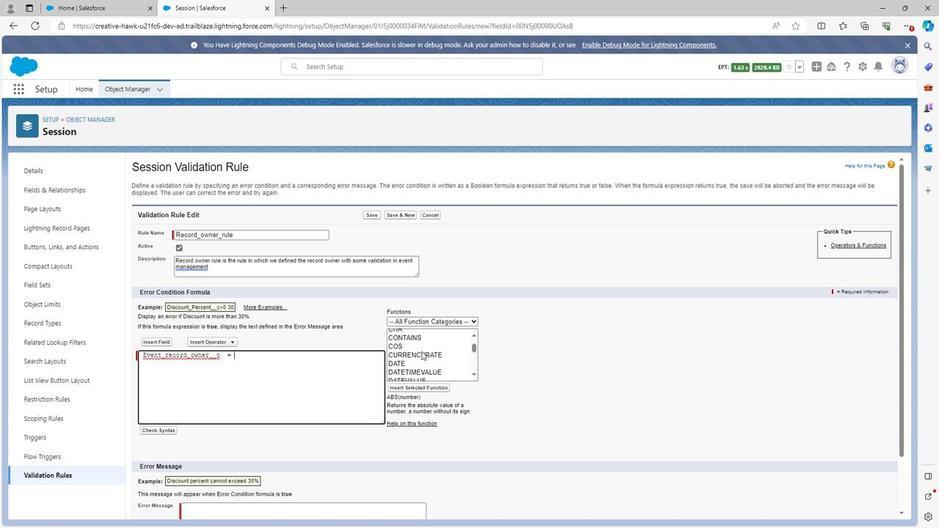 
Action: Mouse scrolled (421, 352) with delta (0, 0)
Screenshot: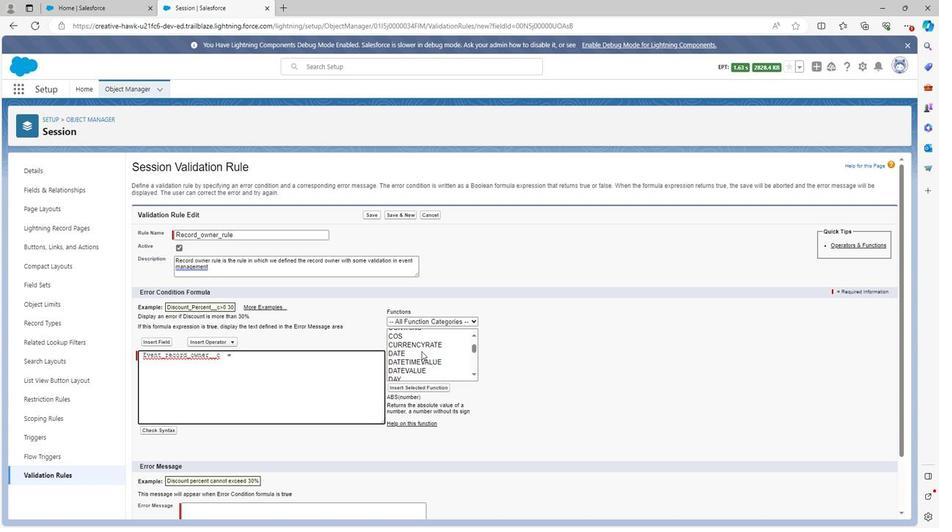 
Action: Mouse scrolled (421, 352) with delta (0, 0)
Screenshot: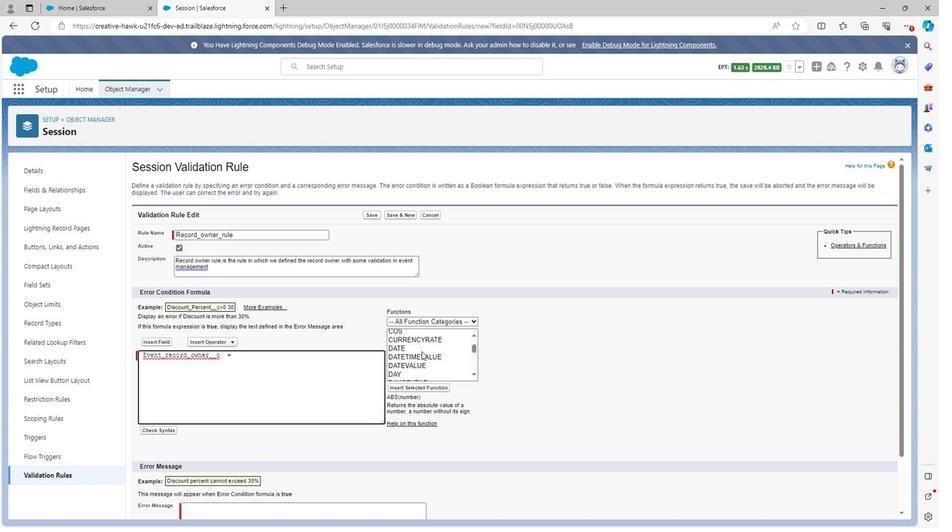 
Action: Mouse scrolled (421, 352) with delta (0, 0)
Screenshot: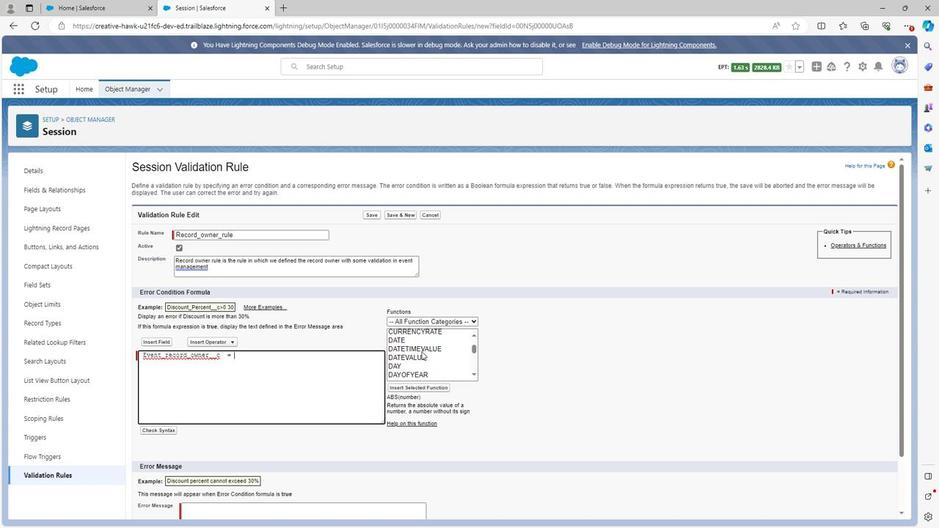 
Action: Mouse moved to (421, 353)
Screenshot: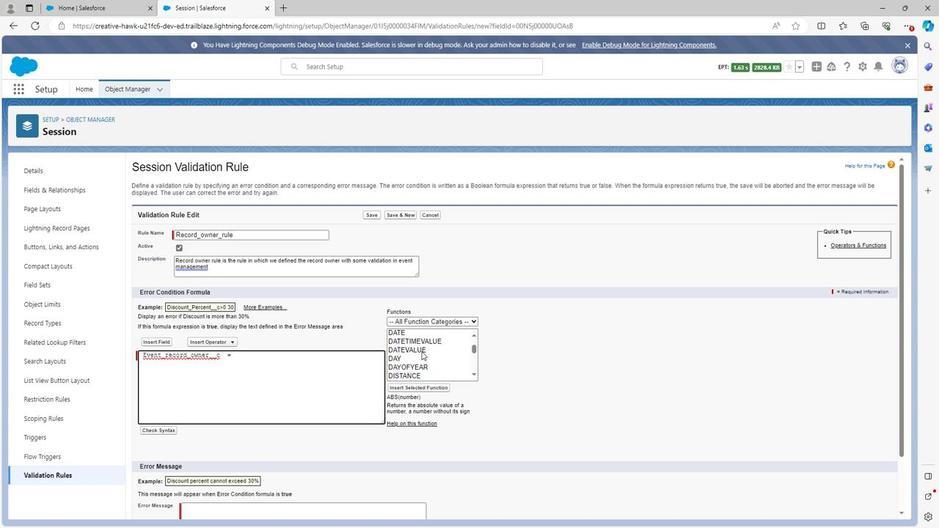 
Action: Mouse scrolled (421, 352) with delta (0, 0)
Screenshot: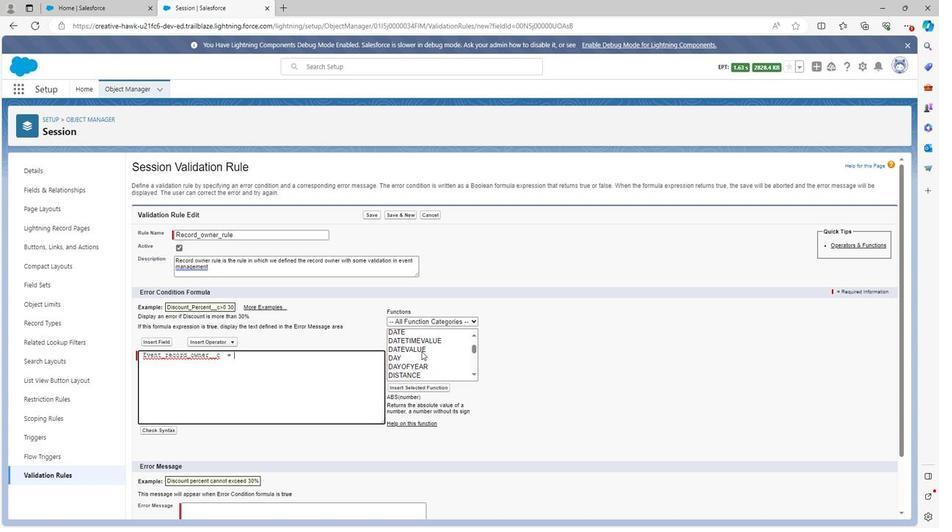 
Action: Mouse scrolled (421, 352) with delta (0, 0)
Screenshot: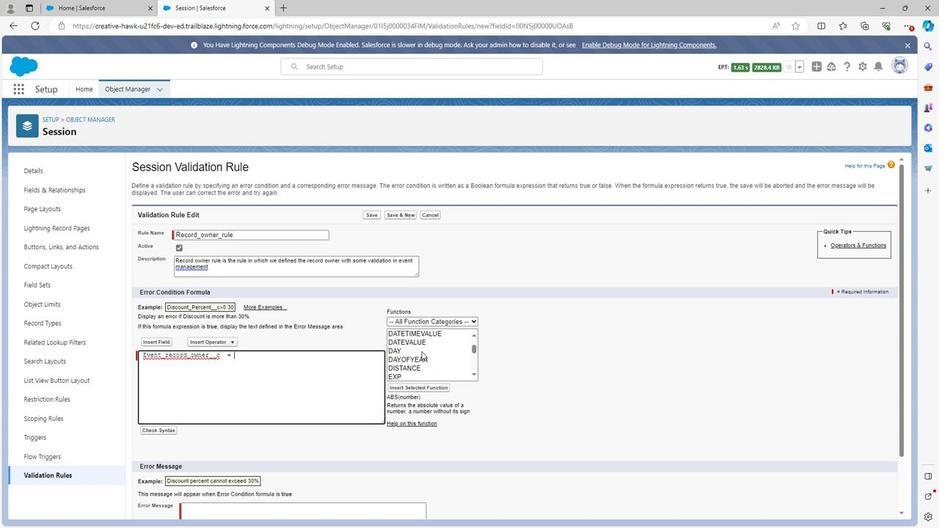 
Action: Mouse scrolled (421, 352) with delta (0, 0)
Screenshot: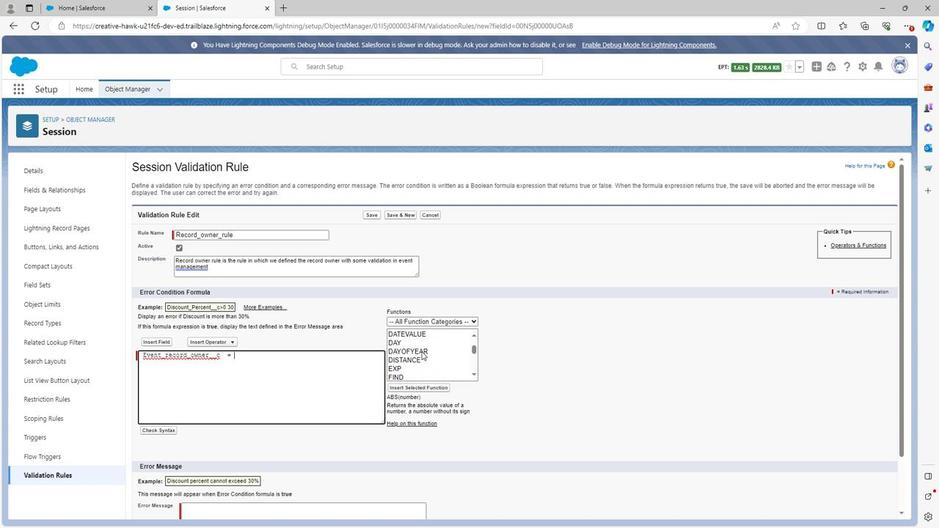 
Action: Mouse scrolled (421, 352) with delta (0, 0)
Screenshot: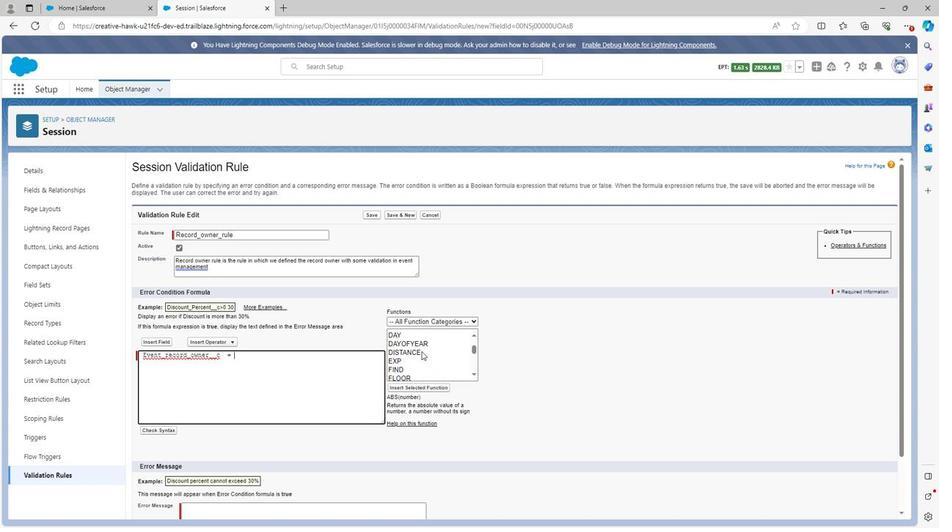 
Action: Mouse scrolled (421, 352) with delta (0, 0)
Screenshot: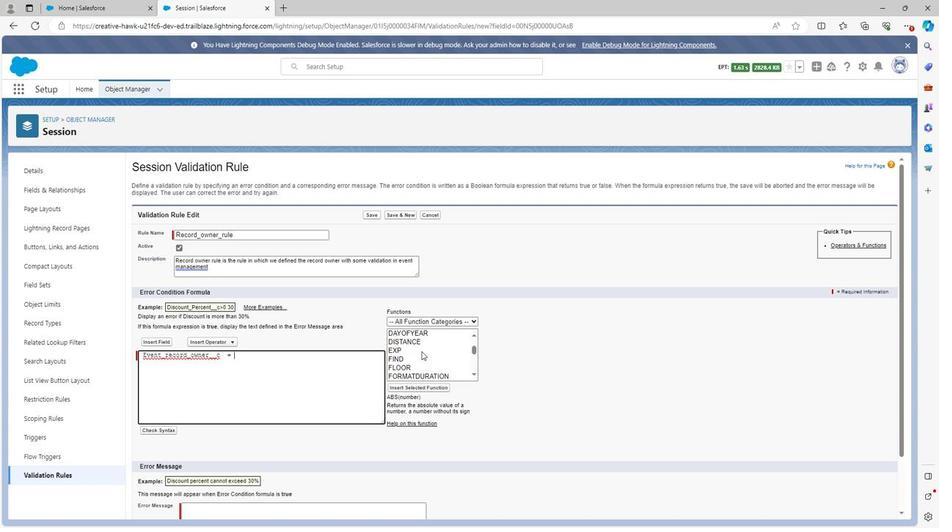 
Action: Mouse scrolled (421, 352) with delta (0, 0)
Screenshot: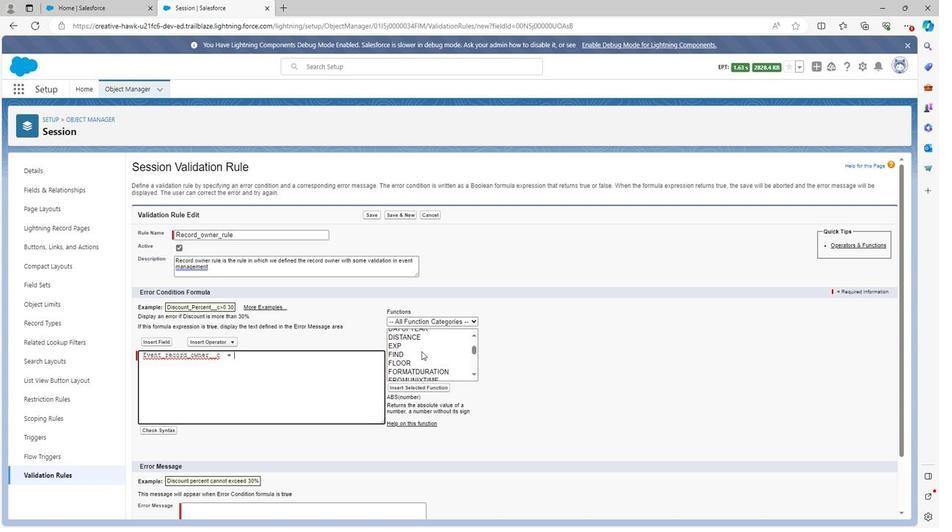 
Action: Mouse scrolled (421, 352) with delta (0, 0)
Screenshot: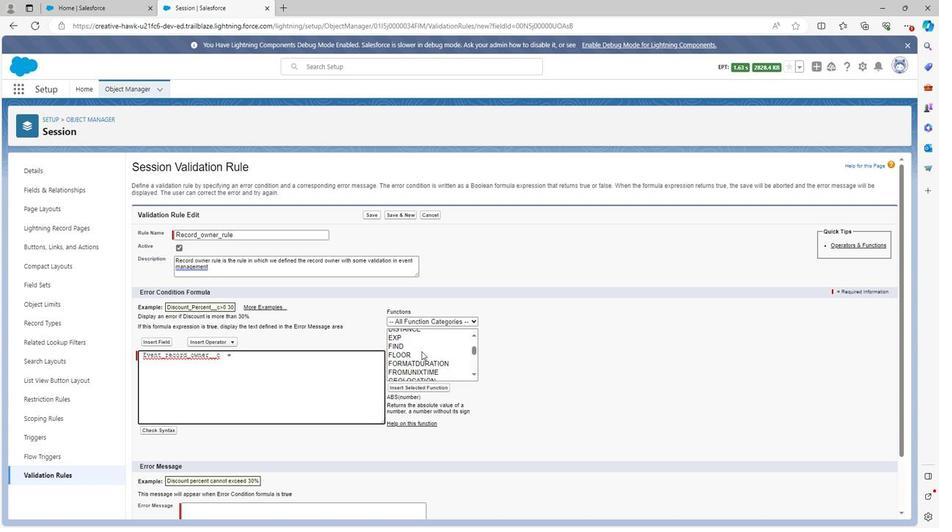 
Action: Mouse moved to (420, 352)
Screenshot: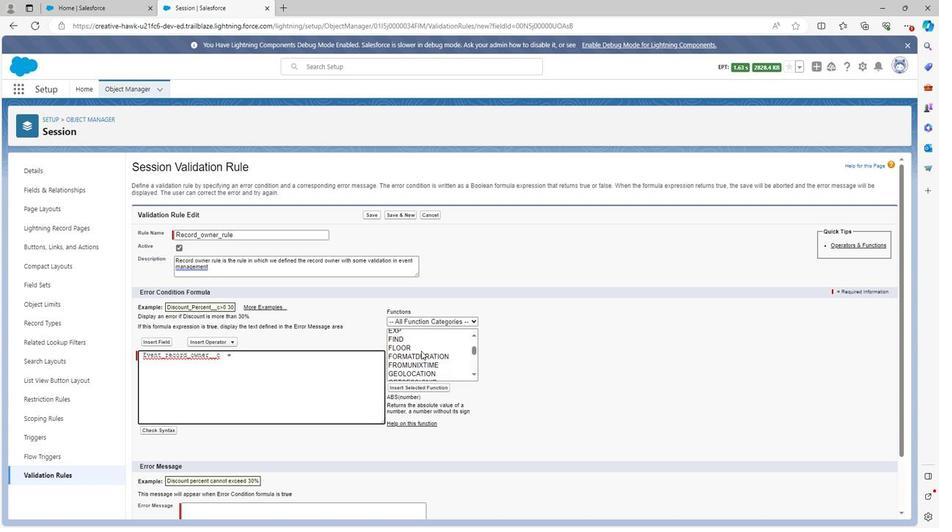 
Action: Mouse scrolled (420, 351) with delta (0, 0)
Screenshot: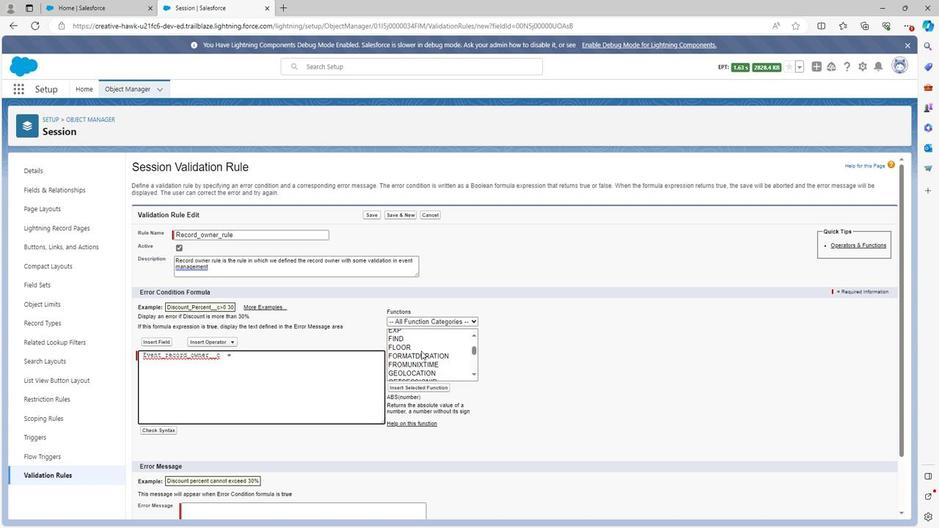 
Action: Mouse moved to (420, 352)
Screenshot: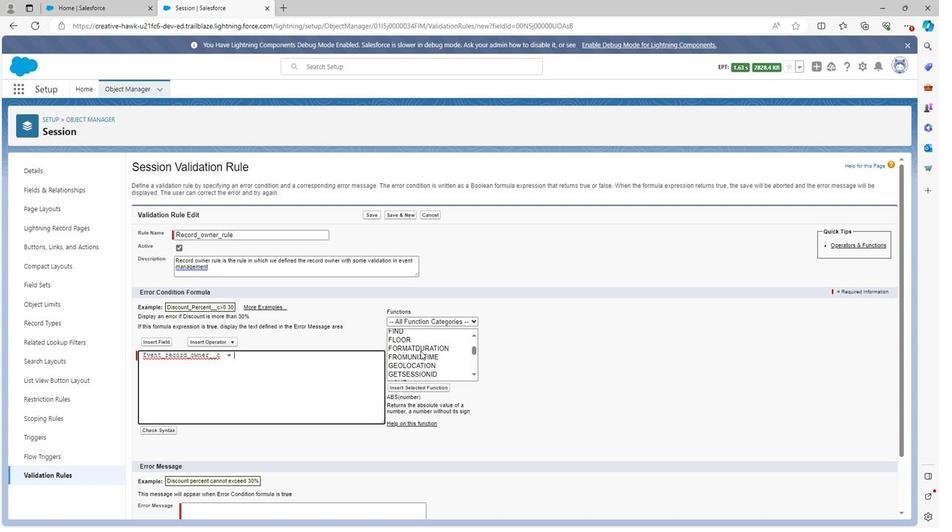 
Action: Mouse scrolled (420, 351) with delta (0, 0)
Screenshot: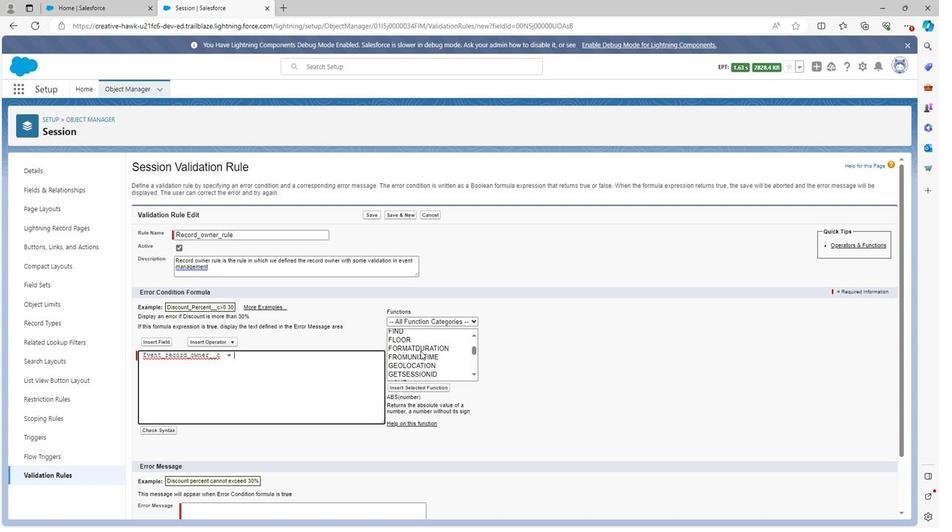 
Action: Mouse scrolled (420, 351) with delta (0, 0)
Screenshot: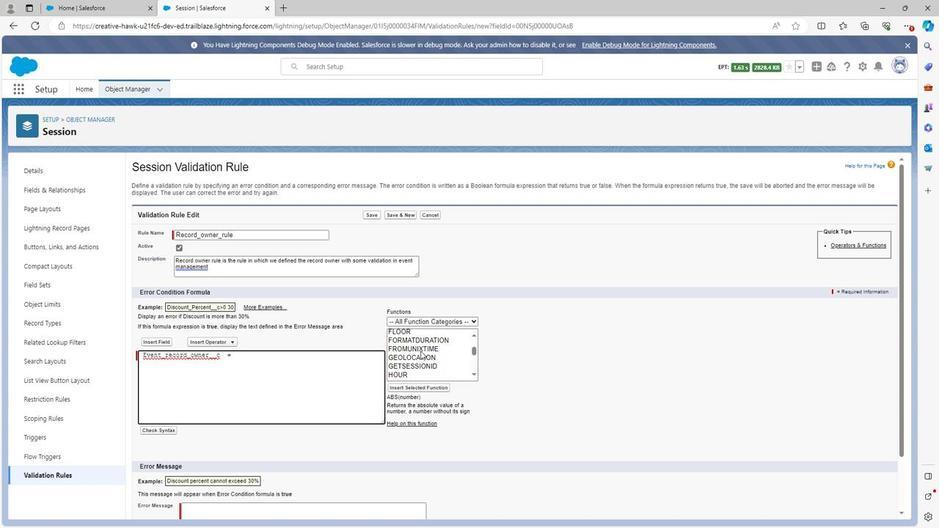 
Action: Mouse scrolled (420, 351) with delta (0, 0)
Screenshot: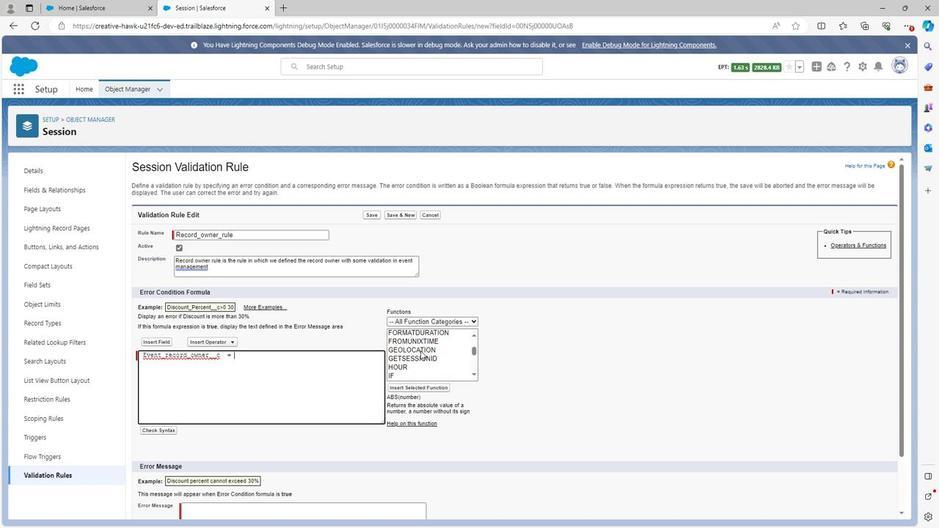 
Action: Mouse scrolled (420, 351) with delta (0, 0)
Screenshot: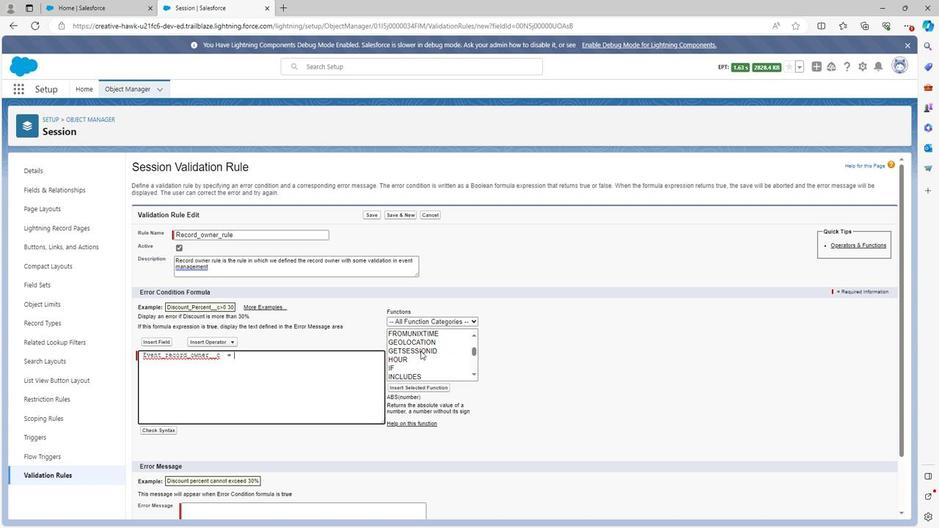 
Action: Mouse moved to (420, 353)
Screenshot: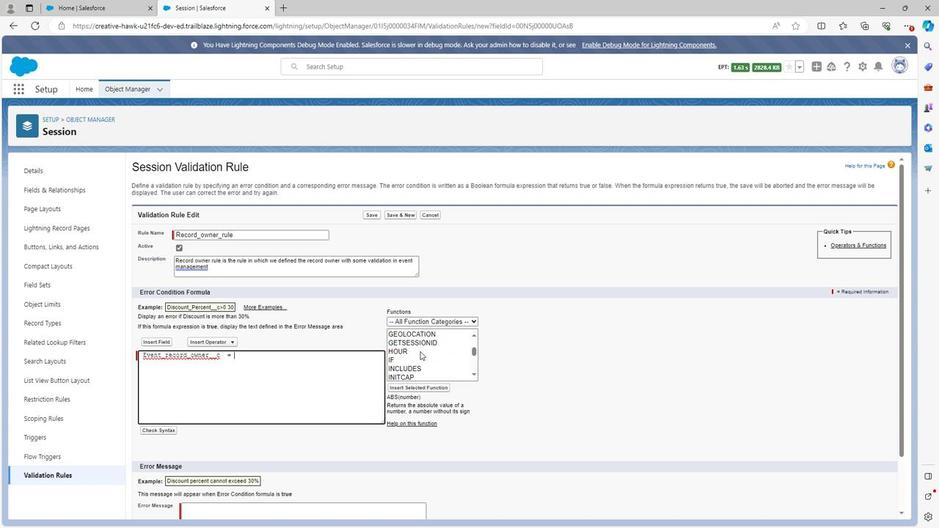 
Action: Mouse scrolled (420, 352) with delta (0, 0)
Screenshot: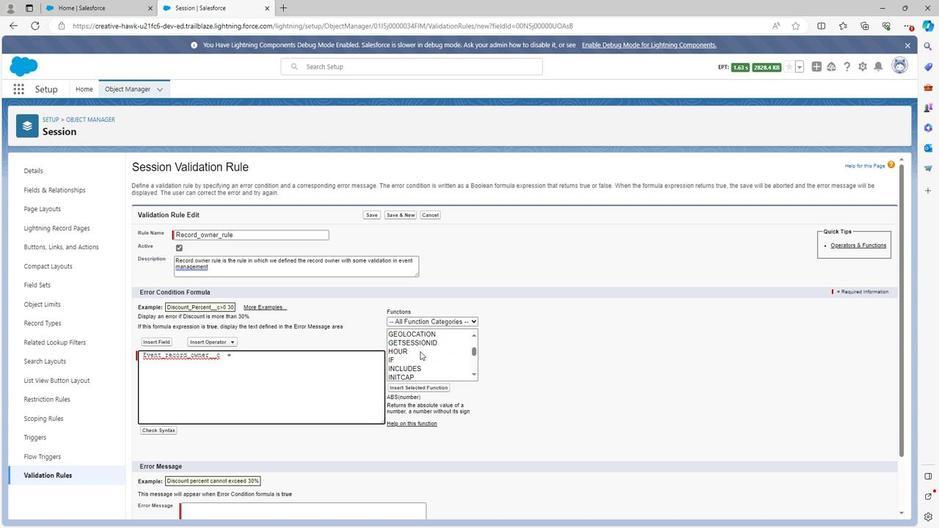 
Action: Mouse scrolled (420, 352) with delta (0, 0)
Screenshot: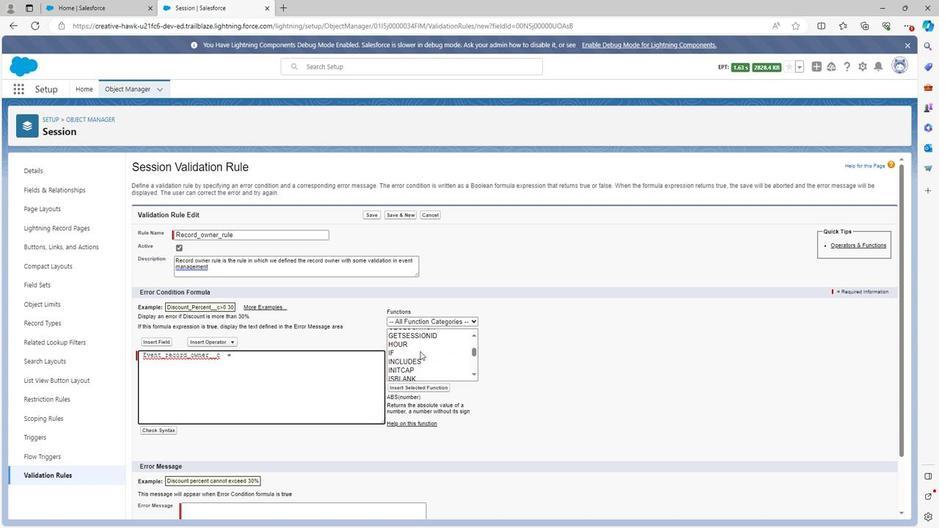 
Action: Mouse scrolled (420, 352) with delta (0, 0)
Screenshot: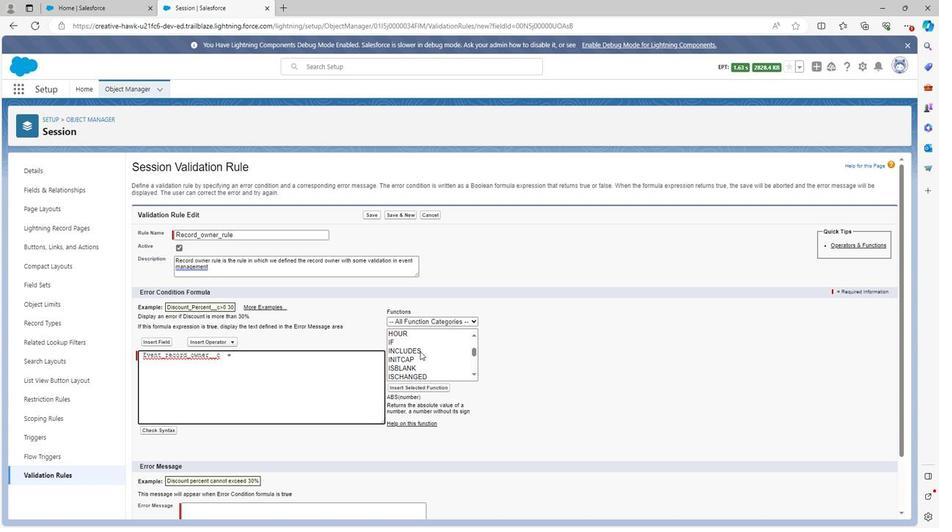 
Action: Mouse scrolled (420, 352) with delta (0, 0)
Screenshot: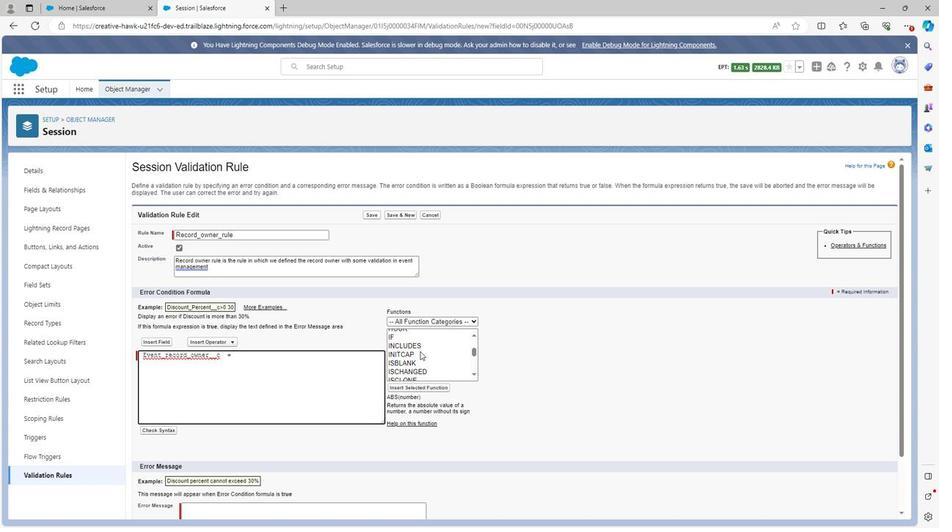 
Action: Mouse scrolled (420, 352) with delta (0, 0)
Screenshot: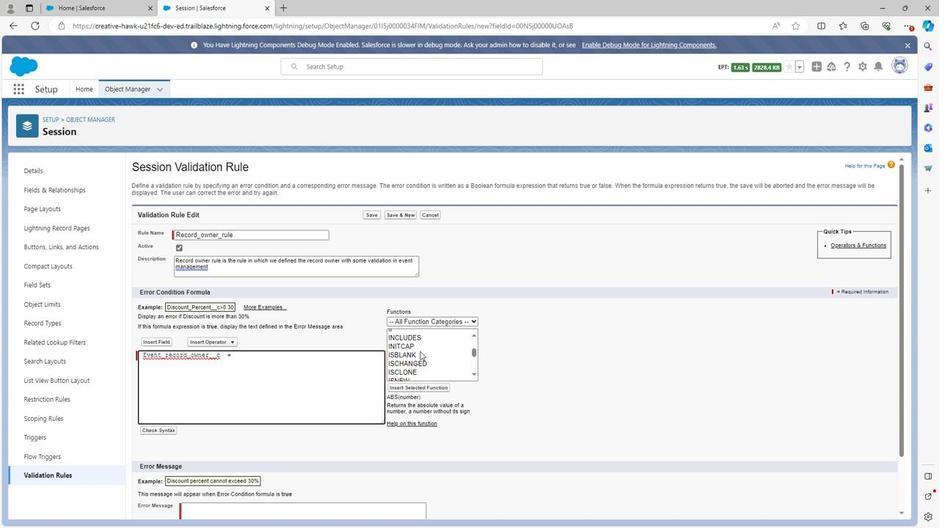 
Action: Mouse scrolled (420, 352) with delta (0, 0)
Screenshot: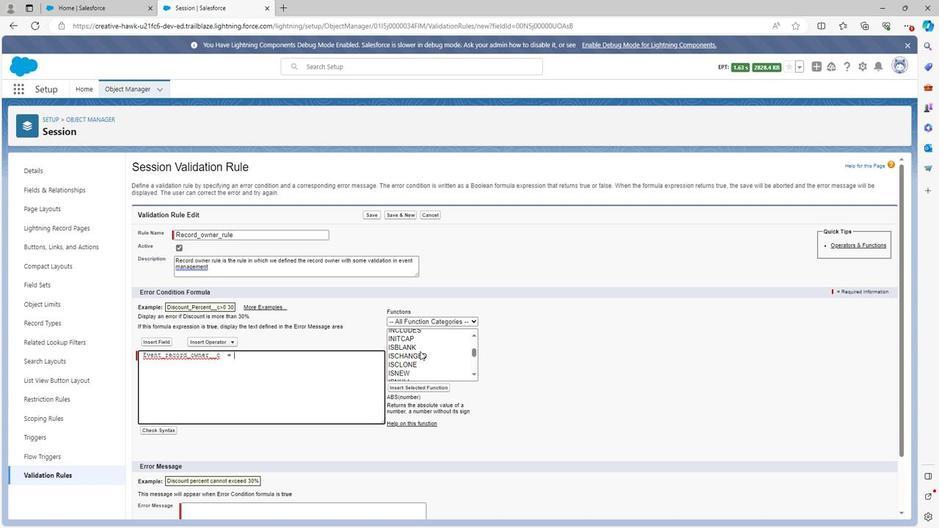 
Action: Mouse scrolled (420, 352) with delta (0, 0)
Screenshot: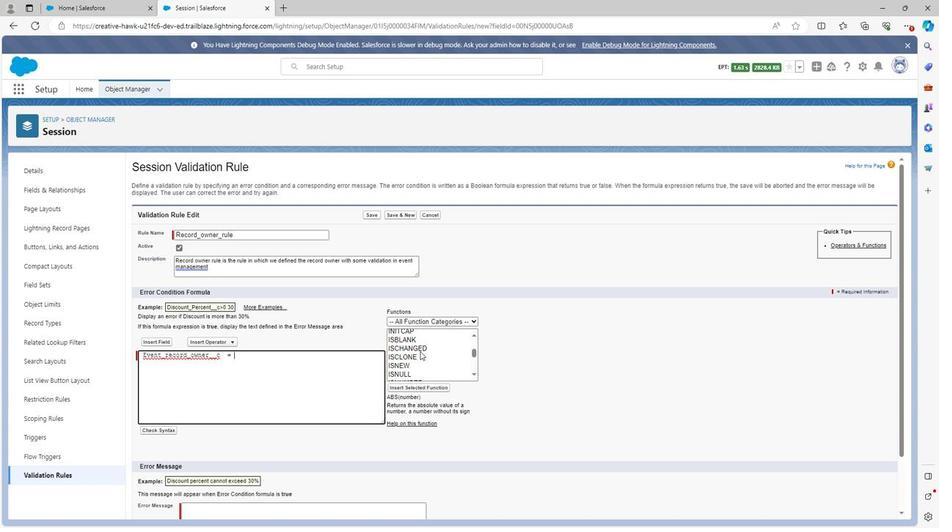 
Action: Mouse scrolled (420, 352) with delta (0, 0)
Screenshot: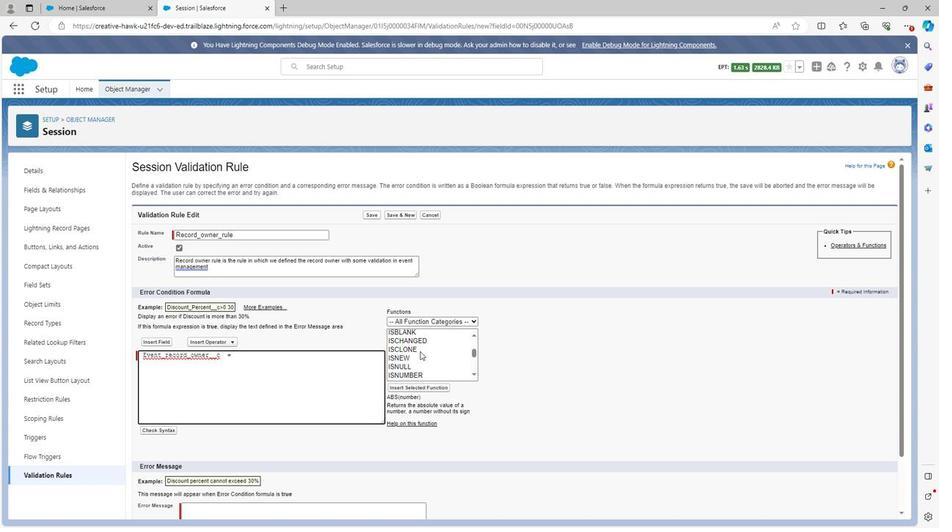 
Action: Mouse scrolled (420, 352) with delta (0, 0)
Screenshot: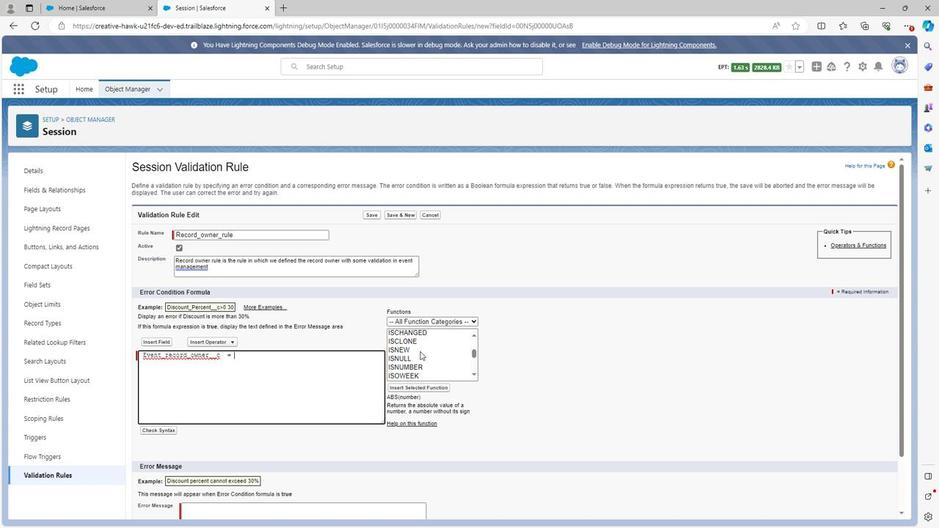 
Action: Mouse scrolled (420, 352) with delta (0, 0)
Screenshot: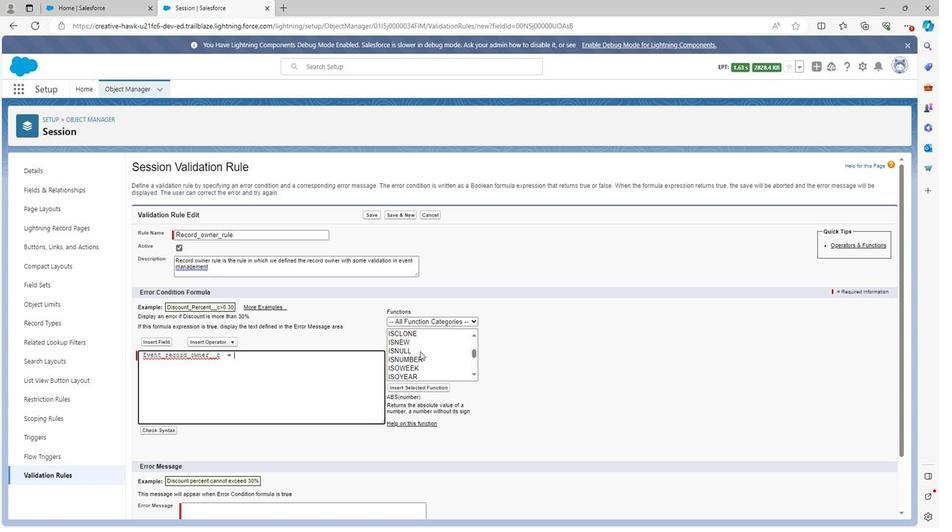 
Action: Mouse scrolled (420, 352) with delta (0, 0)
Screenshot: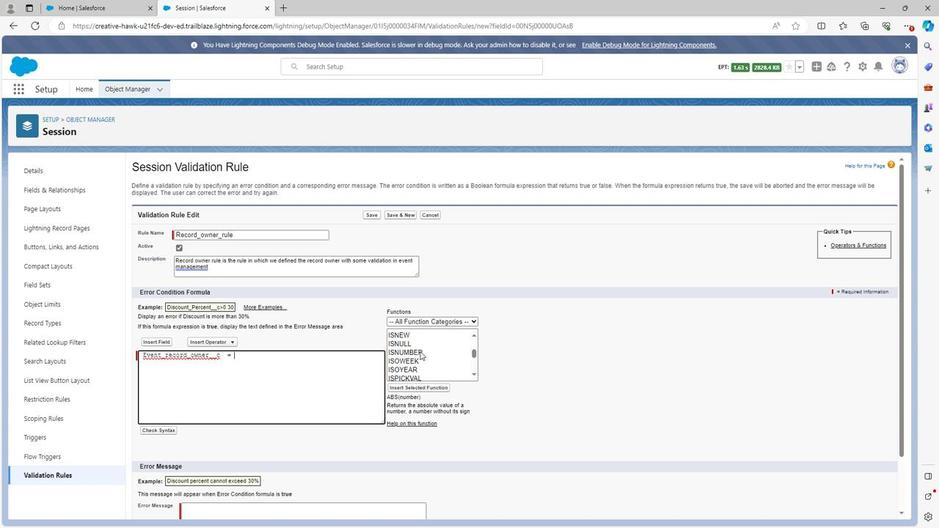 
Action: Mouse scrolled (420, 352) with delta (0, 0)
Screenshot: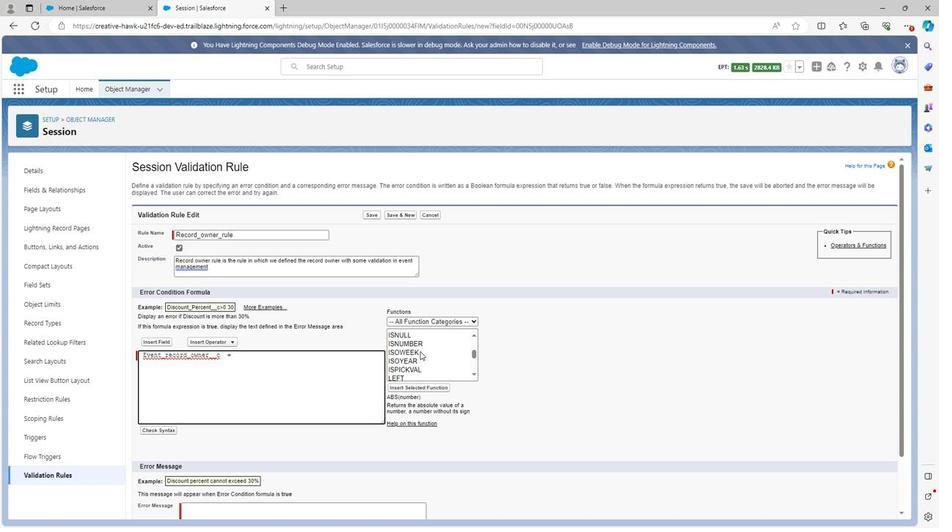 
Action: Mouse scrolled (420, 352) with delta (0, 0)
Screenshot: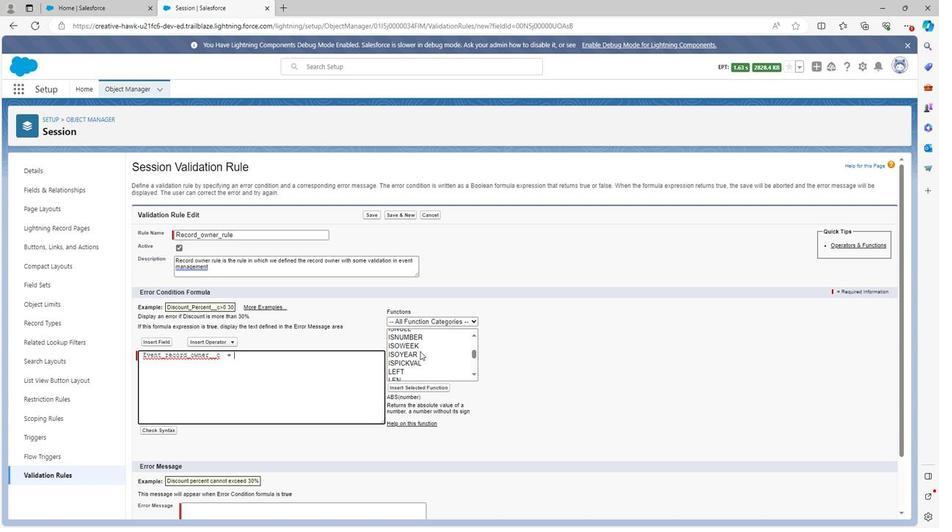 
Action: Mouse moved to (420, 353)
Screenshot: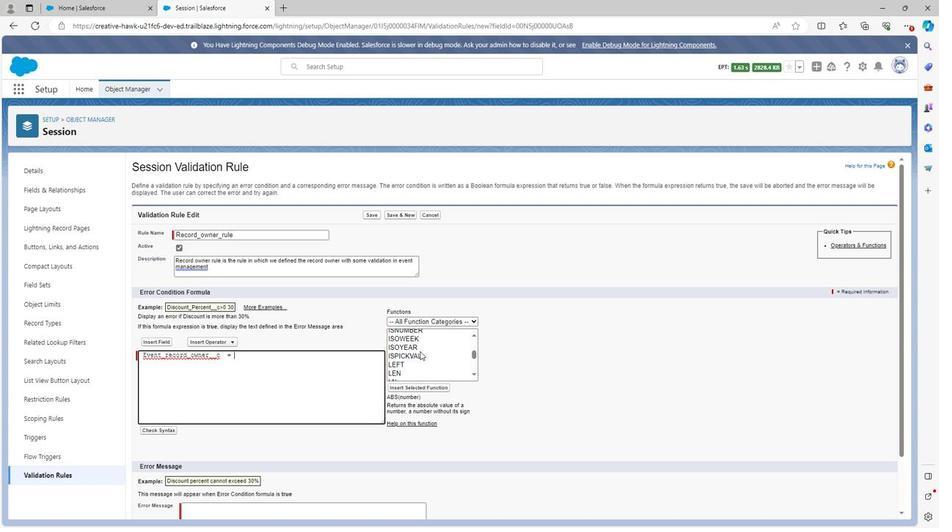 
Action: Mouse scrolled (420, 352) with delta (0, 0)
Screenshot: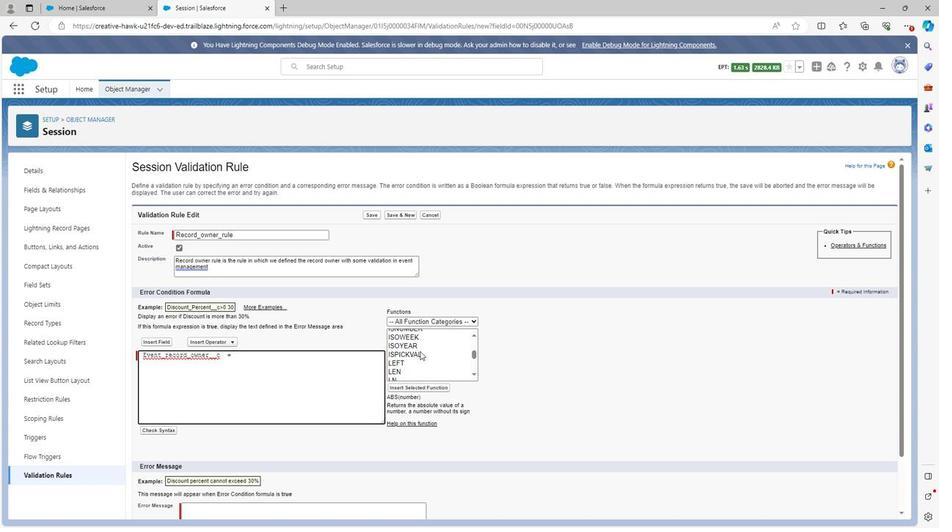 
Action: Mouse scrolled (420, 352) with delta (0, 0)
Screenshot: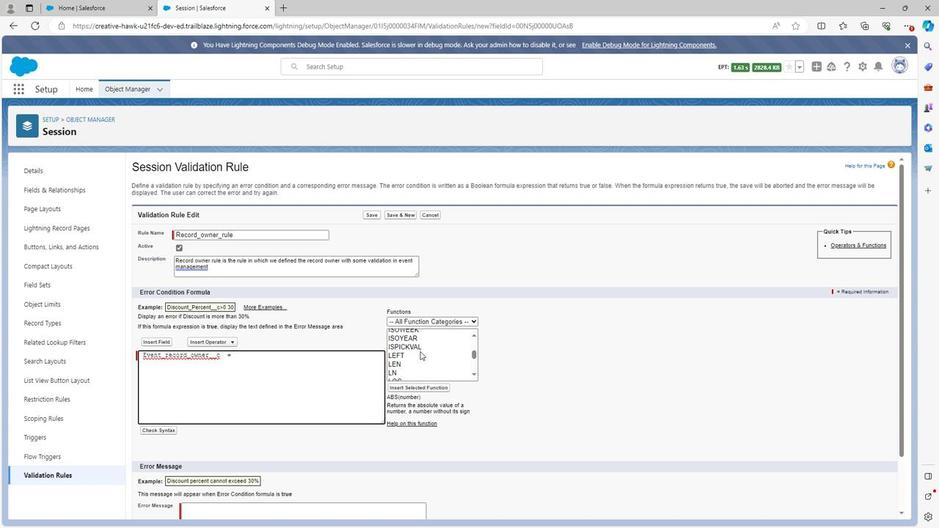 
Action: Mouse scrolled (420, 352) with delta (0, 0)
Screenshot: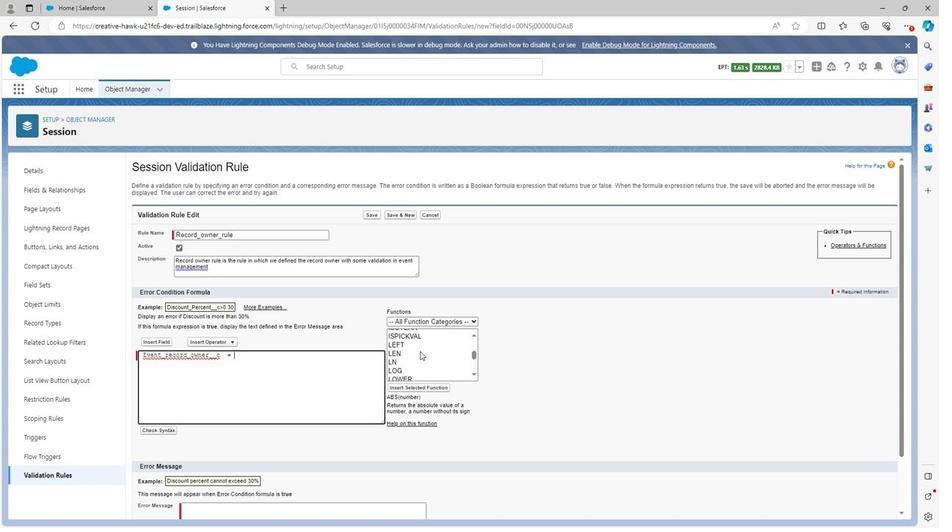 
Action: Mouse scrolled (420, 352) with delta (0, 0)
Screenshot: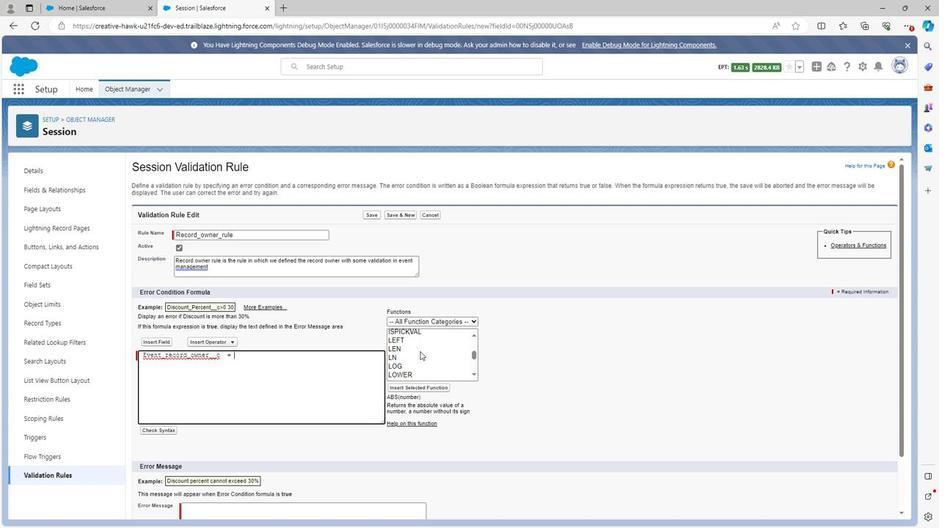 
Action: Mouse moved to (419, 353)
Screenshot: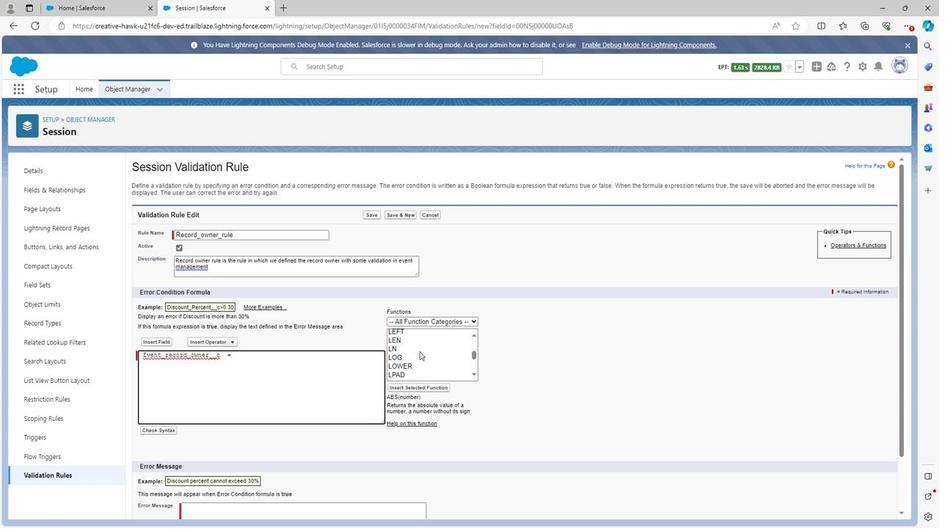 
Action: Mouse scrolled (419, 352) with delta (0, 0)
Screenshot: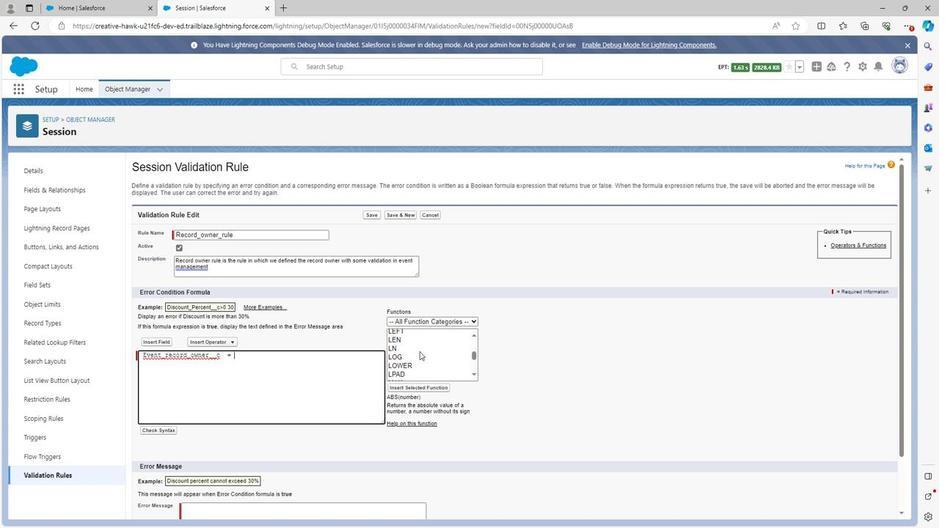 
Action: Mouse scrolled (419, 352) with delta (0, 0)
Screenshot: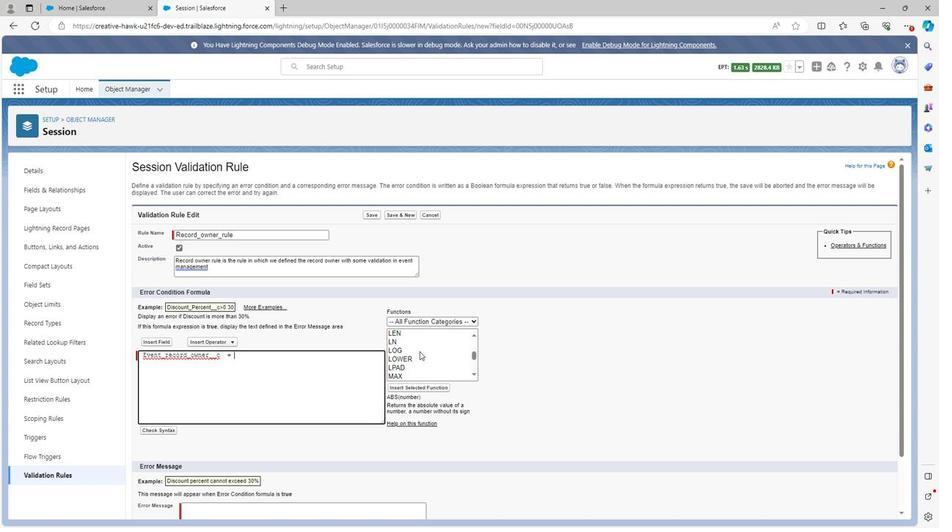 
Action: Mouse moved to (401, 349)
Screenshot: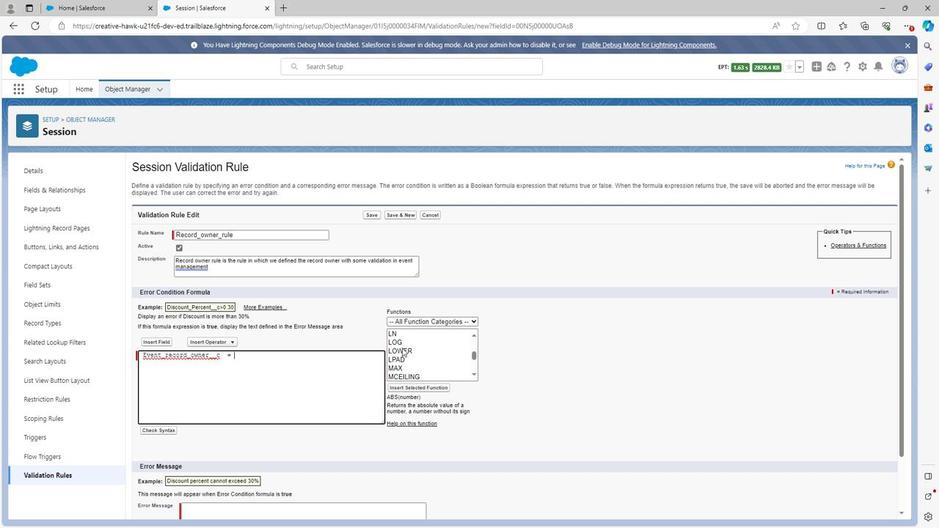 
Action: Mouse pressed left at (401, 349)
Screenshot: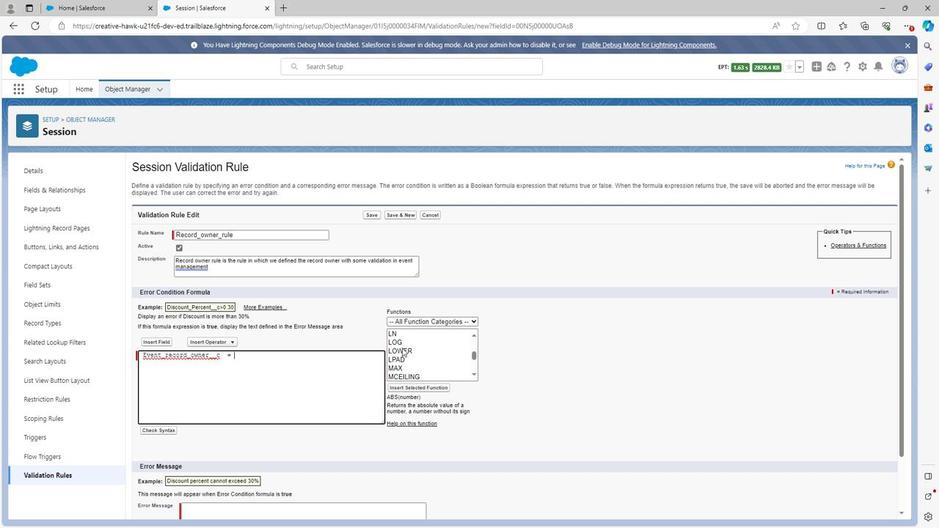 
Action: Mouse moved to (414, 389)
Screenshot: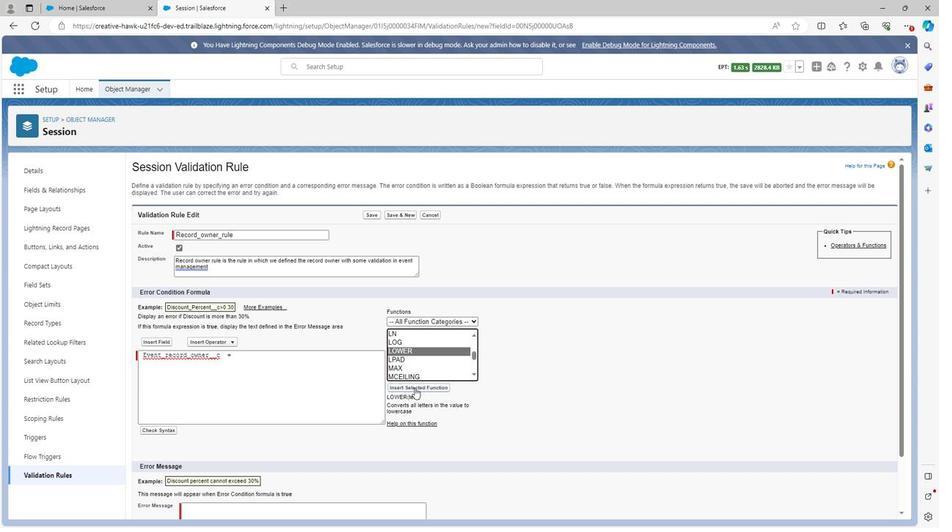 
Action: Mouse pressed left at (414, 389)
Screenshot: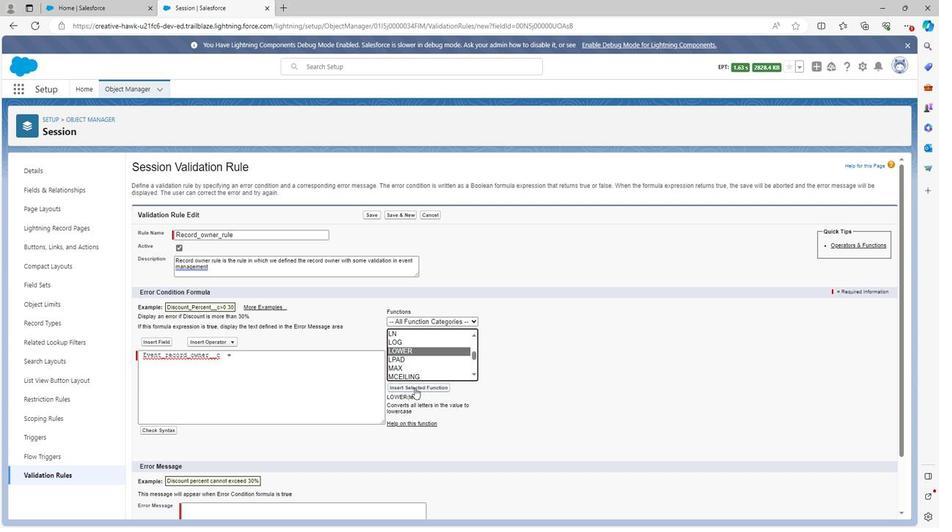 
Action: Mouse moved to (181, 359)
Screenshot: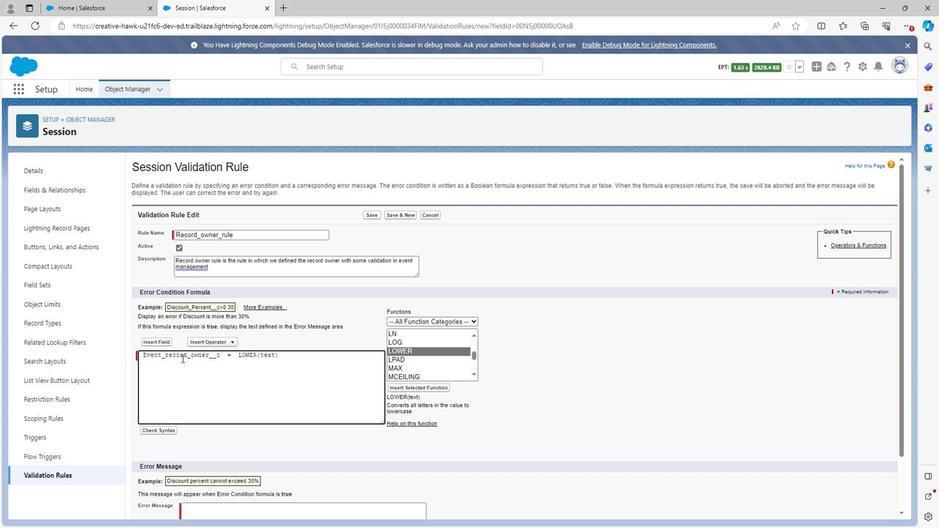 
Action: Mouse pressed left at (181, 359)
Screenshot: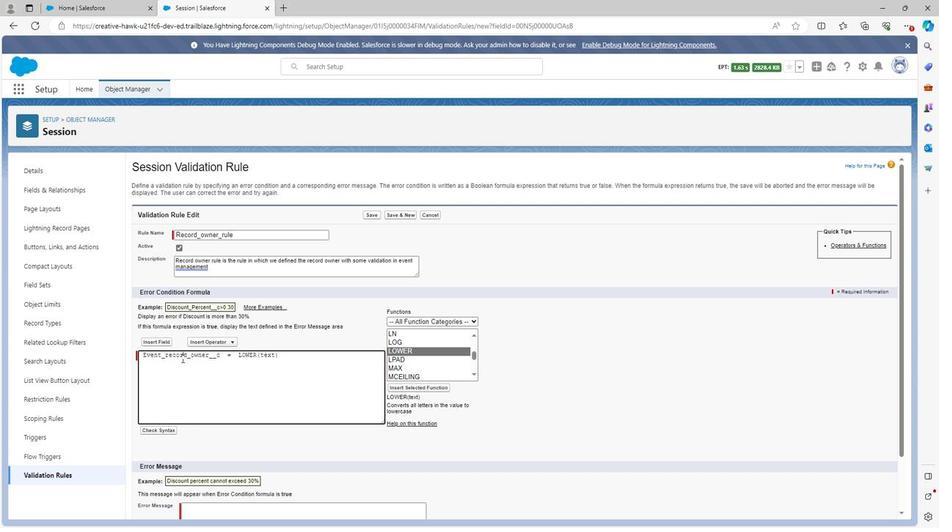 
Action: Mouse pressed left at (181, 359)
Screenshot: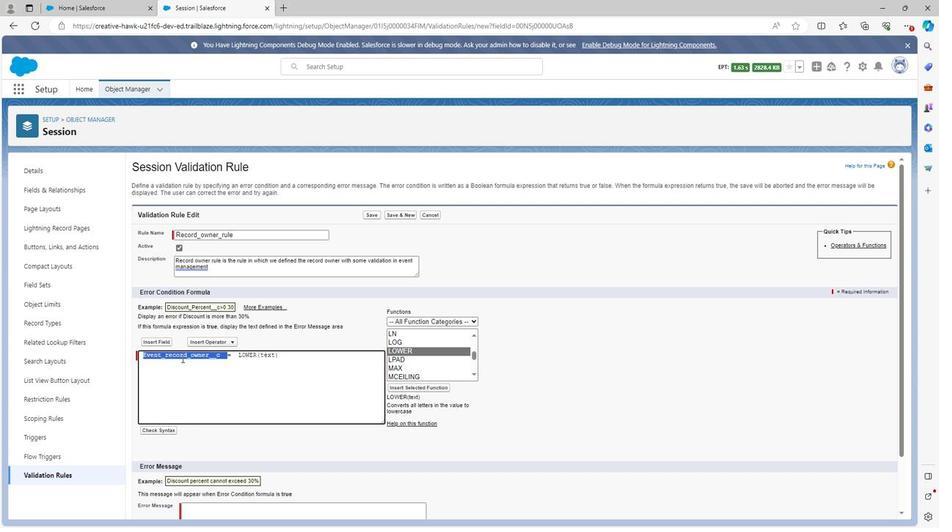 
Action: Key pressed ctrl+Xctrl+Z
Screenshot: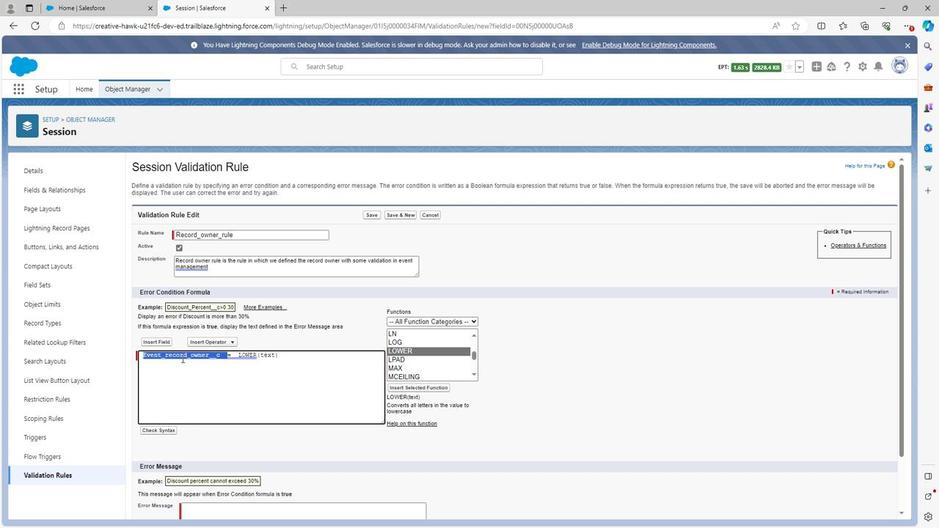 
Action: Mouse moved to (182, 359)
Screenshot: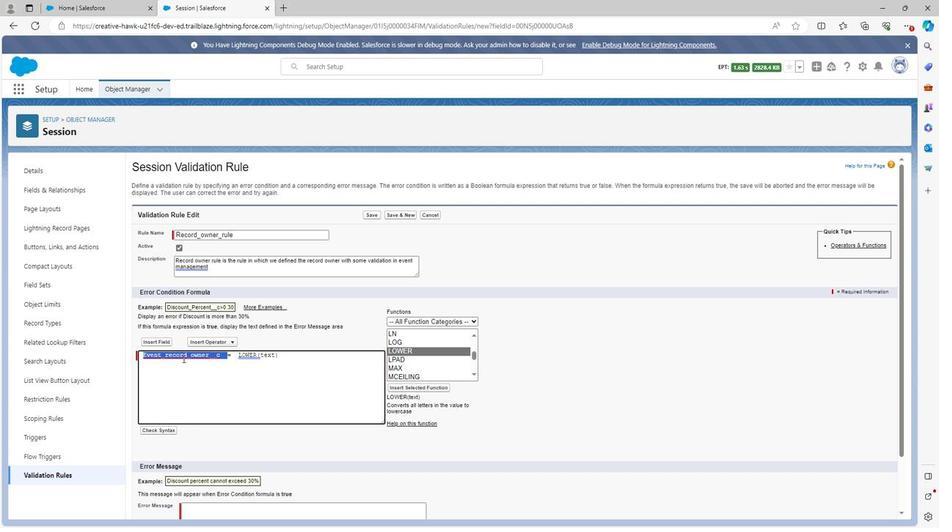 
Action: Key pressed ctrl+C
Screenshot: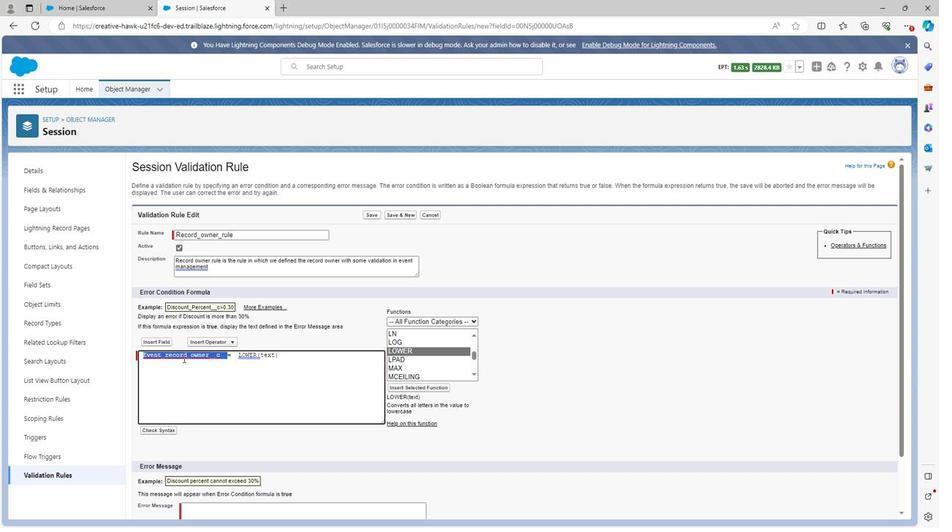 
Action: Mouse moved to (266, 356)
Screenshot: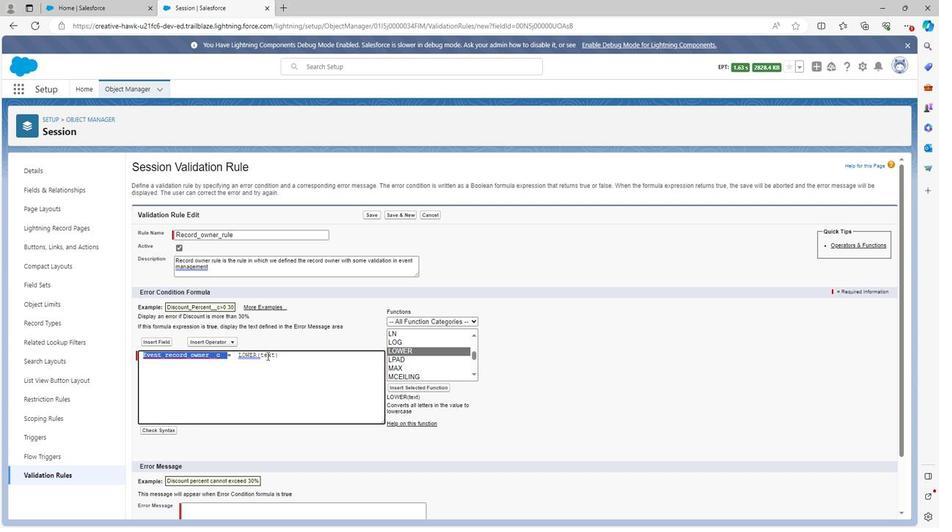 
Action: Mouse pressed left at (266, 356)
Screenshot: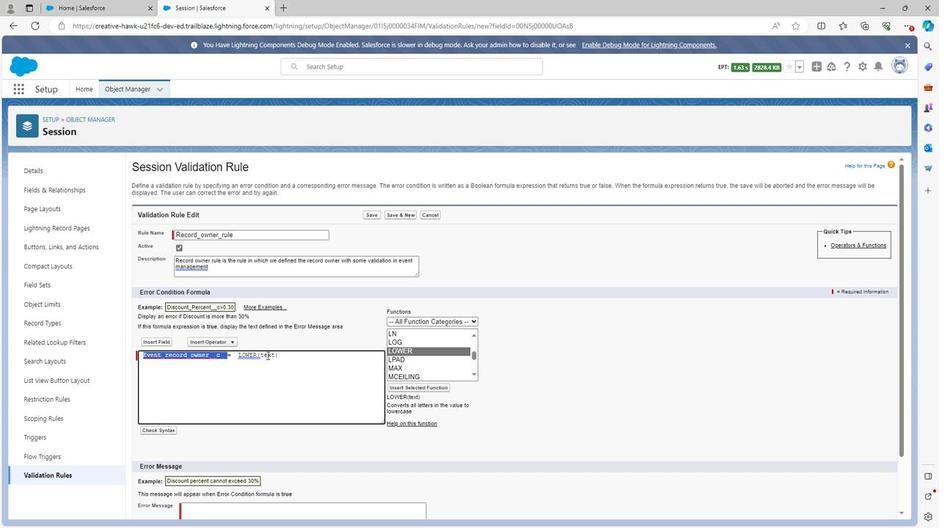 
Action: Mouse pressed left at (266, 356)
Screenshot: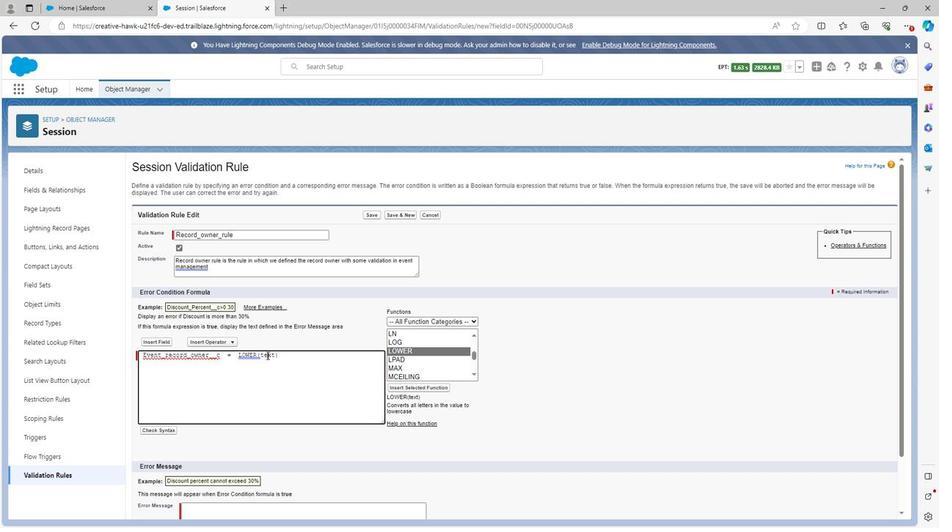 
Action: Mouse moved to (266, 356)
Screenshot: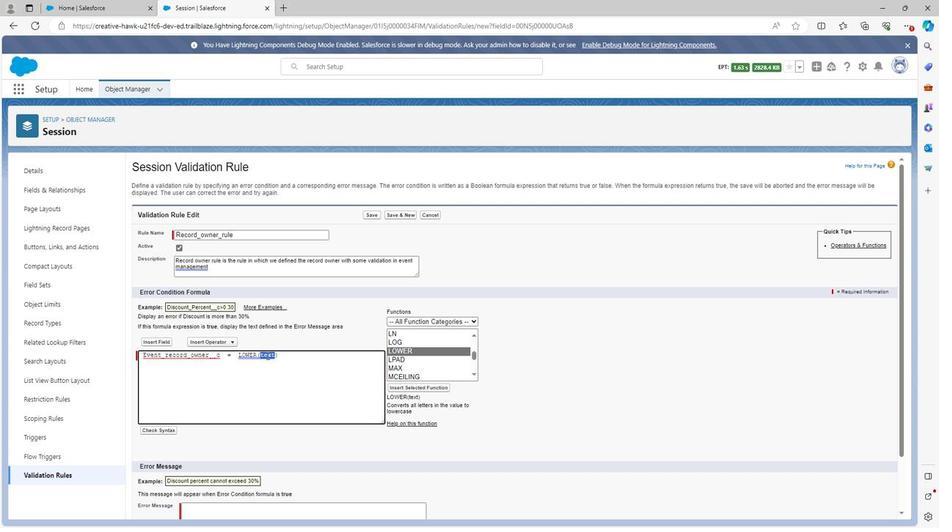 
Action: Key pressed ctrl+V
Screenshot: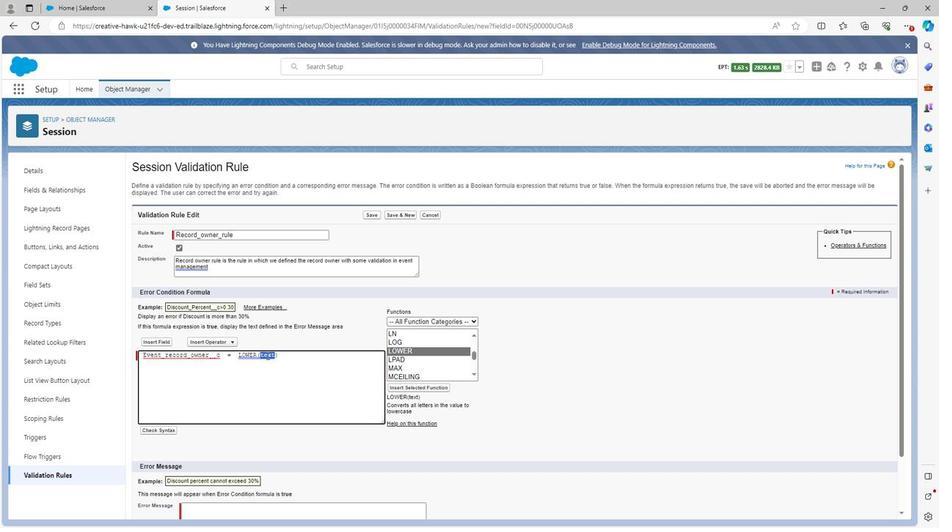 
Action: Mouse moved to (265, 359)
Screenshot: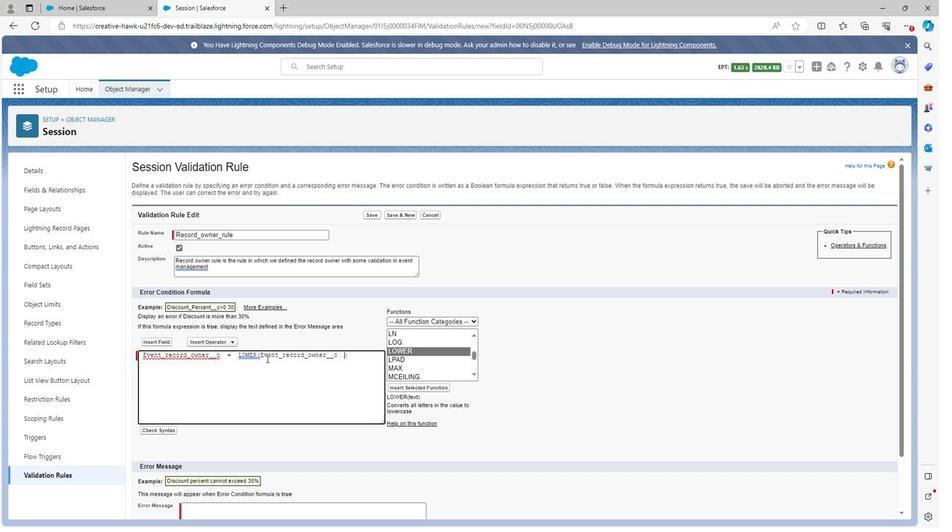 
Action: Key pressed ctrl+Z
Screenshot: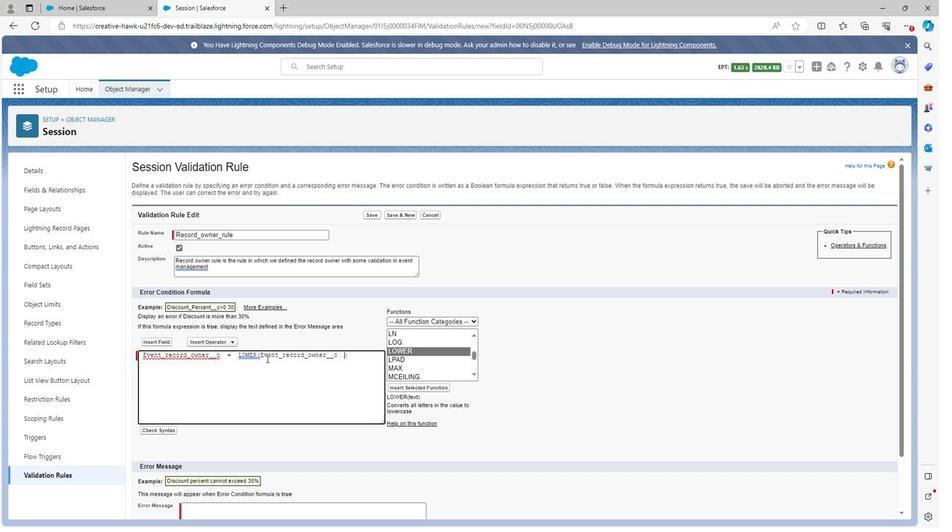 
Action: Mouse moved to (266, 359)
Screenshot: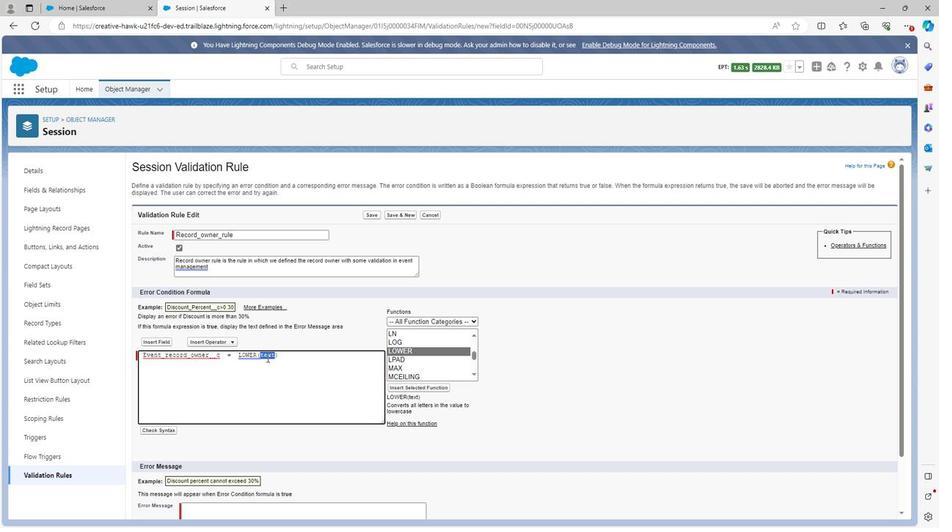 
Action: Key pressed ctrl+V
Screenshot: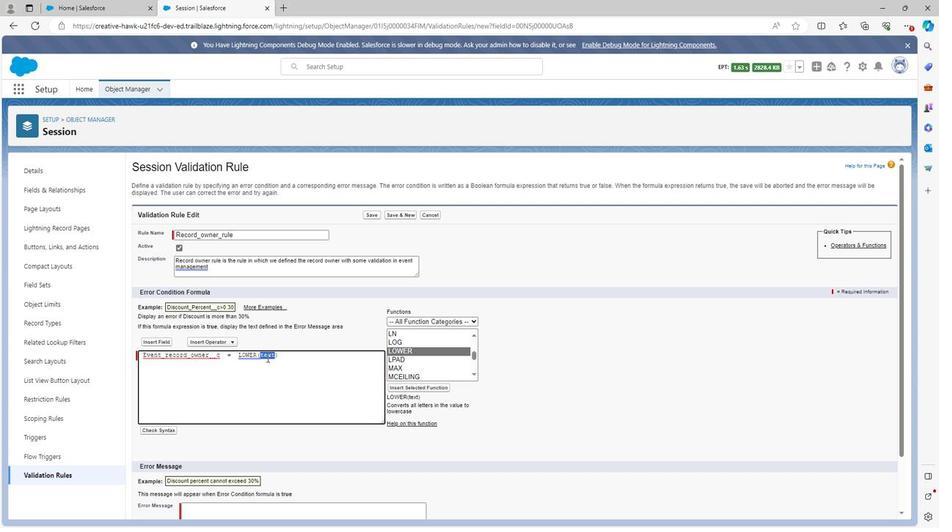 
Action: Mouse moved to (267, 361)
Screenshot: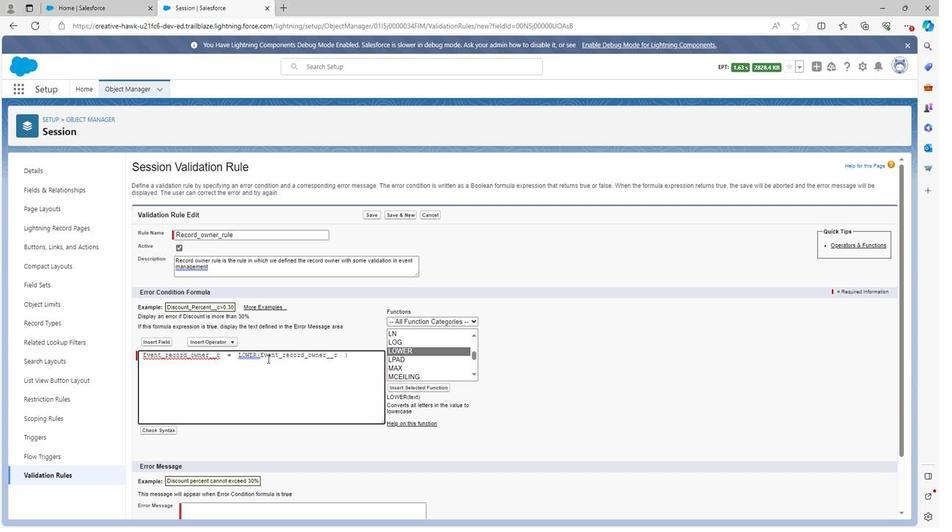 
Action: Key pressed <Key.backspace><Key.backspace>
Screenshot: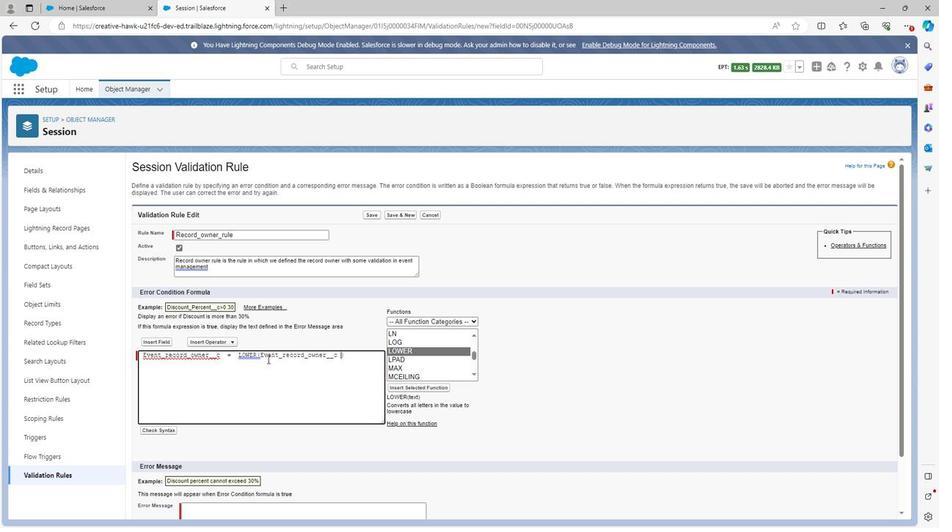 
Action: Mouse moved to (342, 357)
Screenshot: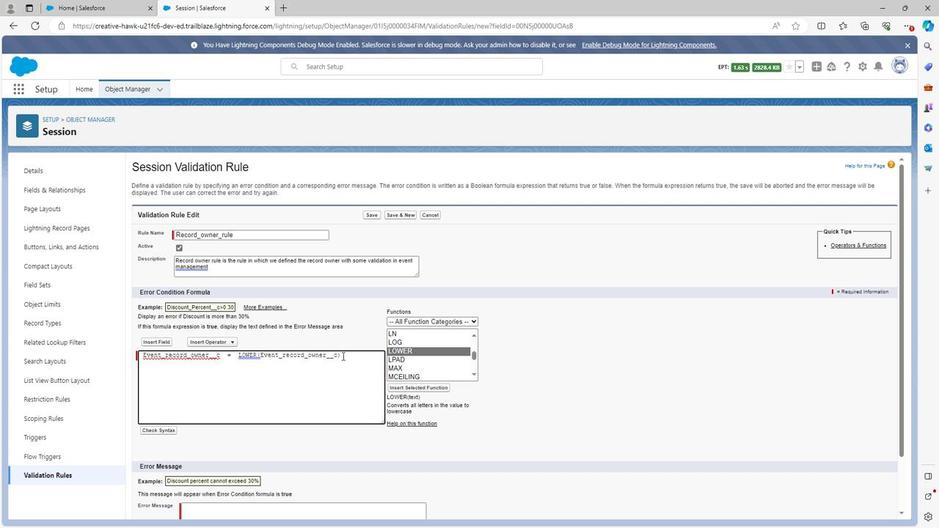 
Action: Mouse pressed left at (342, 357)
Screenshot: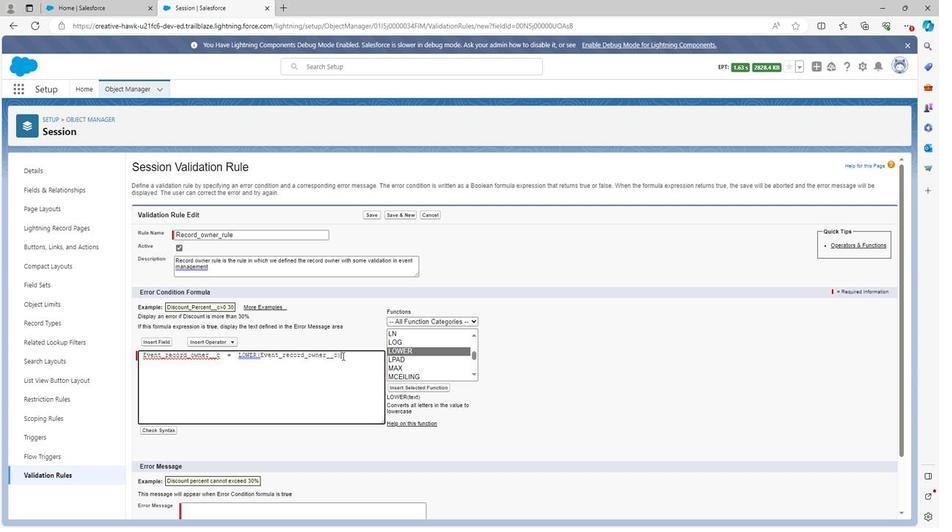 
Action: Mouse moved to (342, 357)
Screenshot: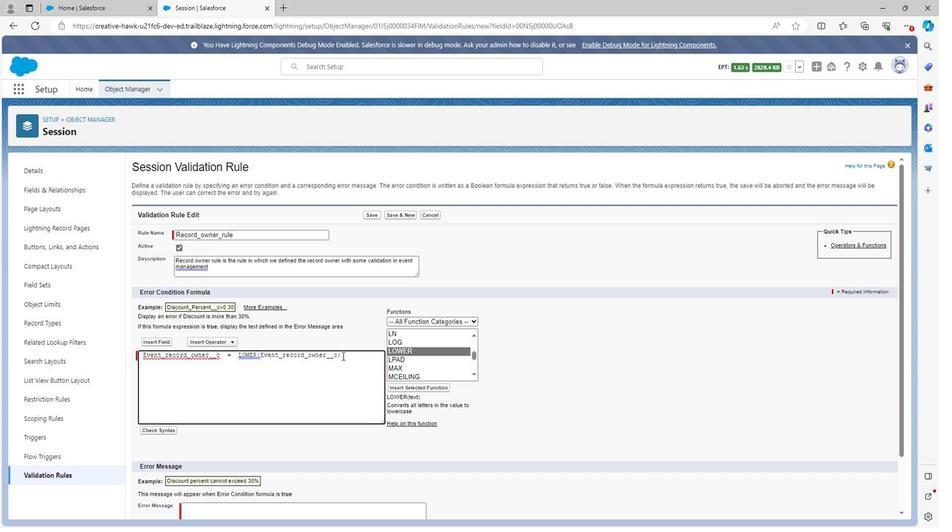 
Action: Key pressed <Key.enter>
Screenshot: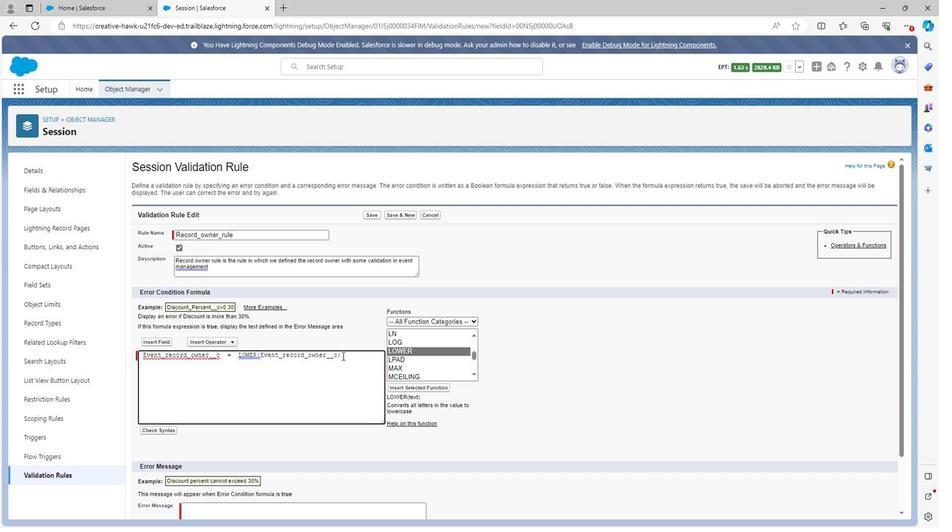 
Action: Mouse moved to (328, 356)
Screenshot: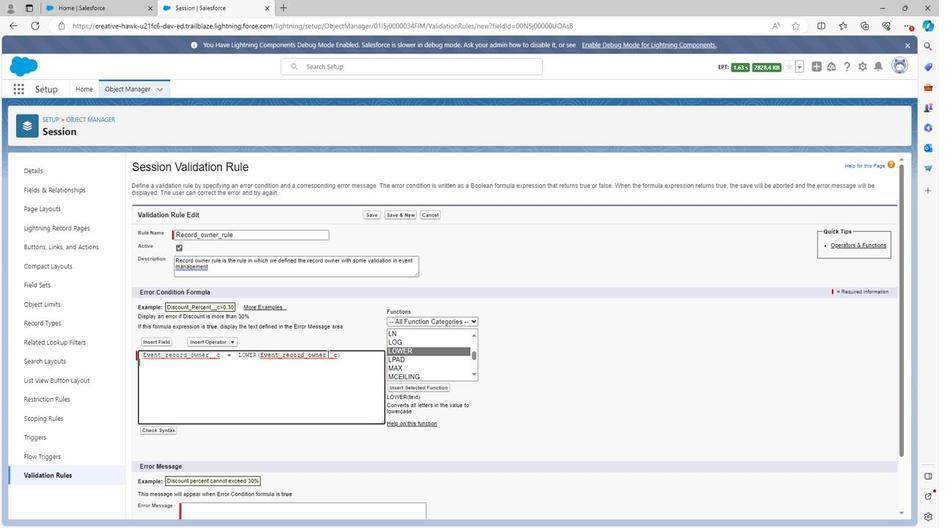 
Action: Key pressed <Key.enter>
Screenshot: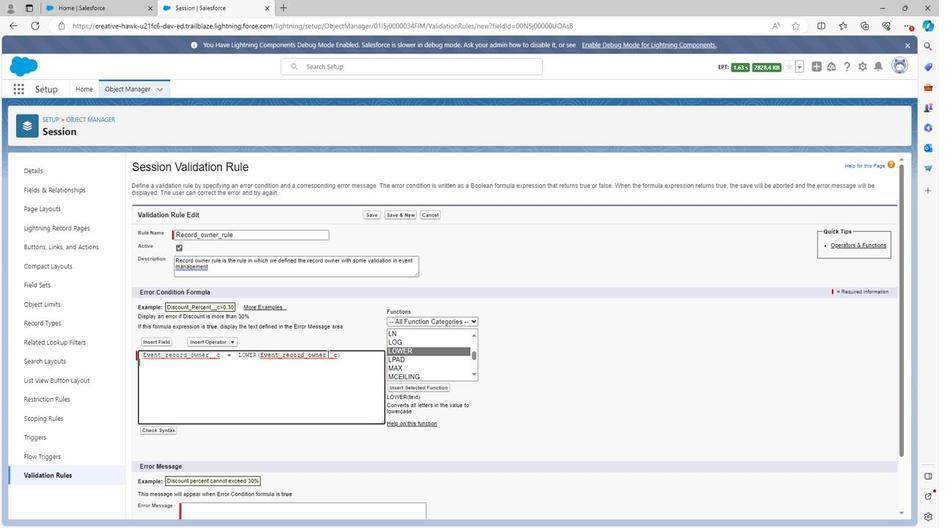 
Action: Mouse moved to (223, 342)
Screenshot: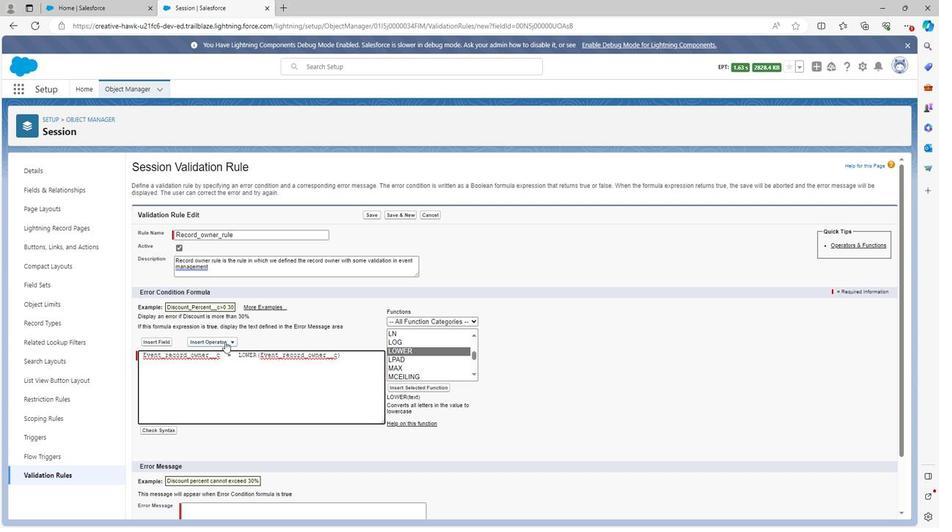 
Action: Mouse pressed left at (223, 342)
Screenshot: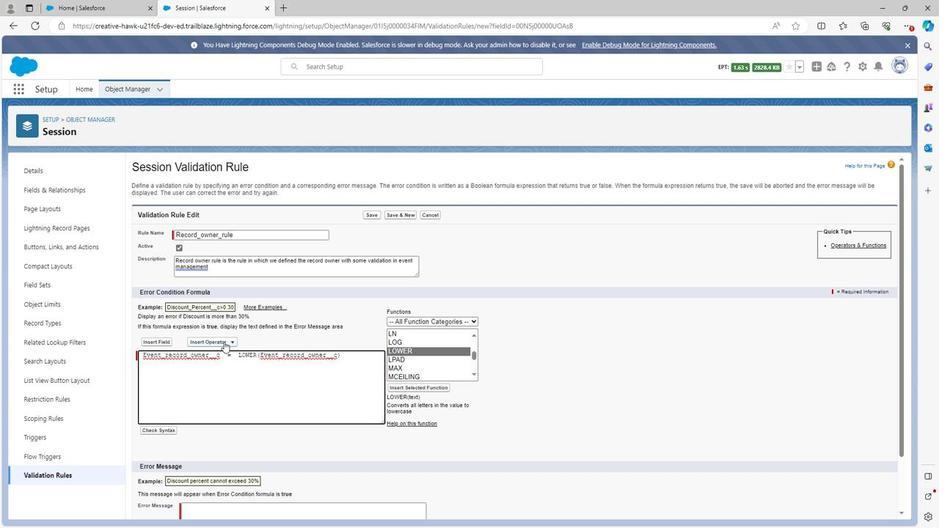 
Action: Mouse moved to (203, 505)
Screenshot: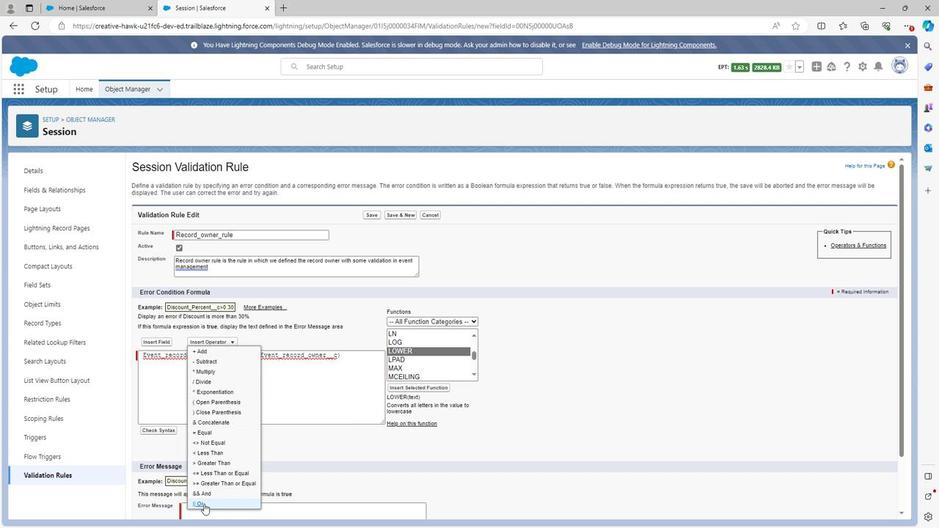 
Action: Mouse pressed left at (203, 505)
Screenshot: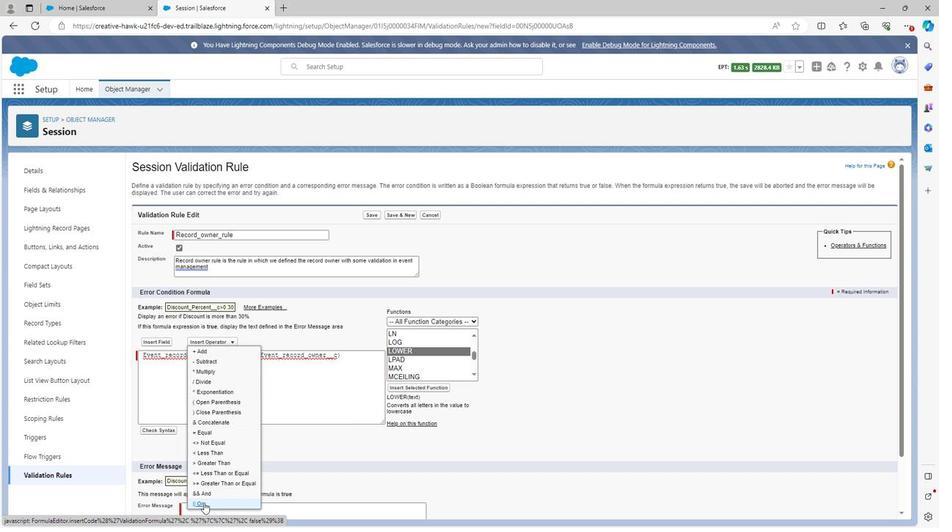 
Action: Mouse moved to (204, 501)
Screenshot: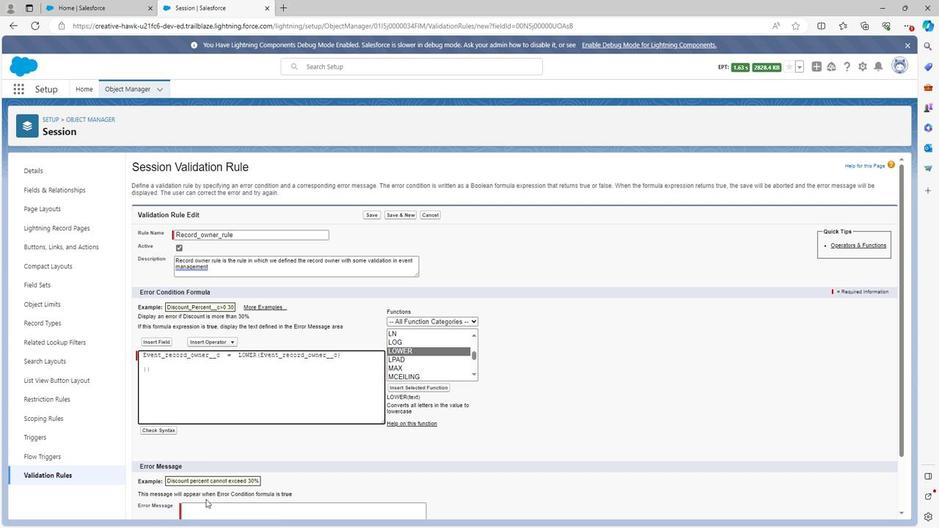 
Action: Key pressed <Key.enter>
Screenshot: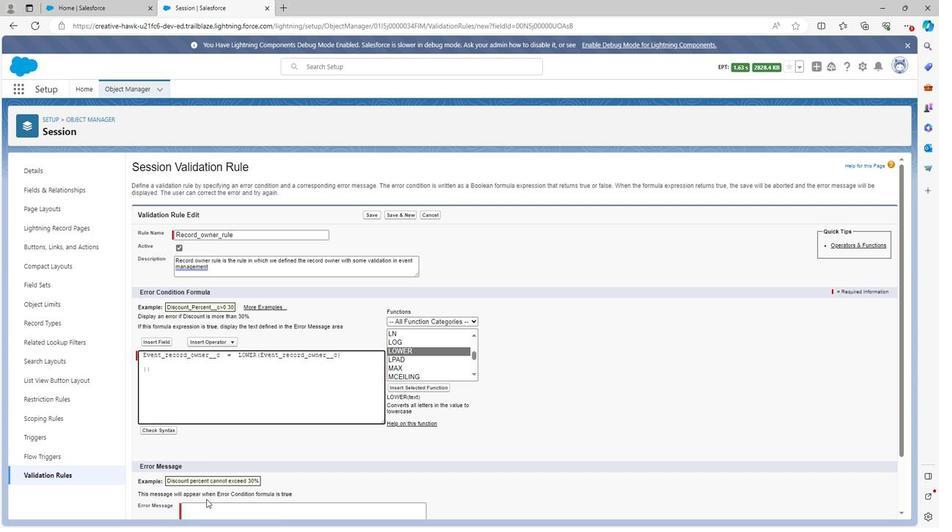 
Action: Mouse moved to (210, 495)
Screenshot: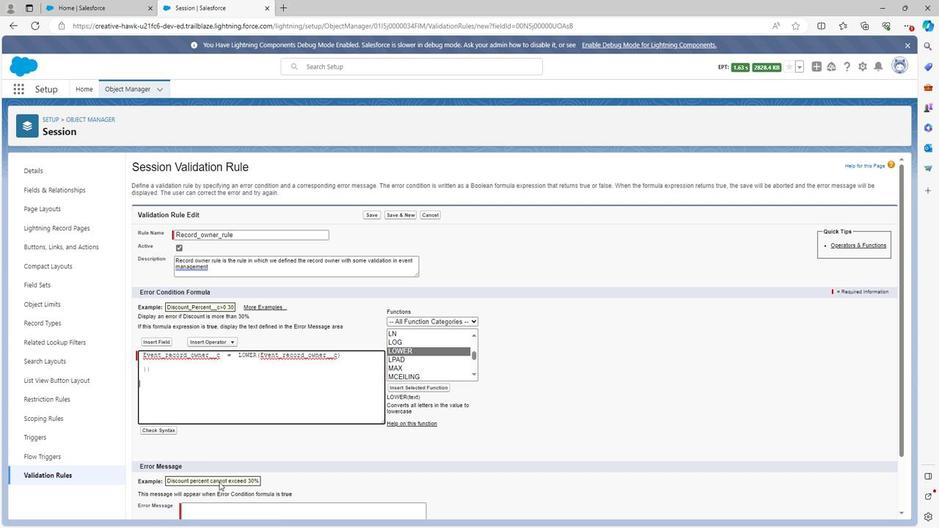 
Action: Key pressed <Key.enter>
Screenshot: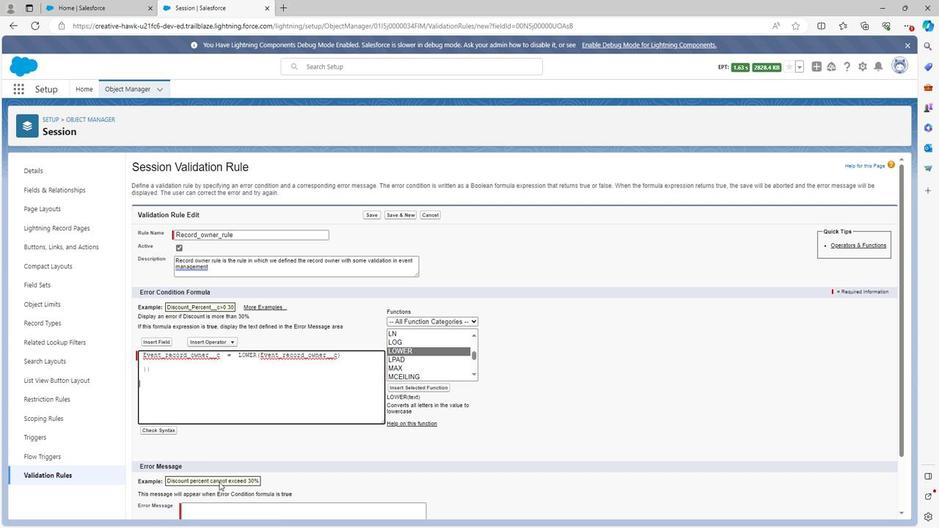 
Action: Mouse moved to (416, 363)
Screenshot: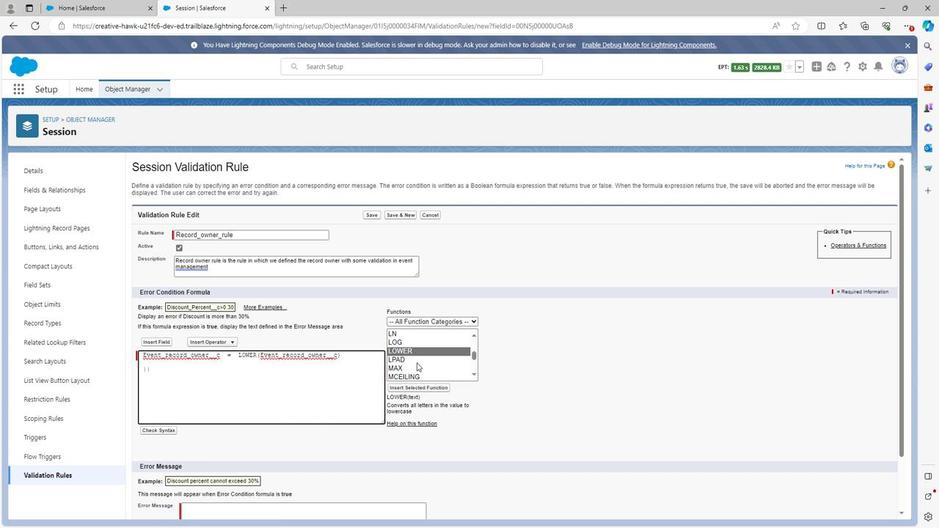 
Action: Mouse scrolled (416, 364) with delta (0, 0)
Screenshot: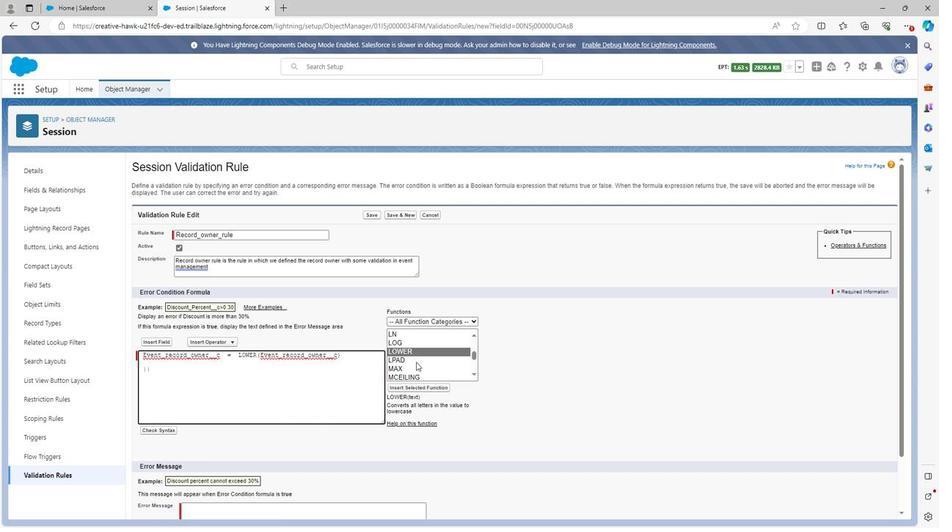 
Action: Mouse scrolled (416, 364) with delta (0, 0)
Screenshot: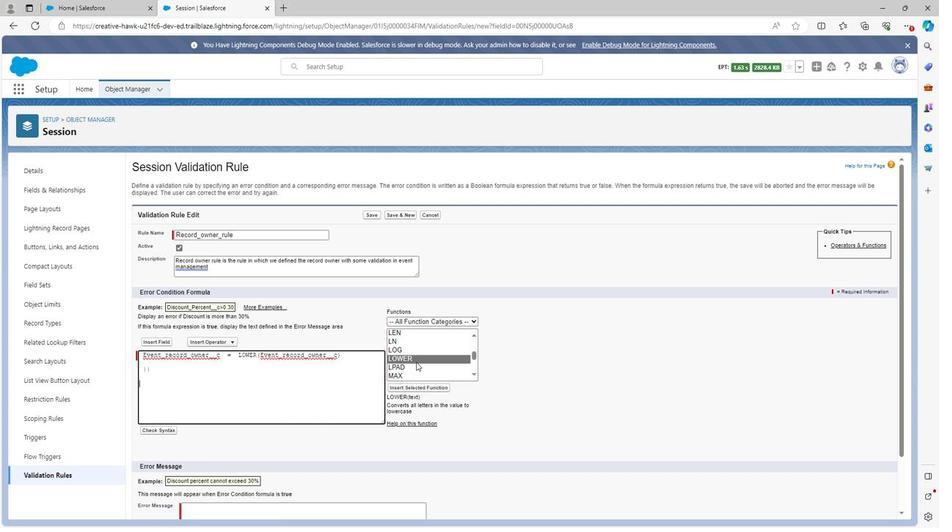 
Action: Mouse scrolled (416, 364) with delta (0, 0)
Screenshot: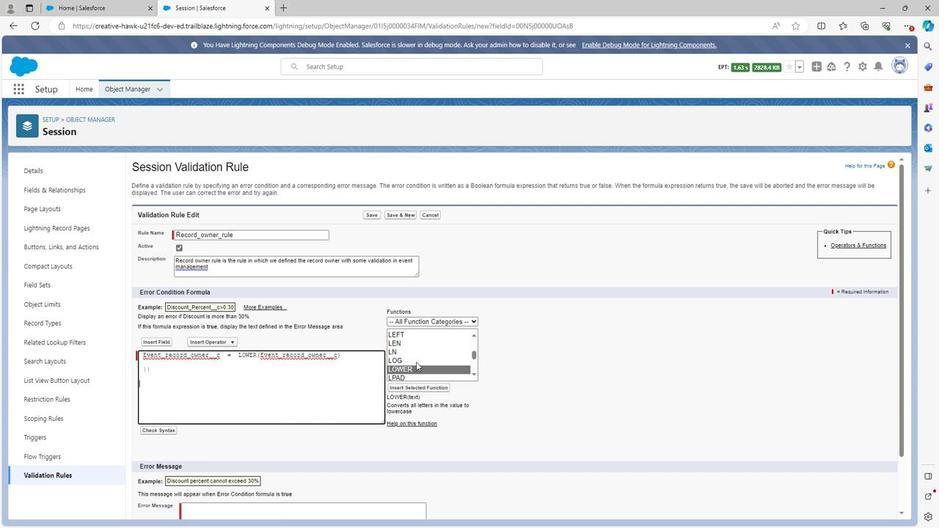 
Action: Mouse scrolled (416, 364) with delta (0, 0)
Screenshot: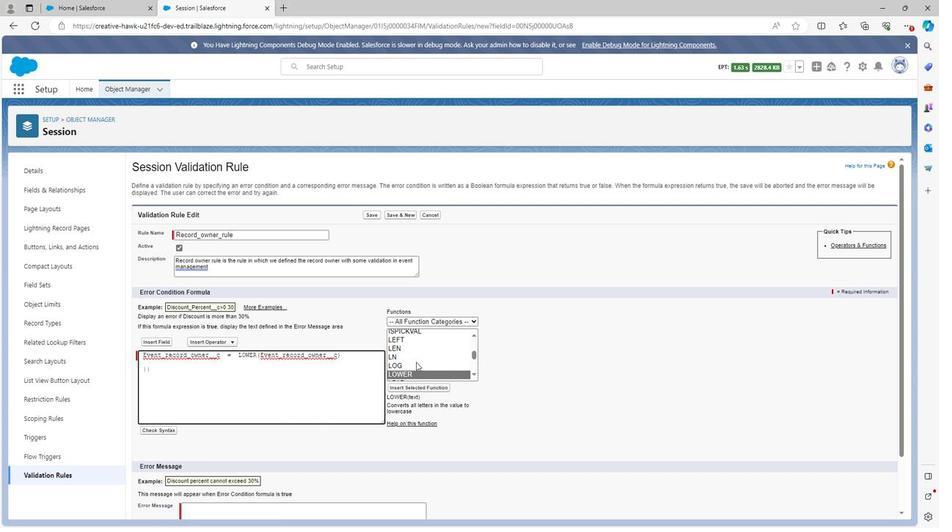 
Action: Mouse scrolled (416, 364) with delta (0, 0)
Screenshot: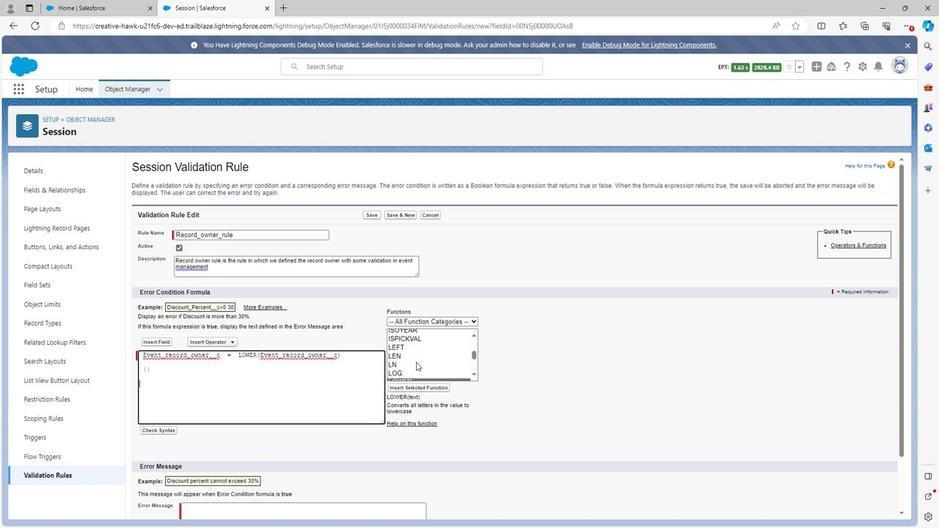 
Action: Mouse scrolled (416, 364) with delta (0, 0)
Screenshot: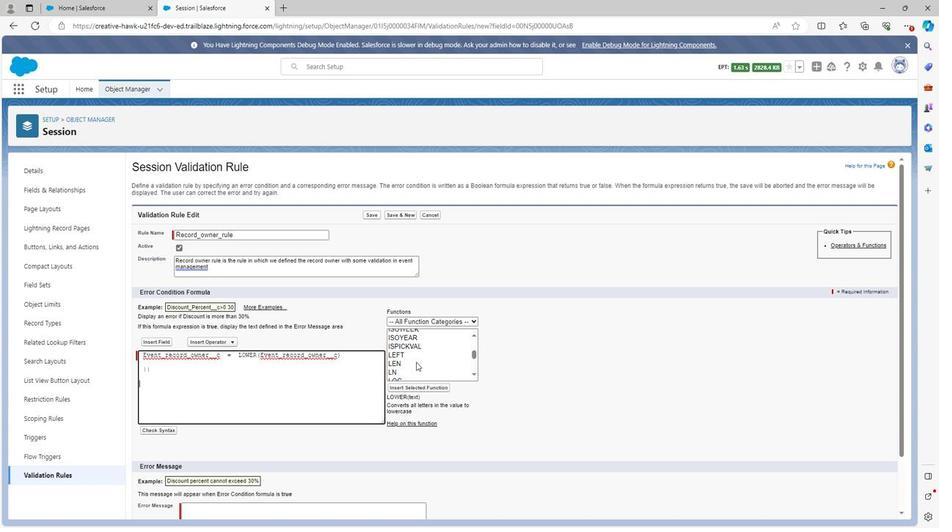 
Action: Mouse scrolled (416, 364) with delta (0, 0)
Screenshot: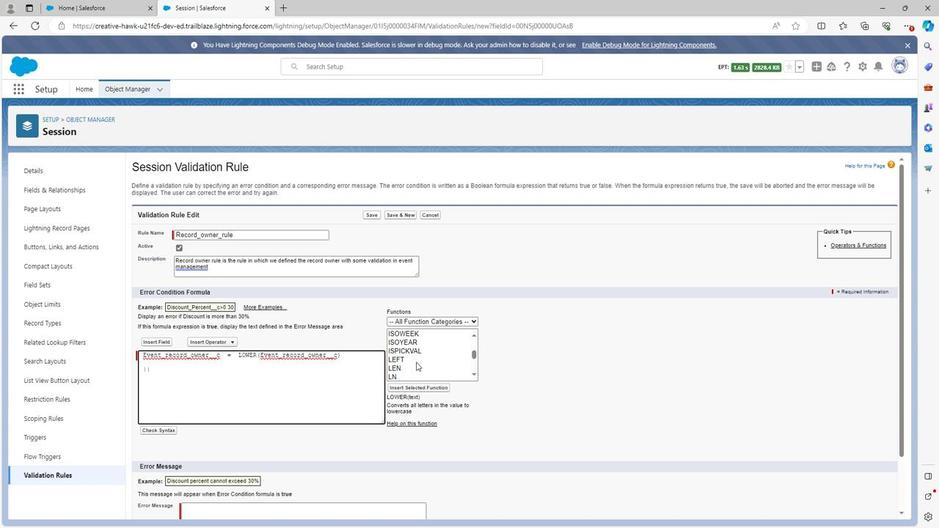 
Action: Mouse scrolled (416, 364) with delta (0, 0)
Screenshot: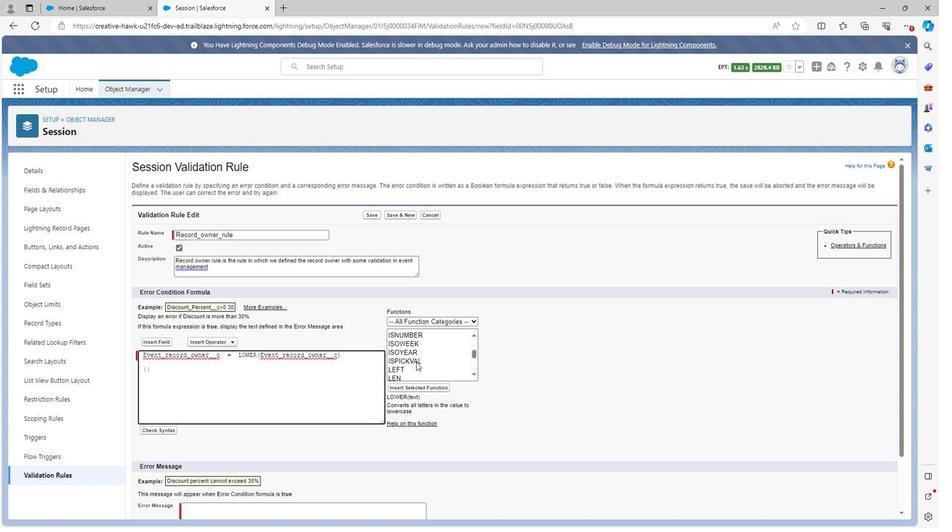 
Action: Mouse scrolled (416, 364) with delta (0, 0)
Screenshot: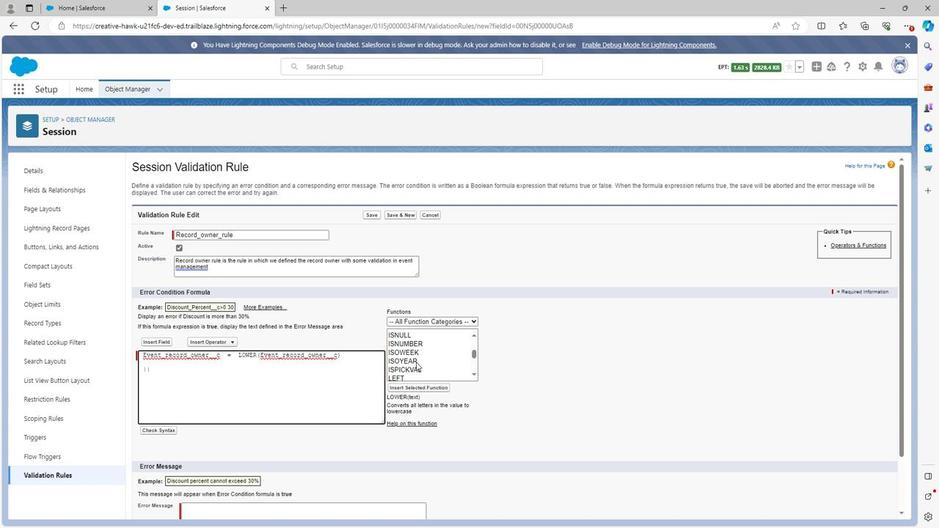 
Action: Mouse moved to (409, 359)
Screenshot: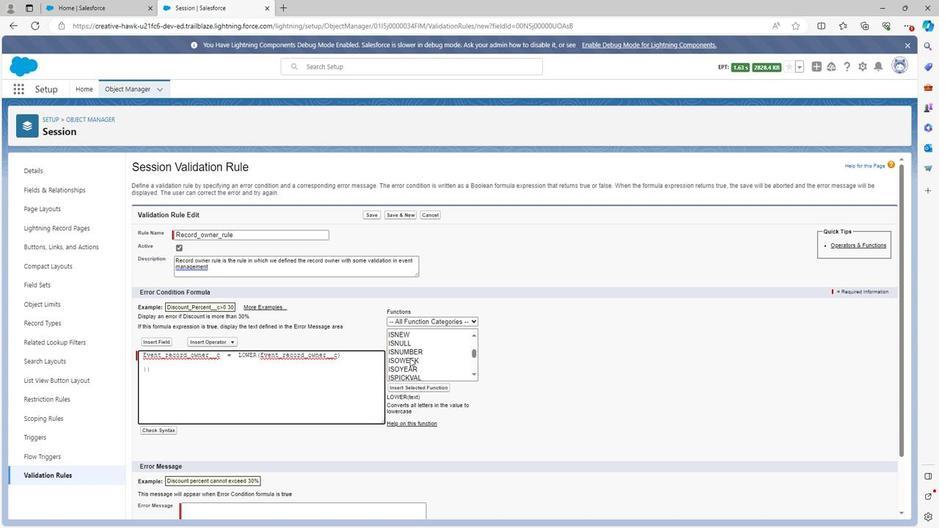 
Action: Mouse scrolled (409, 359) with delta (0, 0)
Screenshot: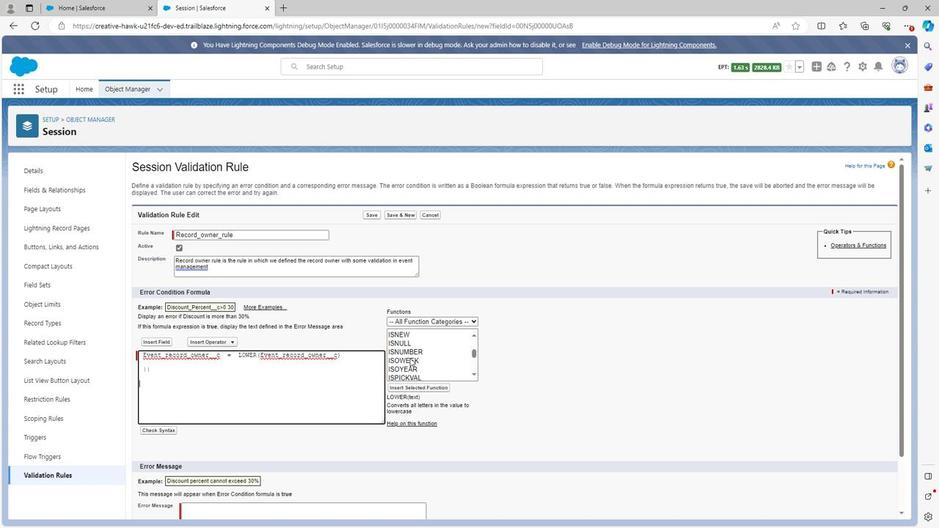 
Action: Mouse scrolled (409, 359) with delta (0, 0)
Screenshot: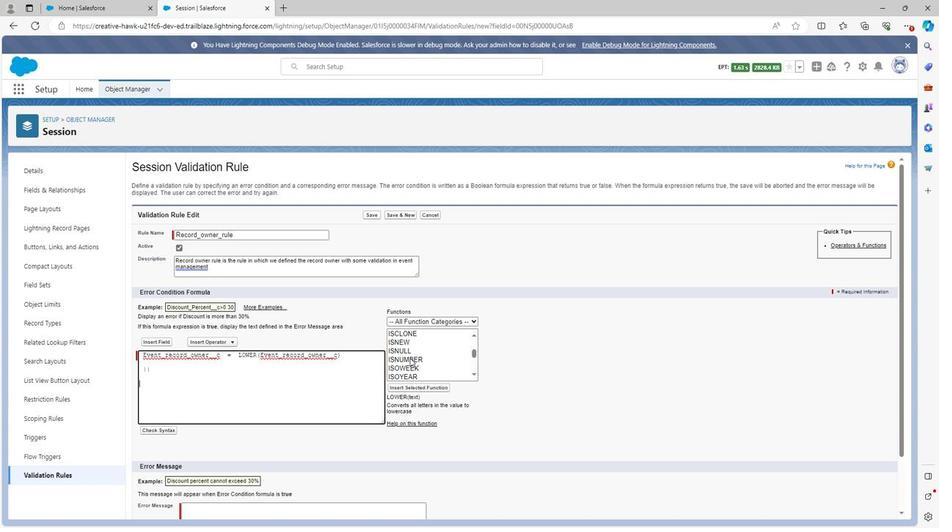 
Action: Mouse scrolled (409, 359) with delta (0, 0)
Screenshot: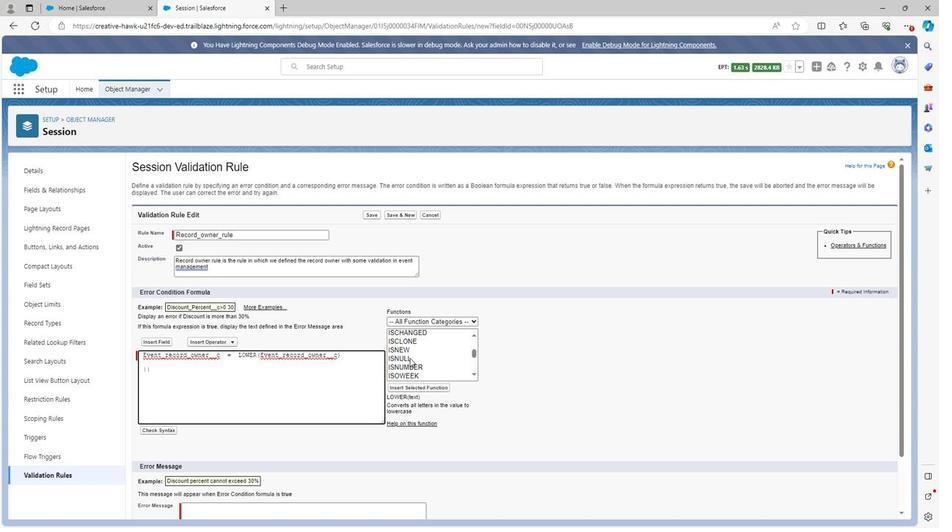 
Action: Mouse moved to (409, 359)
Screenshot: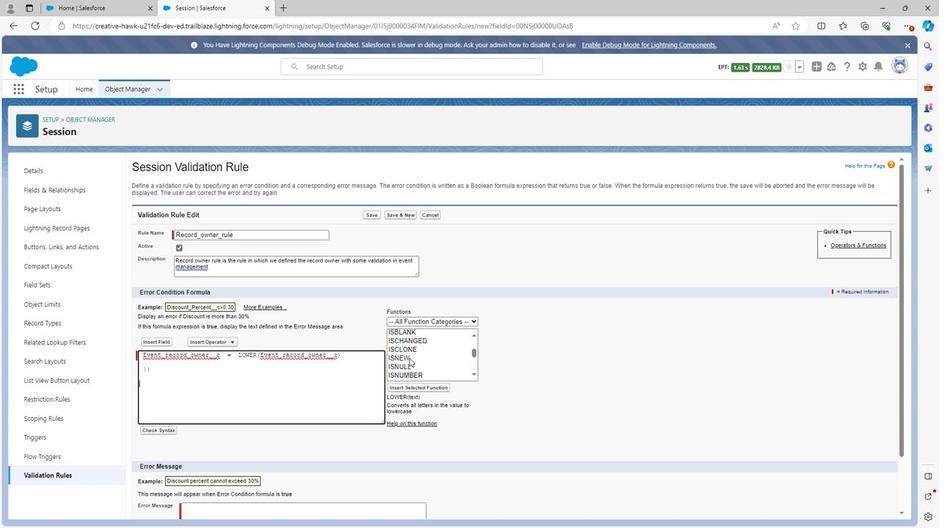 
Action: Mouse scrolled (409, 359) with delta (0, 0)
Screenshot: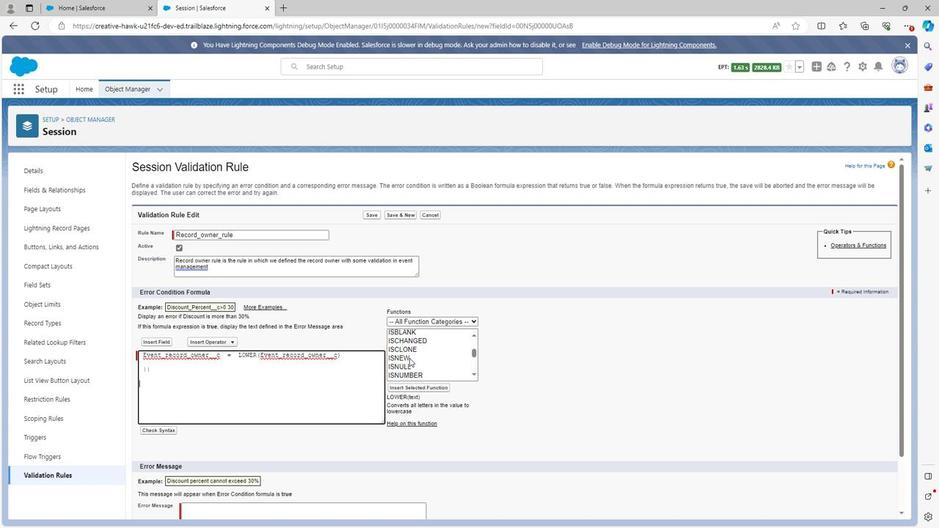 
Action: Mouse moved to (406, 340)
Screenshot: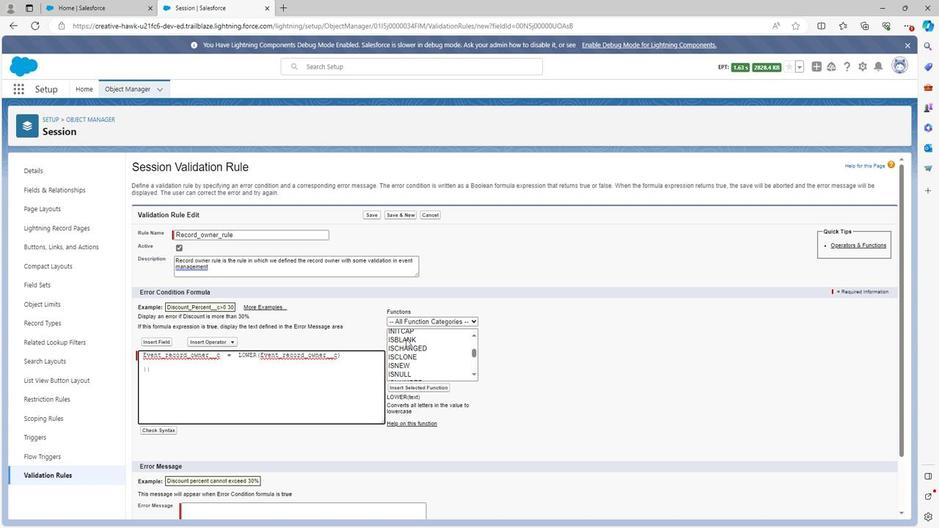 
Action: Mouse pressed left at (406, 340)
Screenshot: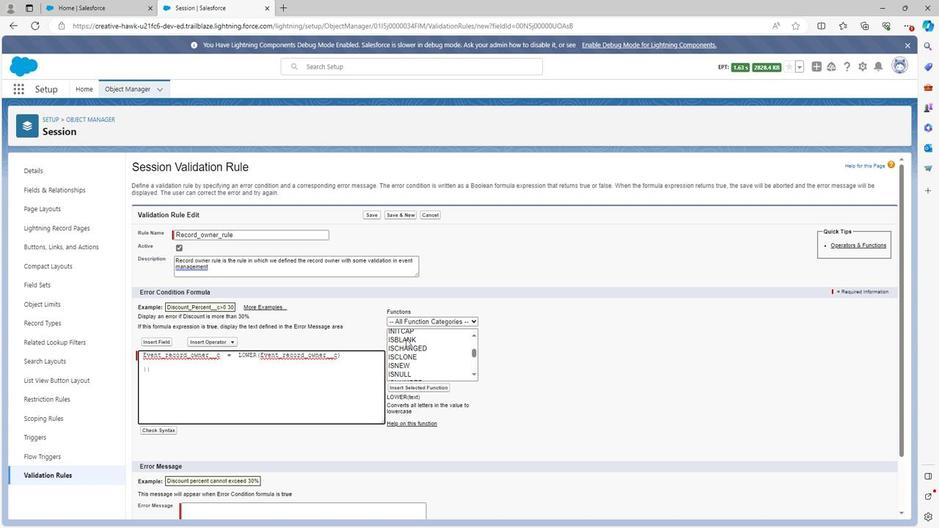 
Action: Mouse moved to (419, 386)
Screenshot: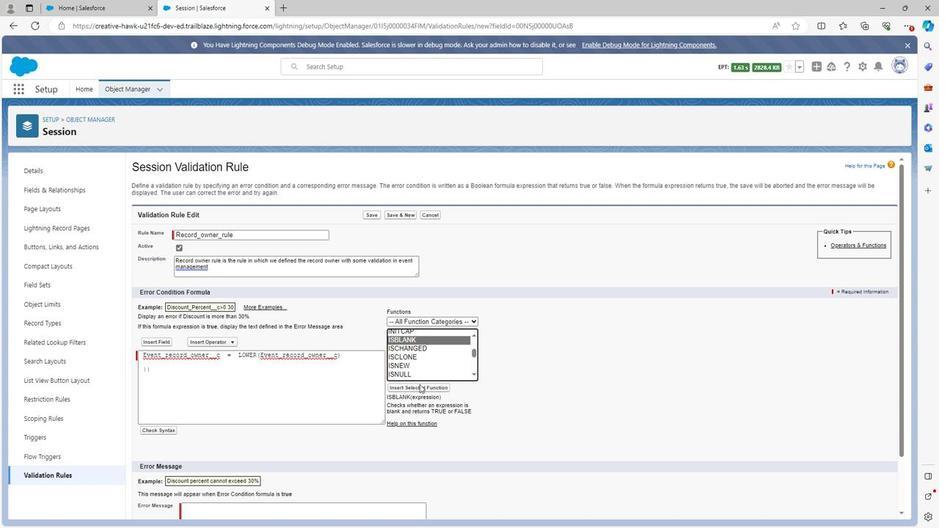 
Action: Mouse pressed left at (419, 386)
Screenshot: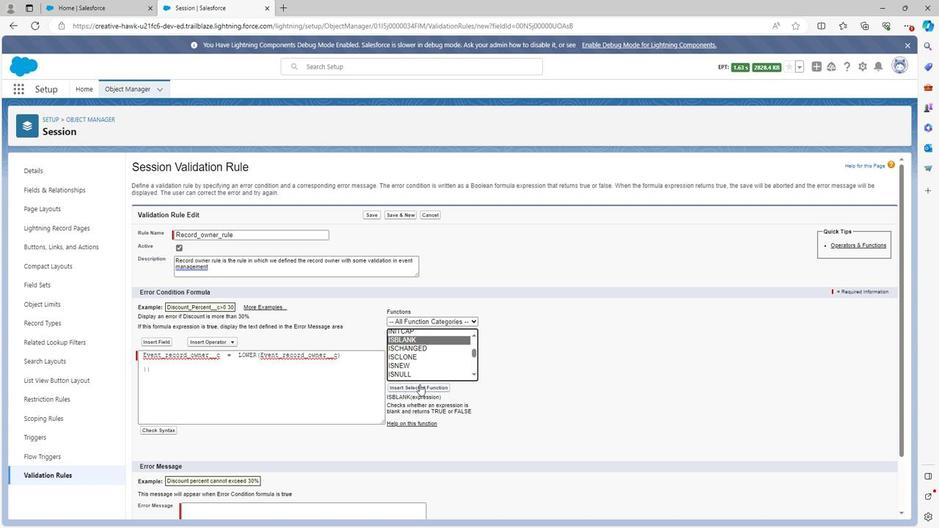 
Action: Mouse moved to (187, 356)
Screenshot: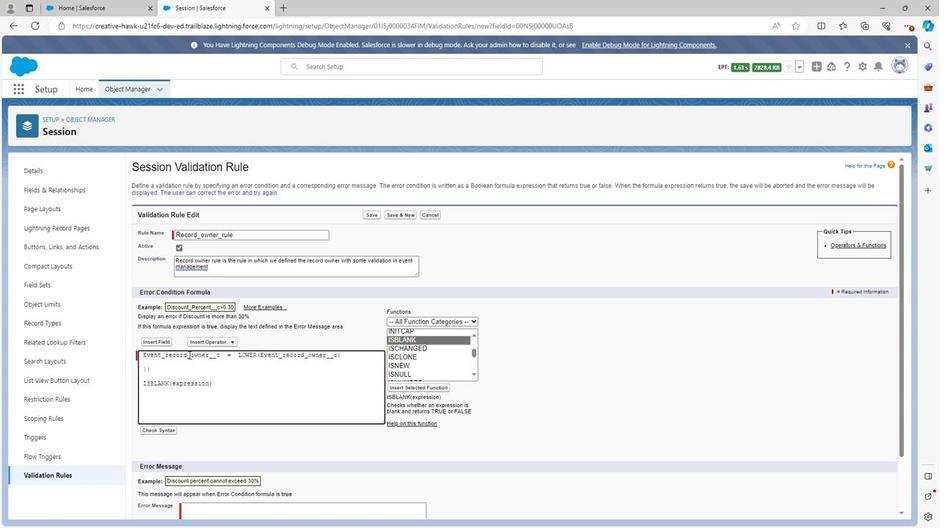 
Action: Mouse pressed left at (187, 356)
Screenshot: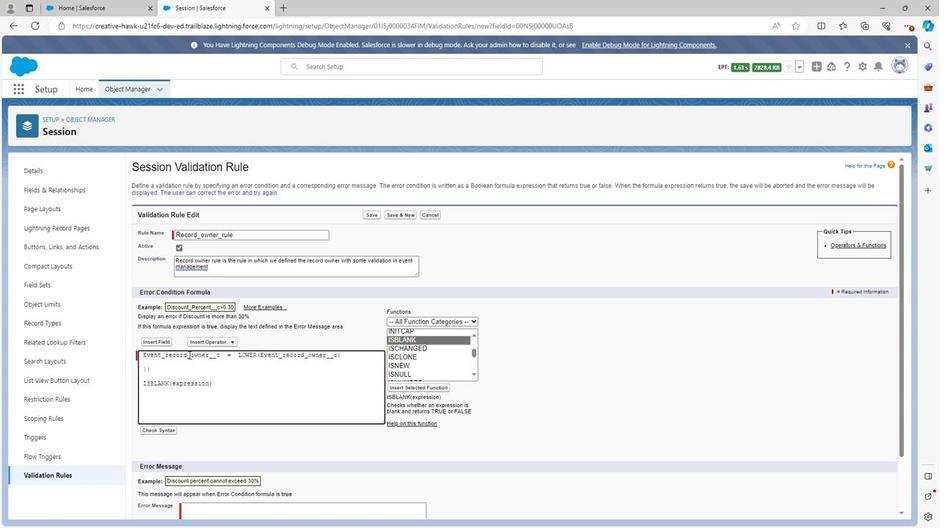 
Action: Mouse pressed left at (187, 356)
Screenshot: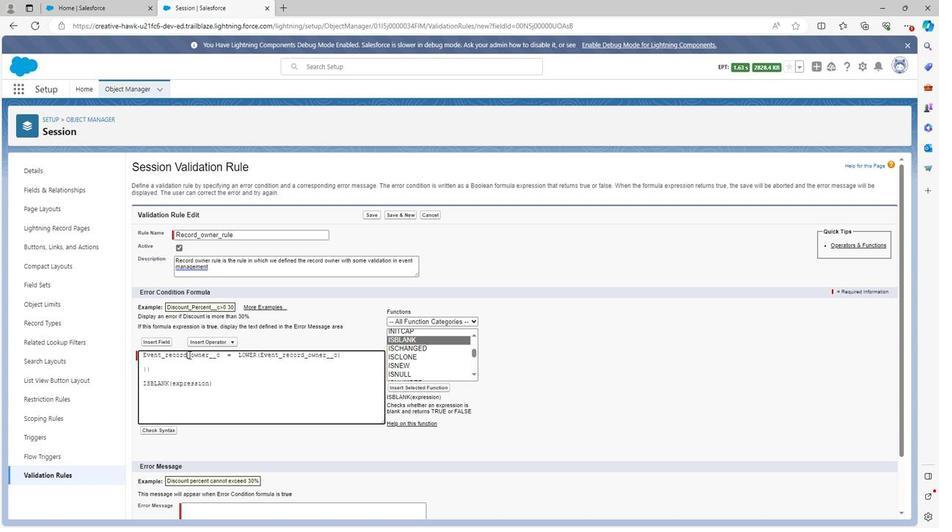 
Action: Mouse moved to (187, 356)
Screenshot: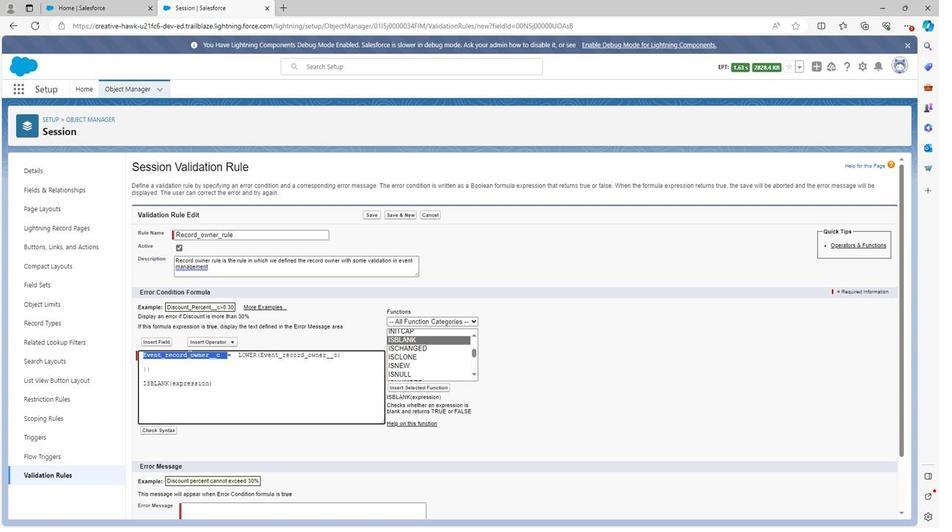 
Action: Key pressed ctrl+C
Screenshot: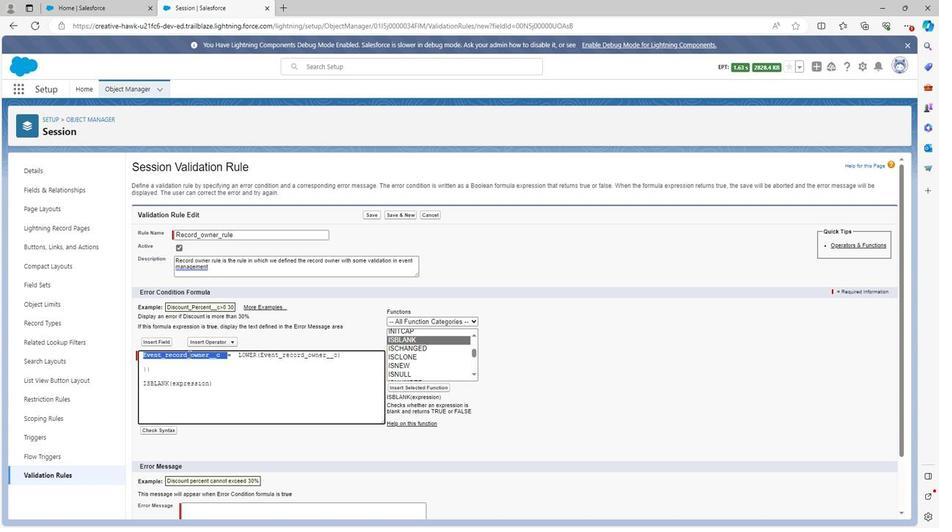 
Action: Mouse moved to (193, 384)
Screenshot: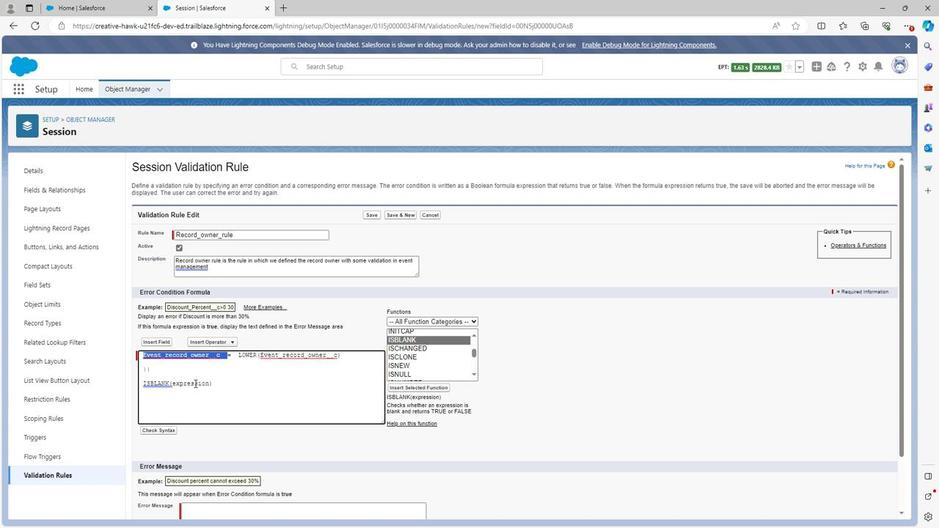 
Action: Mouse pressed left at (193, 384)
Screenshot: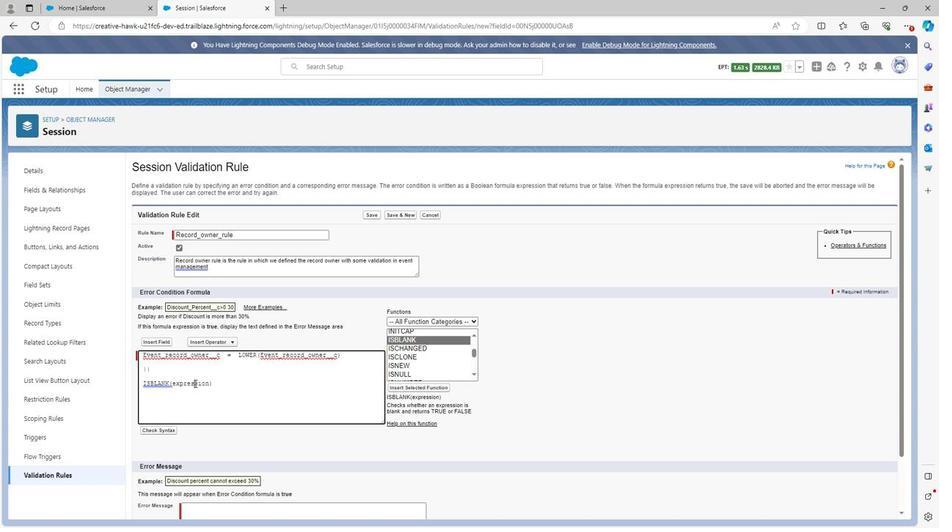 
Action: Mouse pressed left at (193, 384)
Screenshot: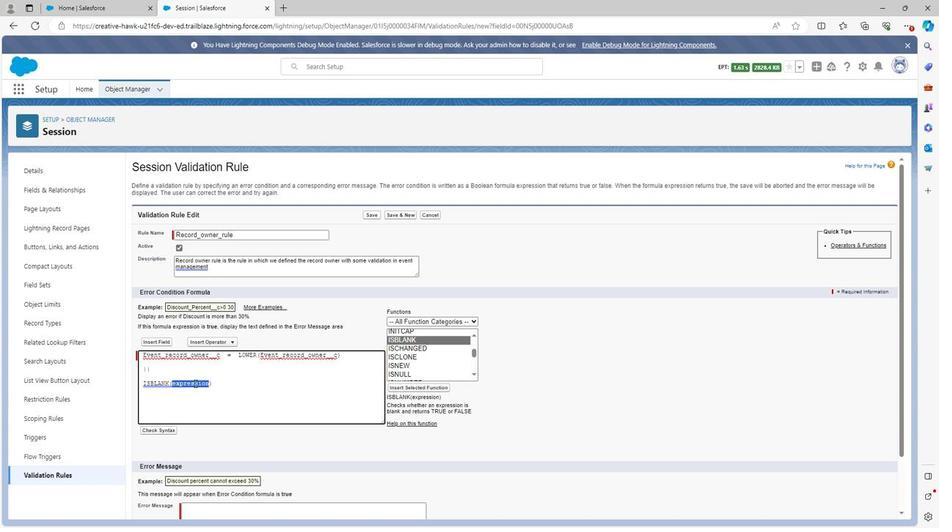 
Action: Key pressed ctrl+V
Screenshot: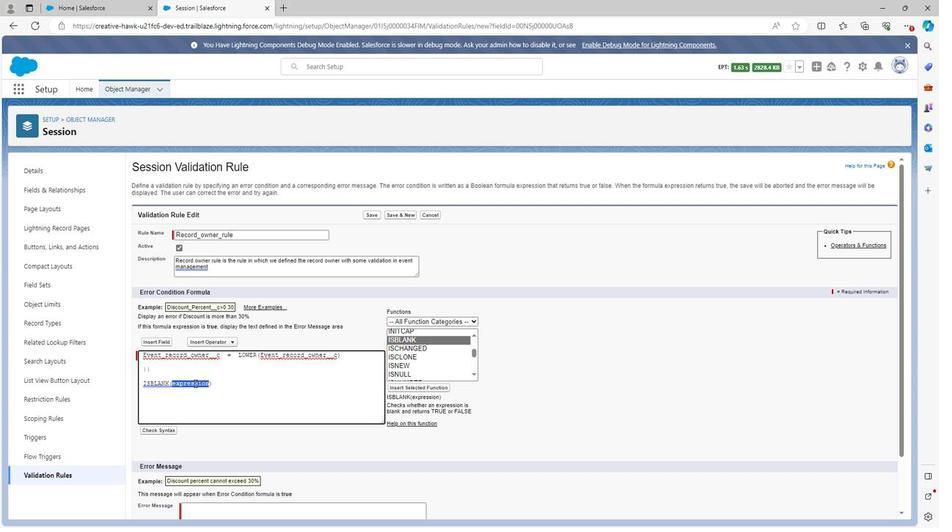 
Action: Mouse moved to (196, 385)
Screenshot: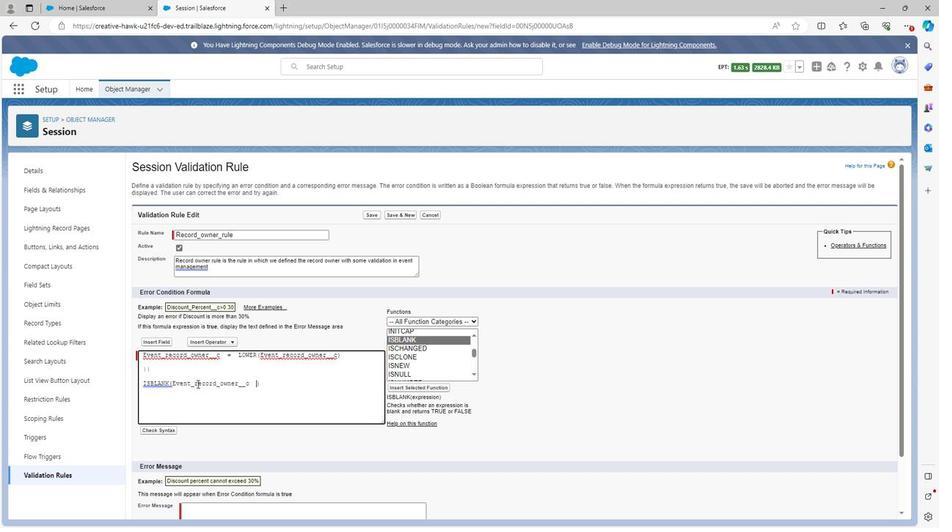 
Action: Key pressed <Key.backspace><Key.backspace>
Screenshot: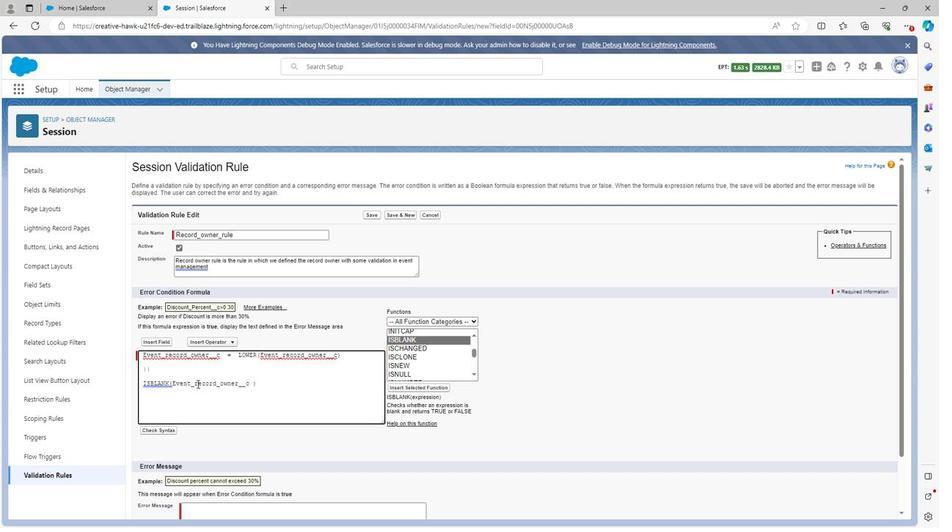 
Action: Mouse moved to (157, 430)
Screenshot: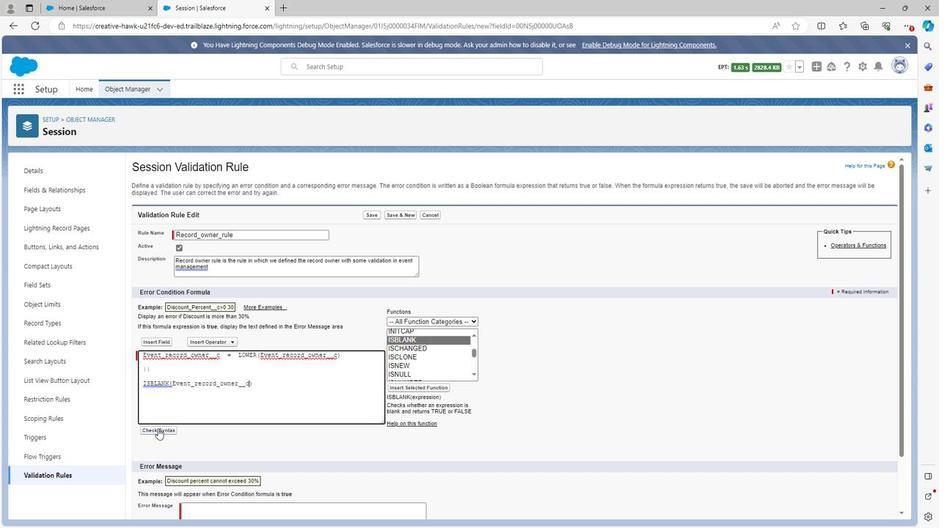 
Action: Mouse pressed left at (157, 430)
